Task: Look for space in Semiluki, Russia from 10th July, 2023 to 15th July, 2023 for 7 adults in price range Rs.10000 to Rs.15000. Place can be entire place or shared room with 4 bedrooms having 7 beds and 4 bathrooms. Property type can be house, flat, guest house. Amenities needed are: wifi, TV, free parkinig on premises, gym, breakfast. Booking option can be shelf check-in. Required host language is English.
Action: Mouse moved to (473, 108)
Screenshot: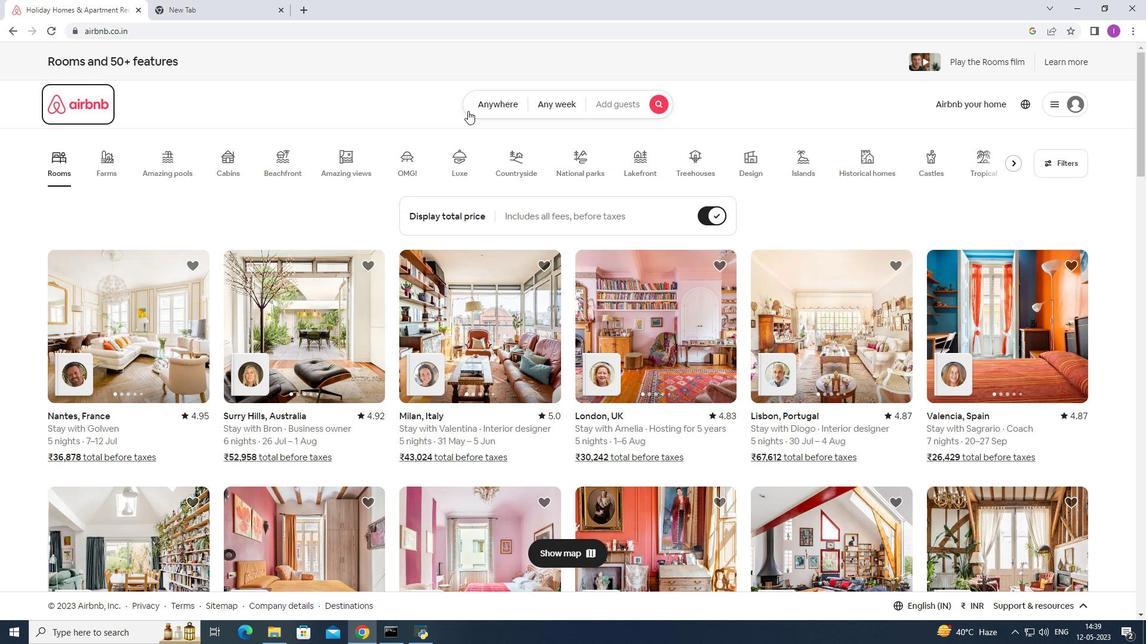 
Action: Mouse pressed left at (473, 108)
Screenshot: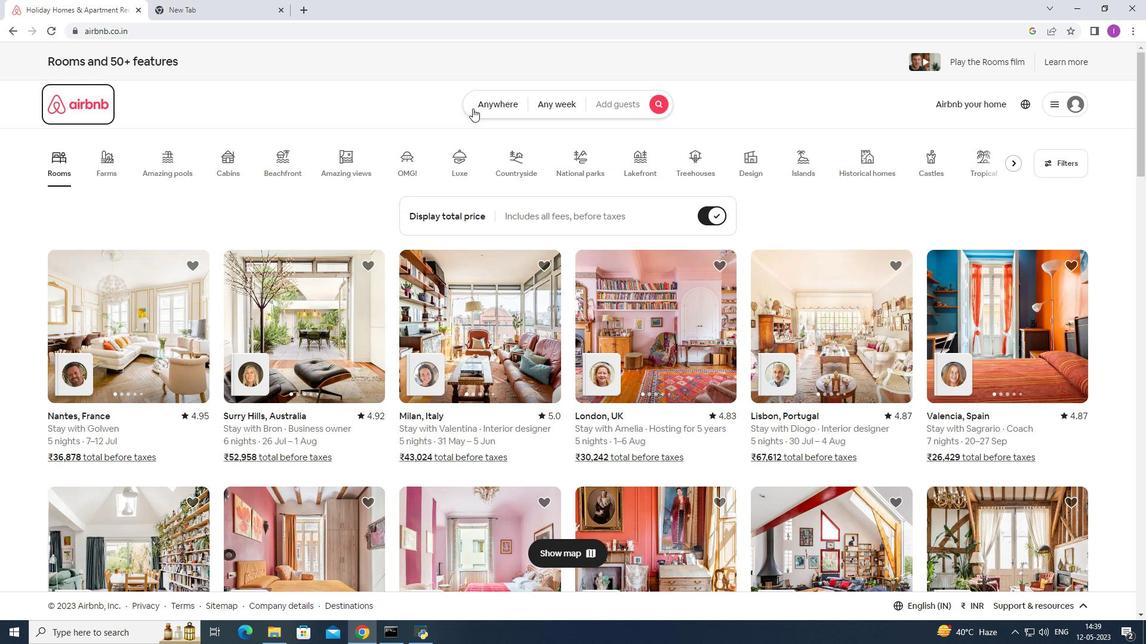 
Action: Mouse moved to (389, 147)
Screenshot: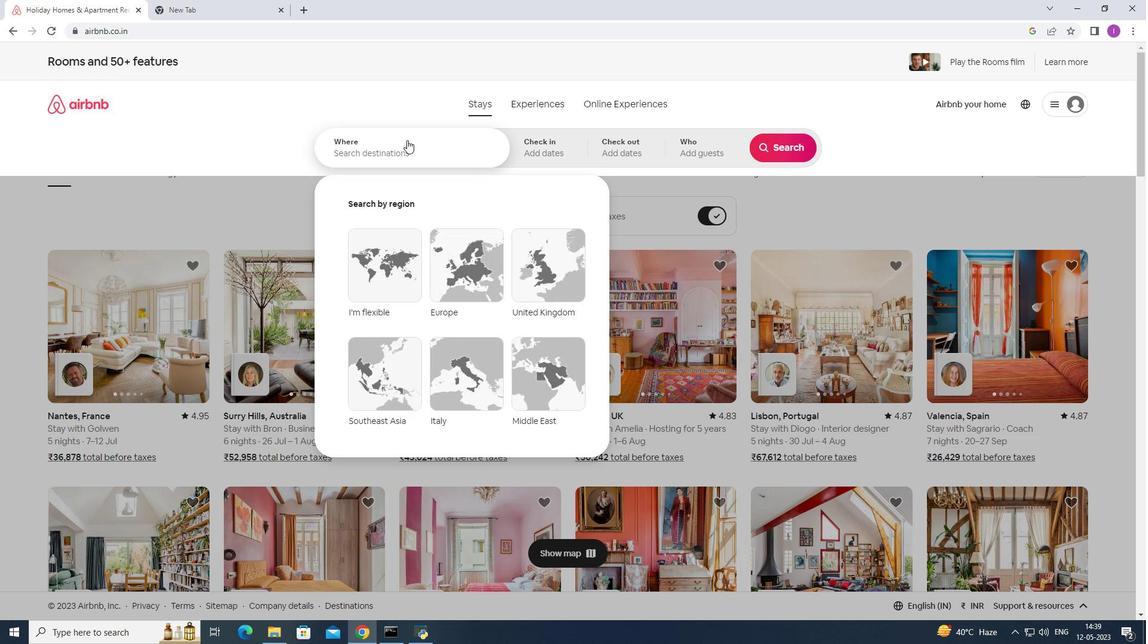 
Action: Mouse pressed left at (389, 147)
Screenshot: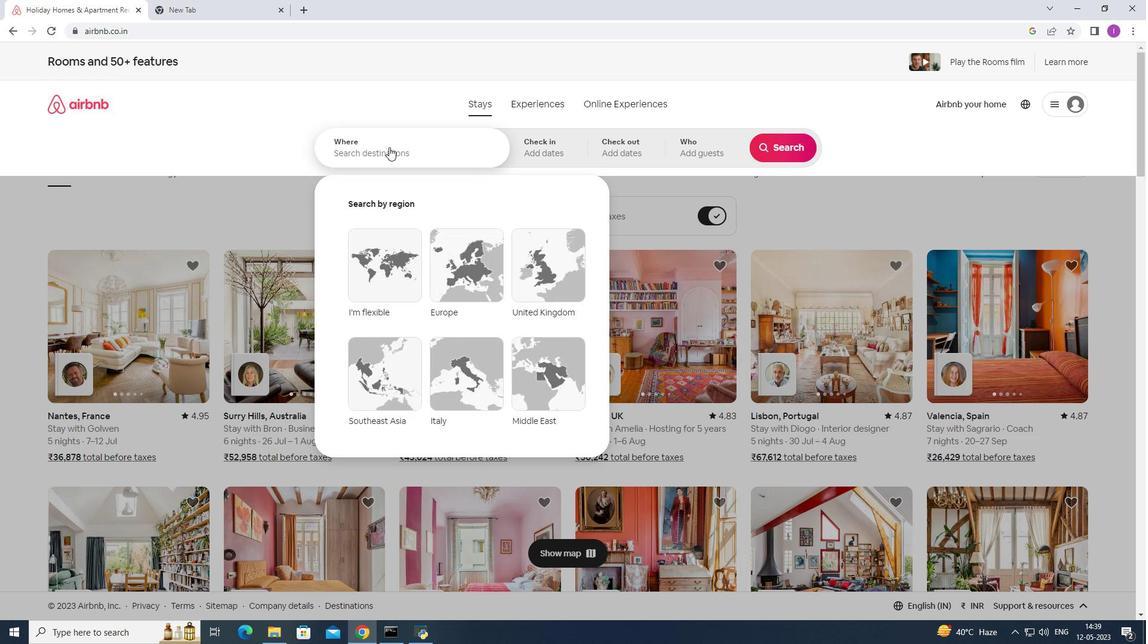 
Action: Mouse moved to (389, 147)
Screenshot: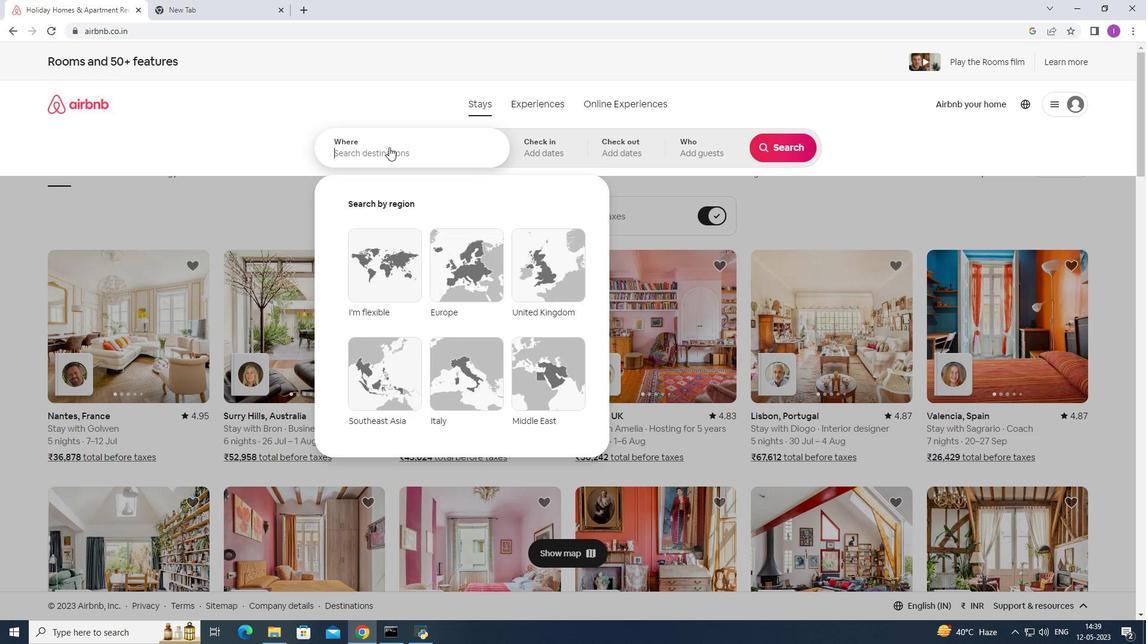 
Action: Key pressed <Key.shift>Semiluki,<Key.shift><Key.shift>Russia
Screenshot: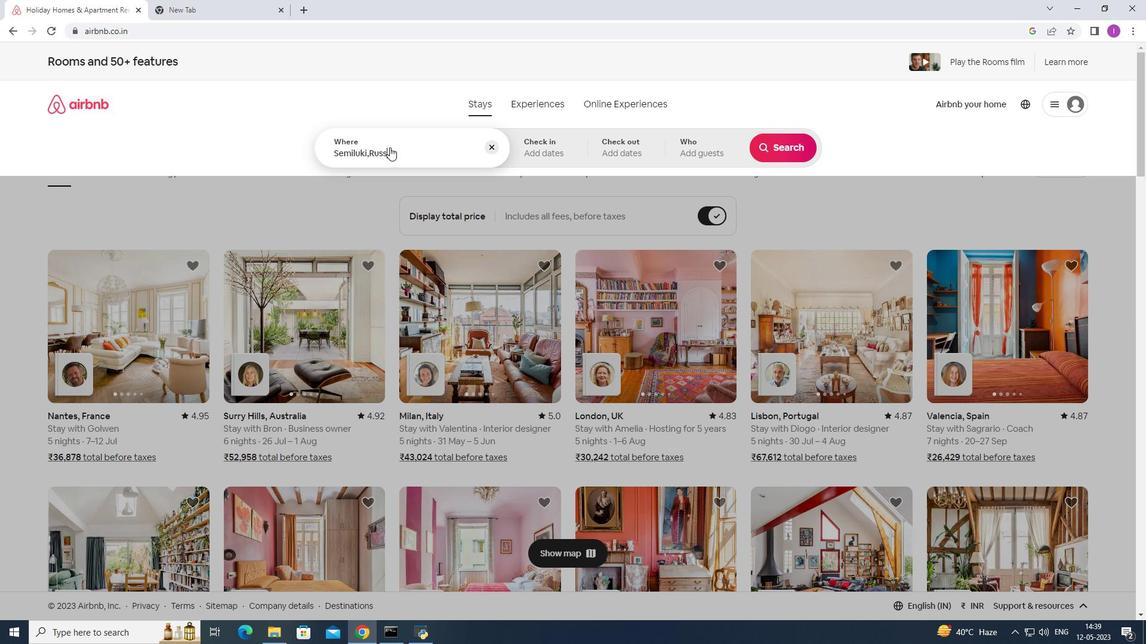 
Action: Mouse moved to (541, 154)
Screenshot: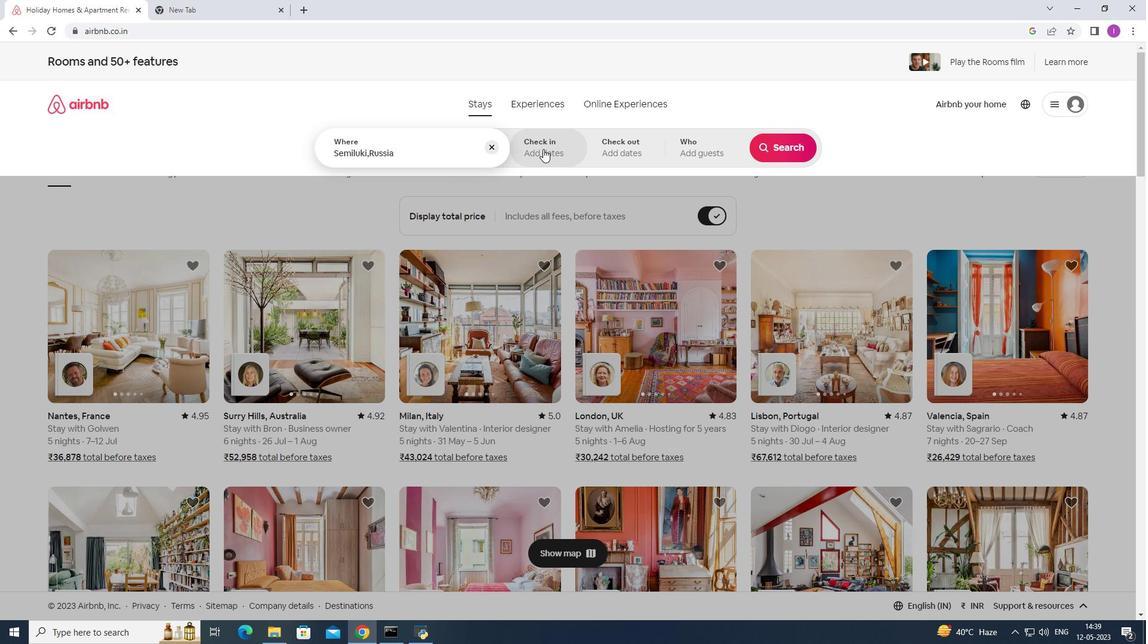 
Action: Mouse pressed left at (541, 154)
Screenshot: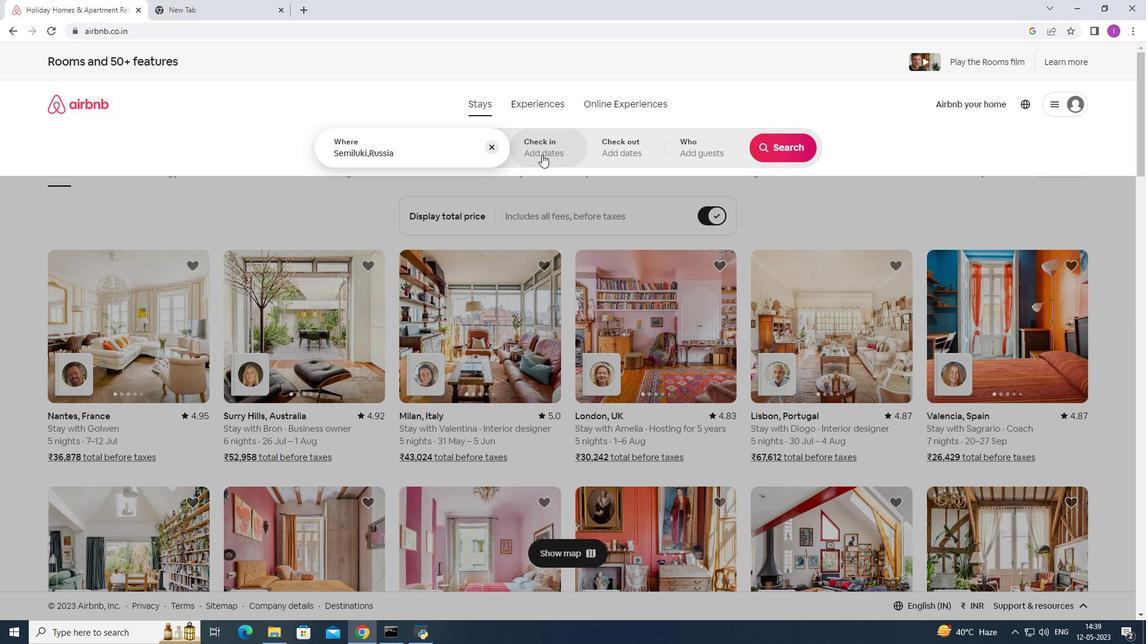 
Action: Mouse moved to (784, 247)
Screenshot: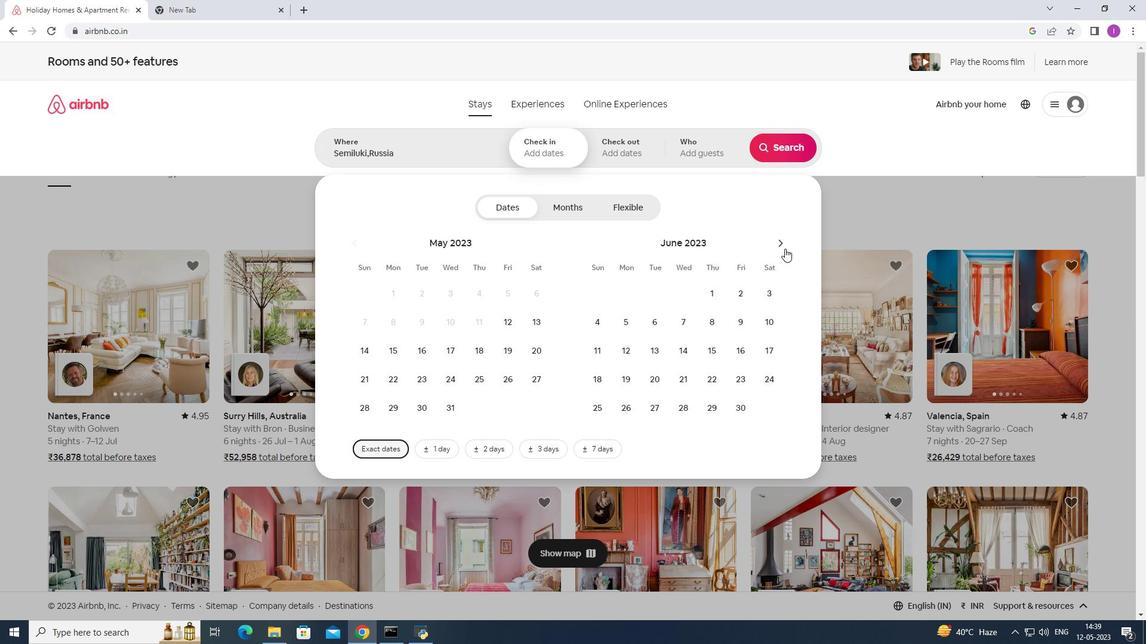 
Action: Mouse pressed left at (784, 247)
Screenshot: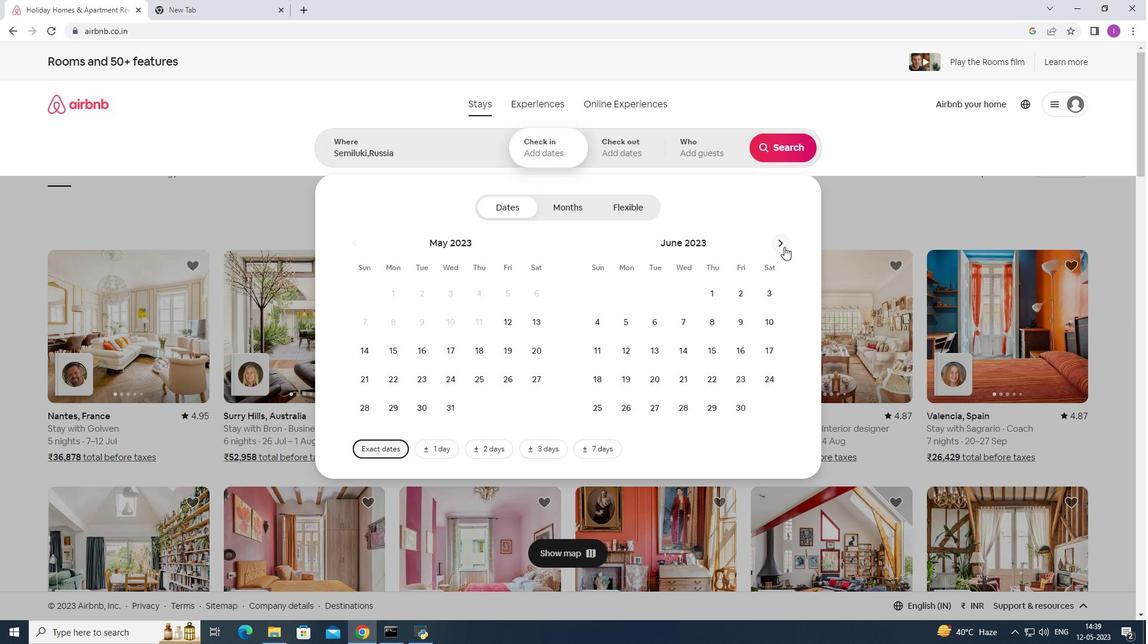
Action: Mouse moved to (626, 351)
Screenshot: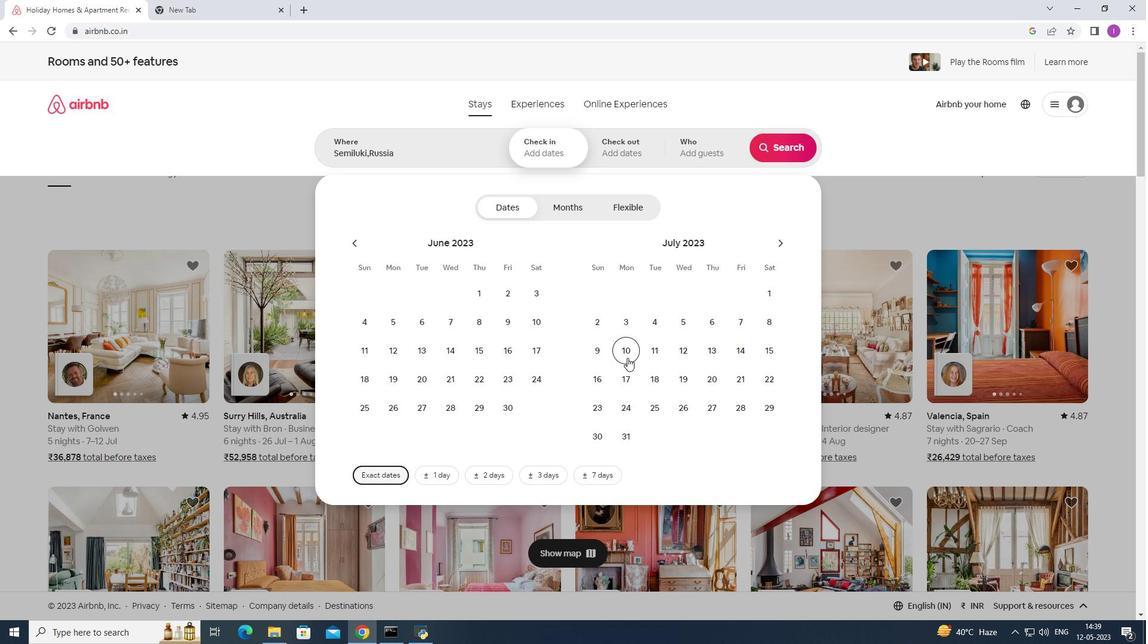 
Action: Mouse pressed left at (626, 351)
Screenshot: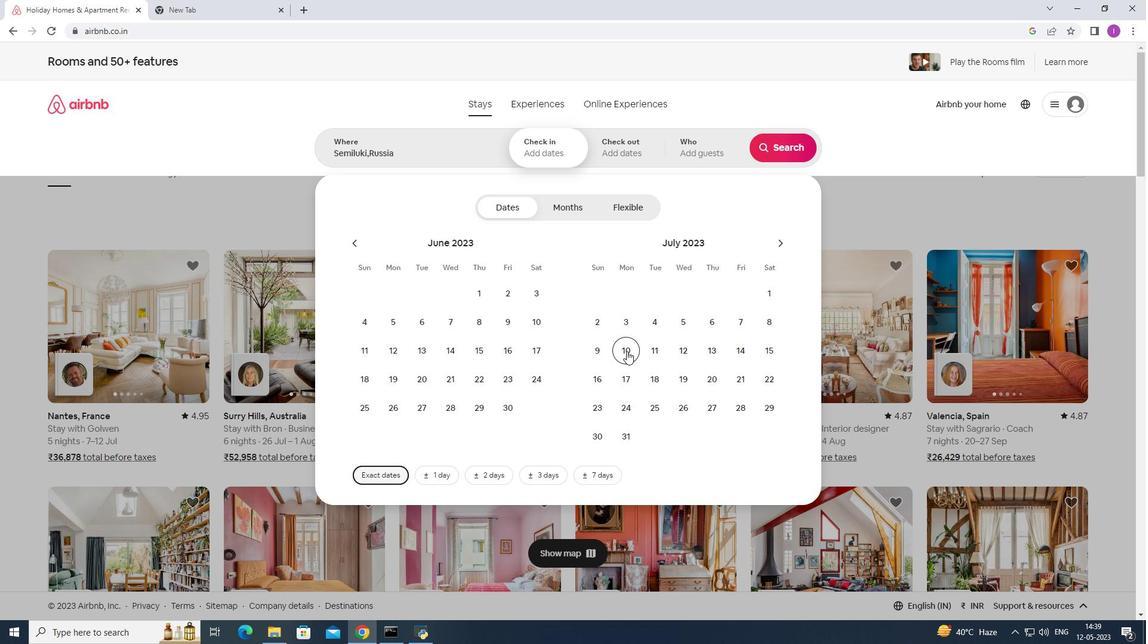 
Action: Mouse moved to (764, 346)
Screenshot: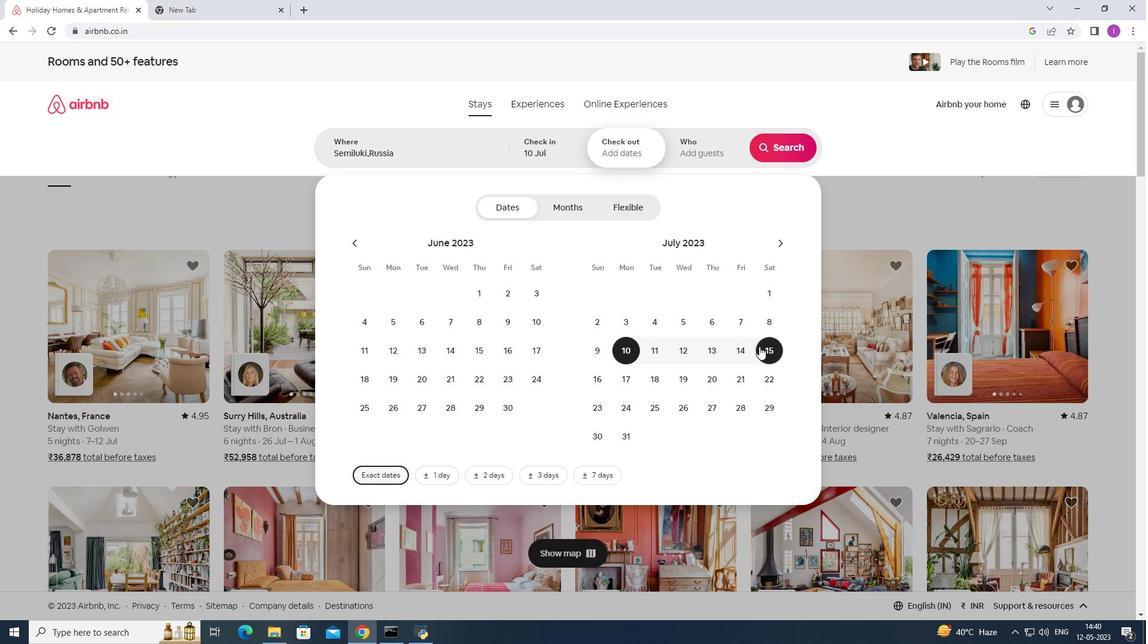 
Action: Mouse pressed left at (764, 346)
Screenshot: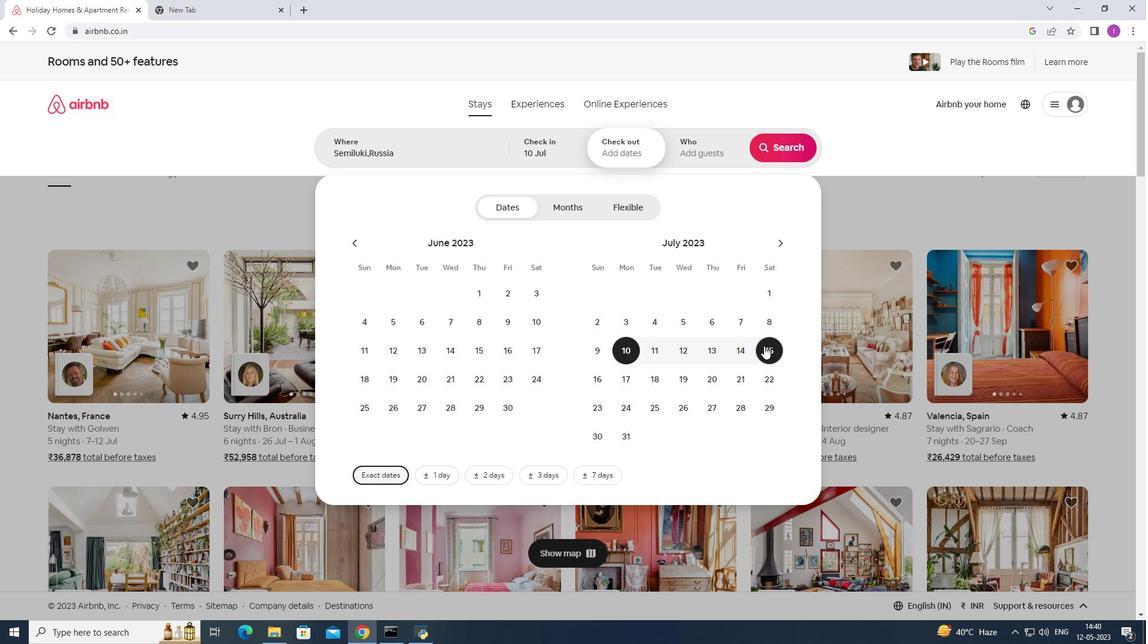 
Action: Mouse moved to (699, 155)
Screenshot: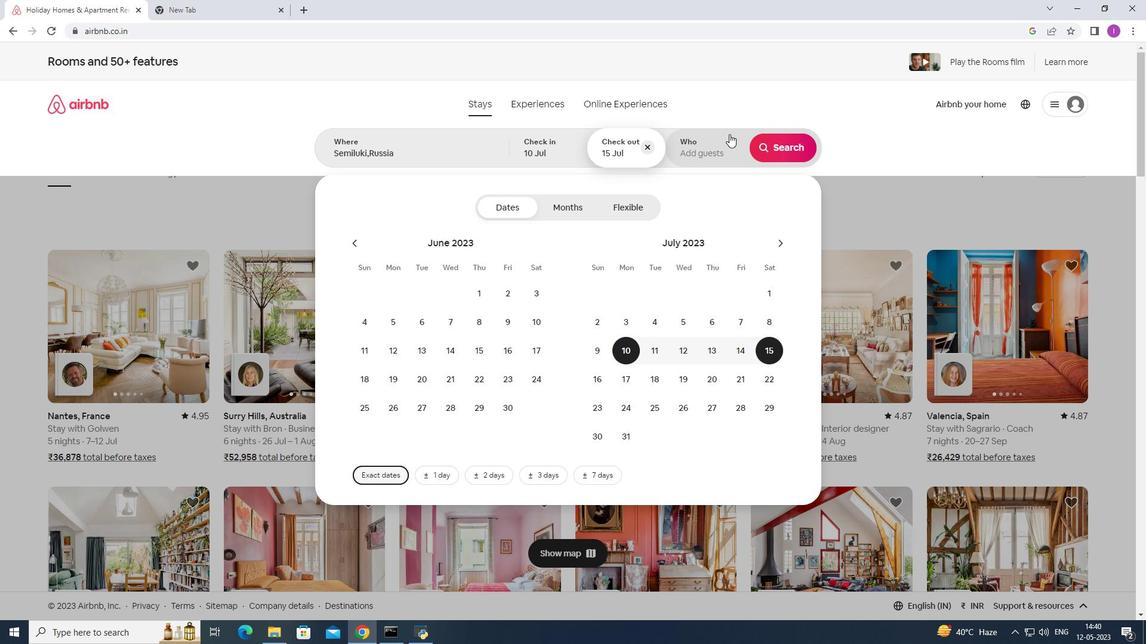 
Action: Mouse pressed left at (699, 155)
Screenshot: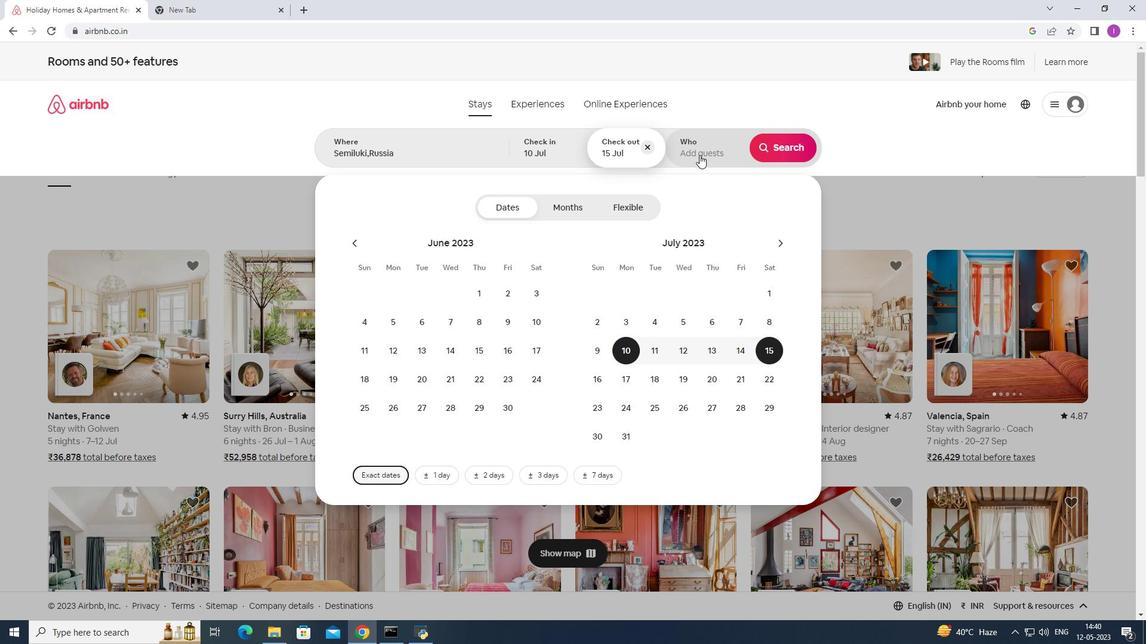 
Action: Mouse moved to (790, 215)
Screenshot: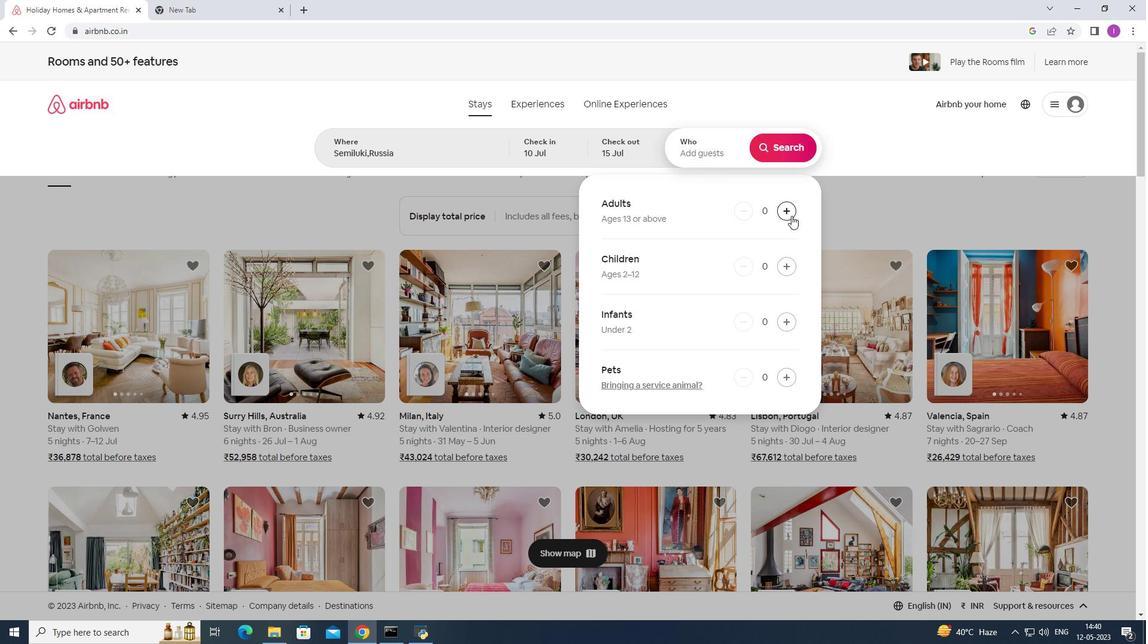
Action: Mouse pressed left at (790, 215)
Screenshot: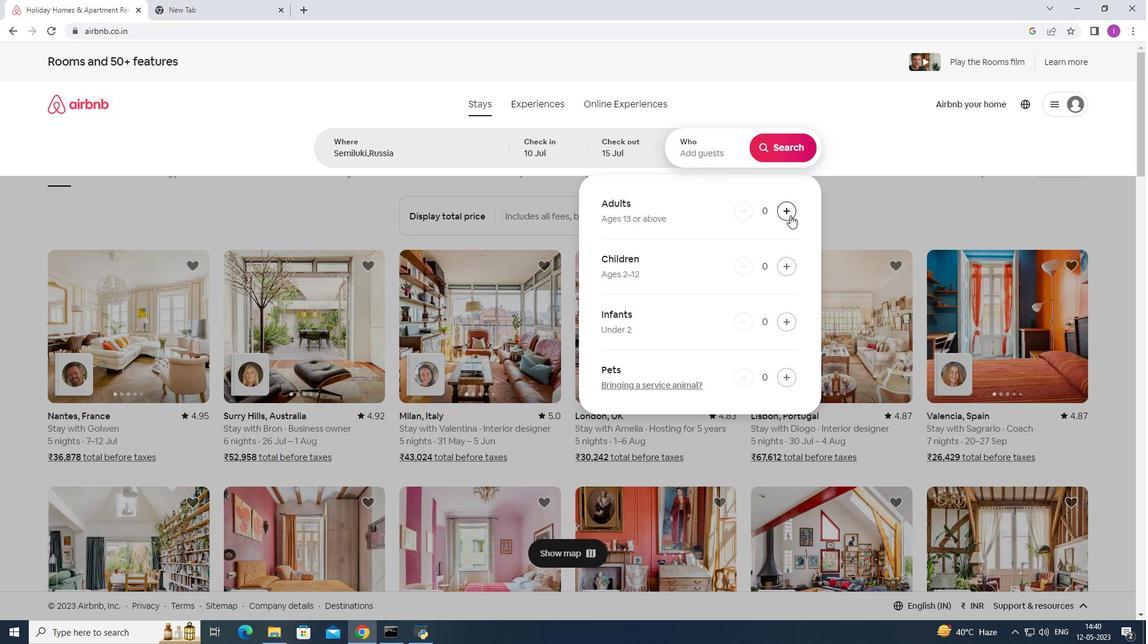 
Action: Mouse pressed left at (790, 215)
Screenshot: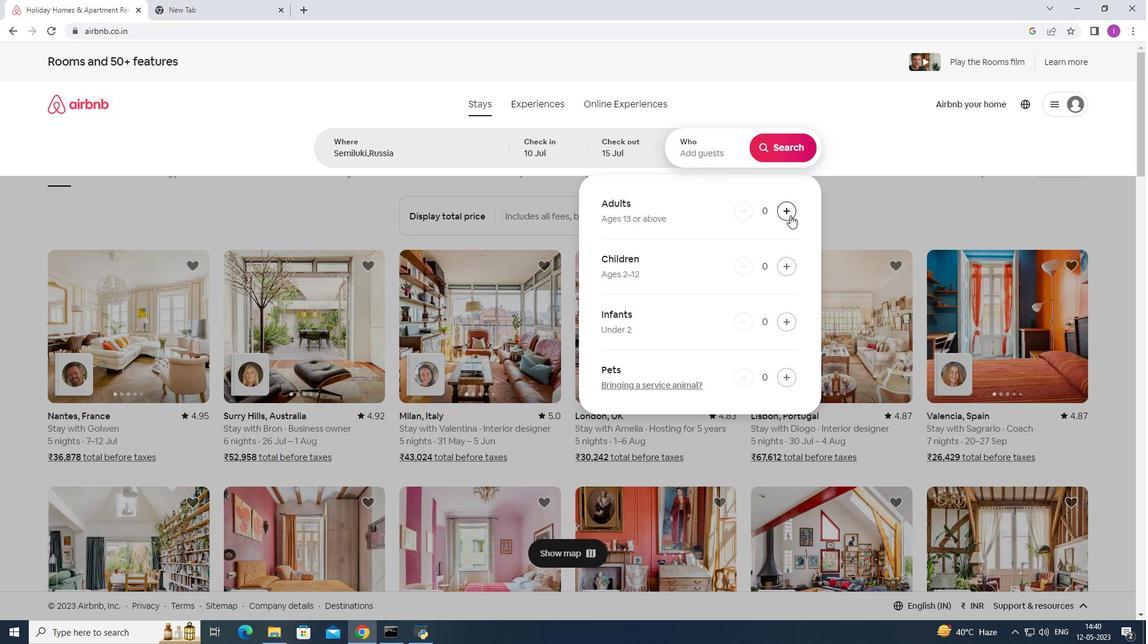 
Action: Mouse pressed left at (790, 215)
Screenshot: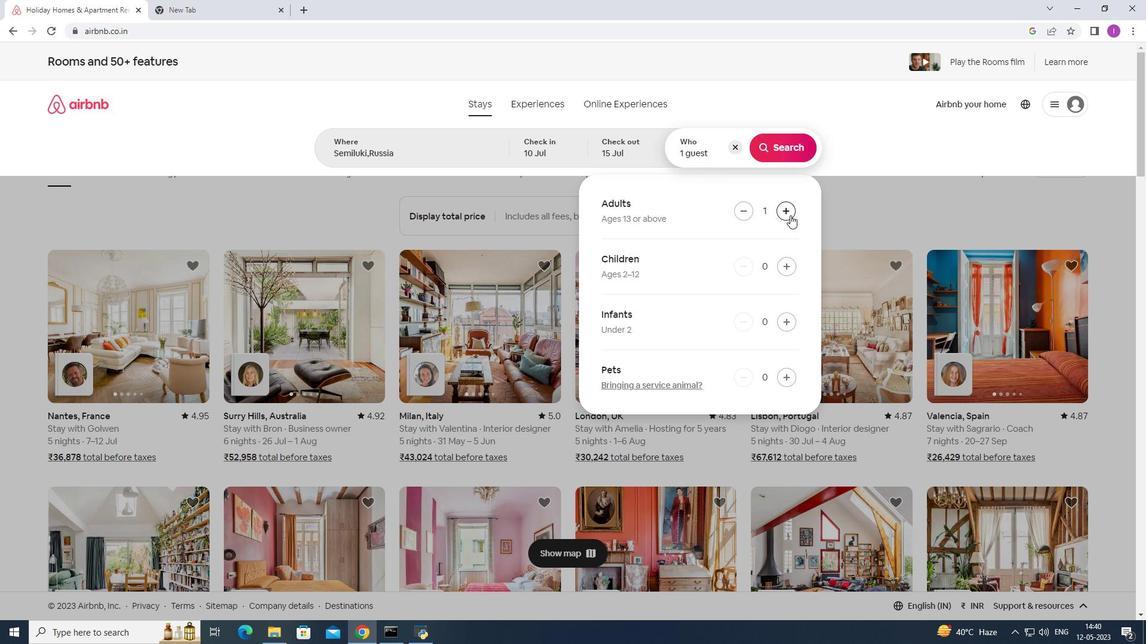 
Action: Mouse pressed left at (790, 215)
Screenshot: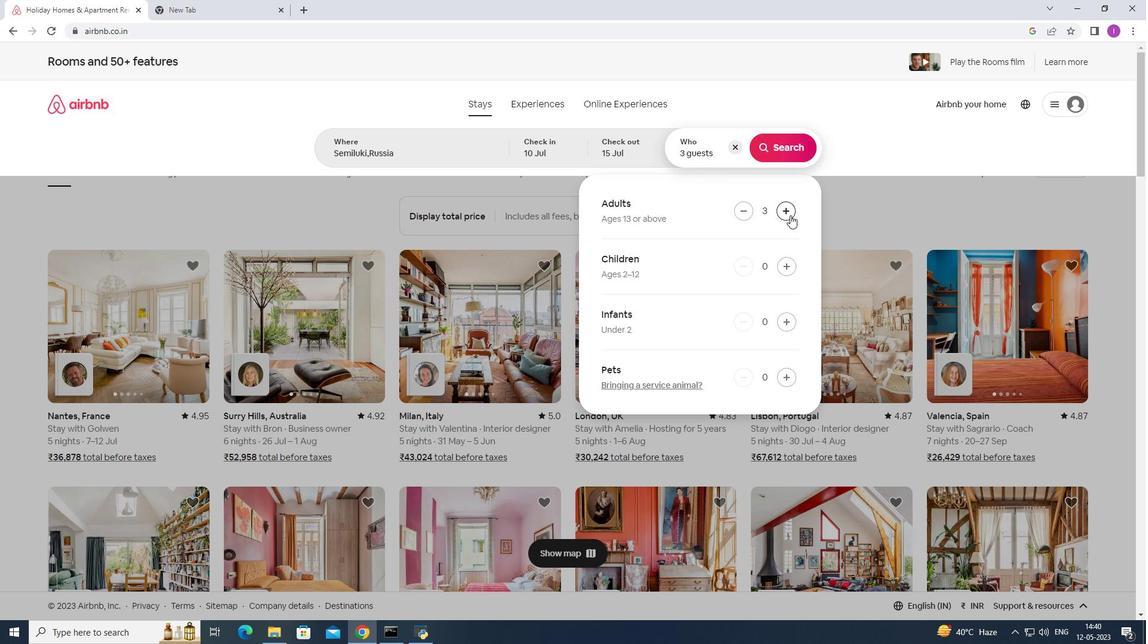 
Action: Mouse pressed left at (790, 215)
Screenshot: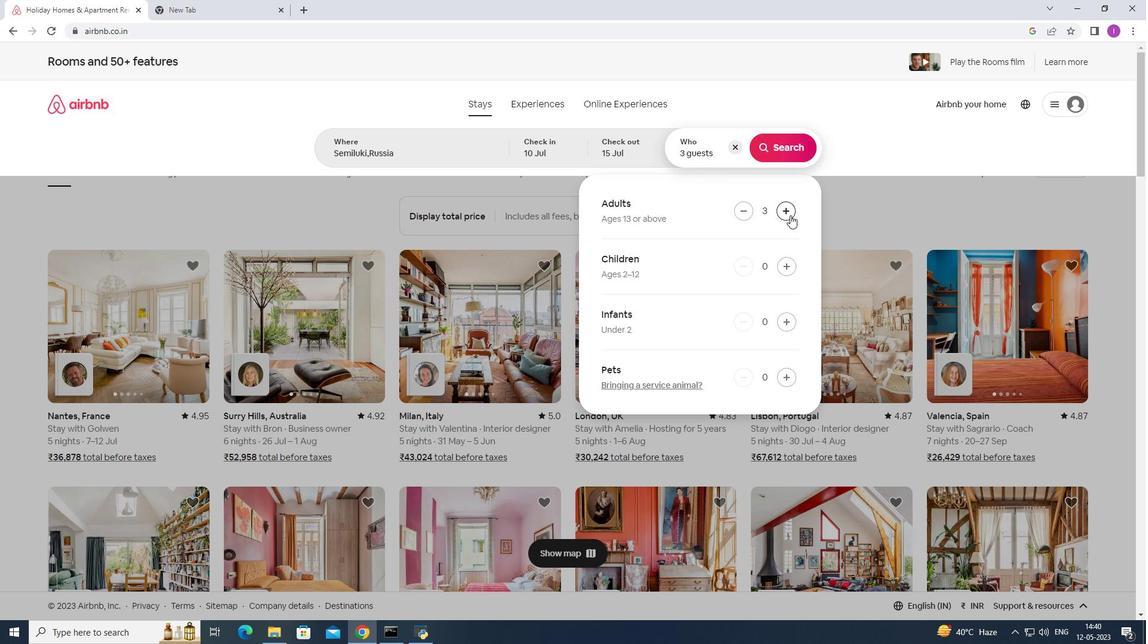 
Action: Mouse pressed left at (790, 215)
Screenshot: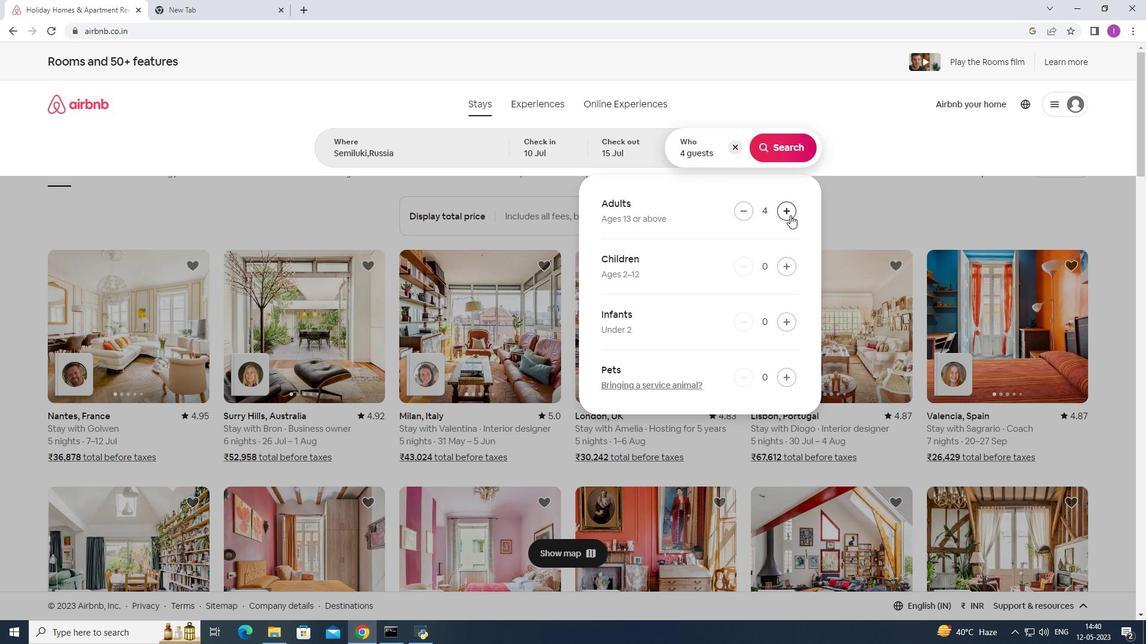 
Action: Mouse pressed left at (790, 215)
Screenshot: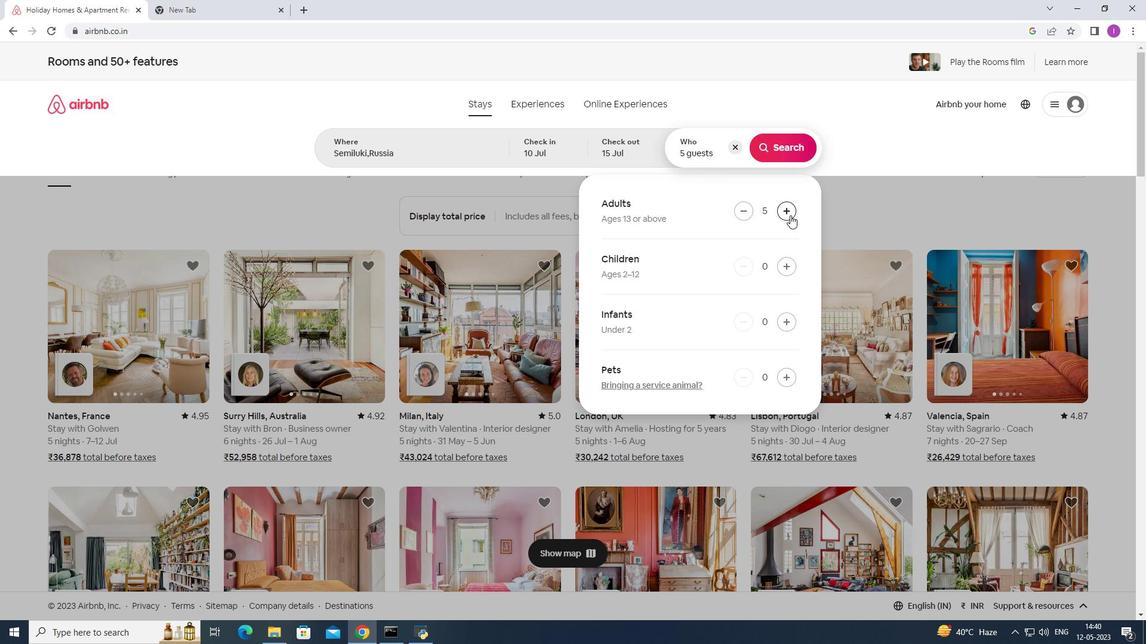 
Action: Mouse moved to (778, 142)
Screenshot: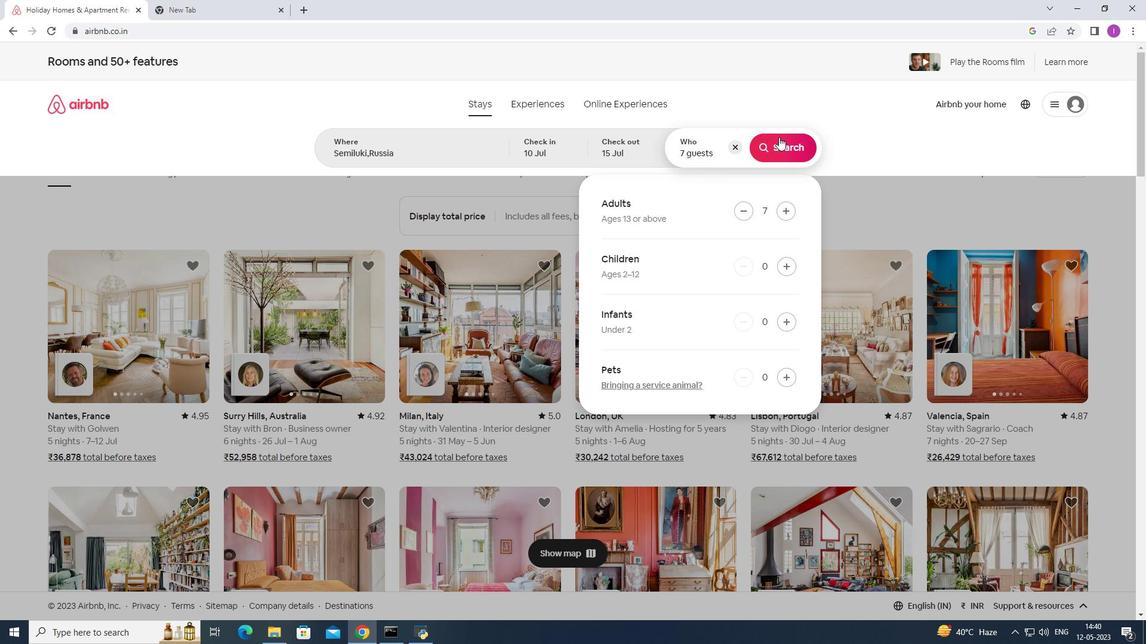 
Action: Mouse pressed left at (778, 142)
Screenshot: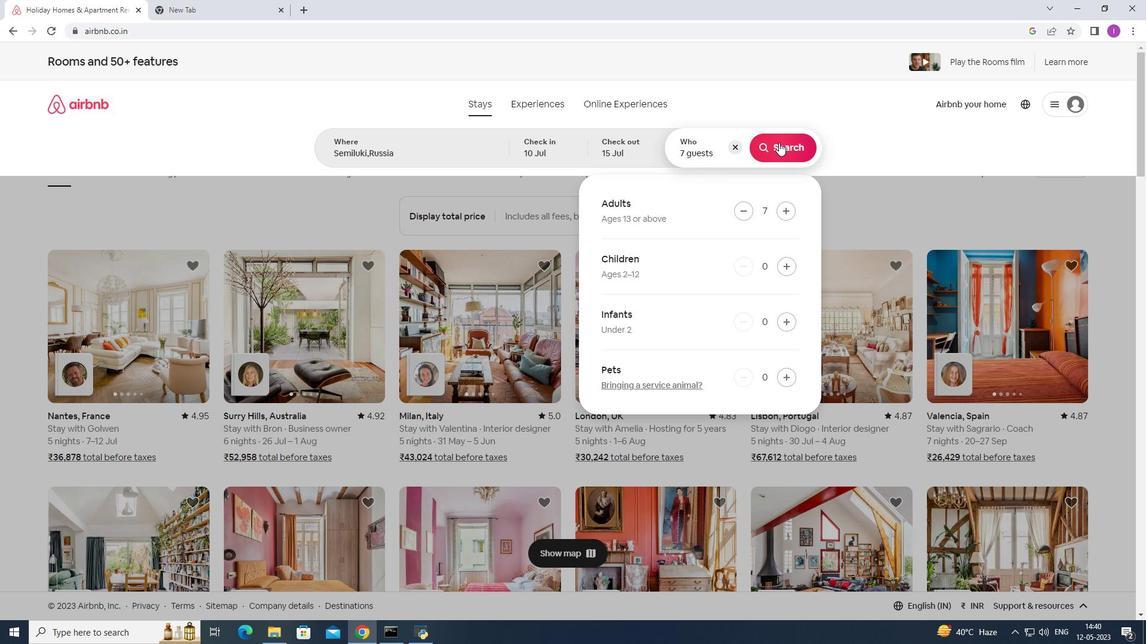 
Action: Mouse moved to (1096, 106)
Screenshot: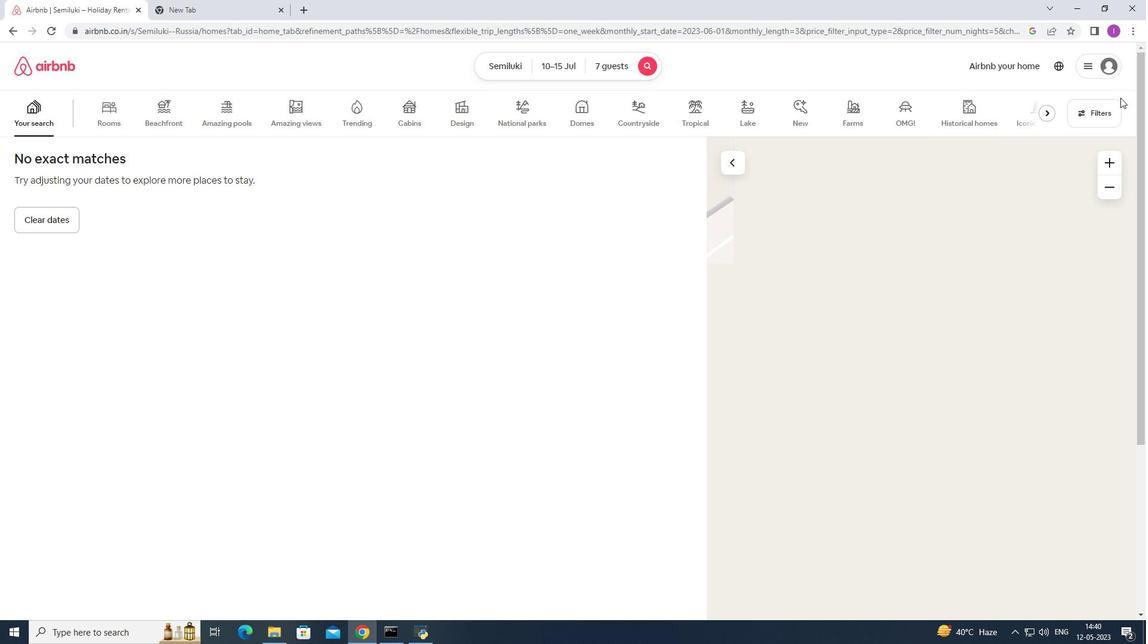
Action: Mouse pressed left at (1096, 106)
Screenshot: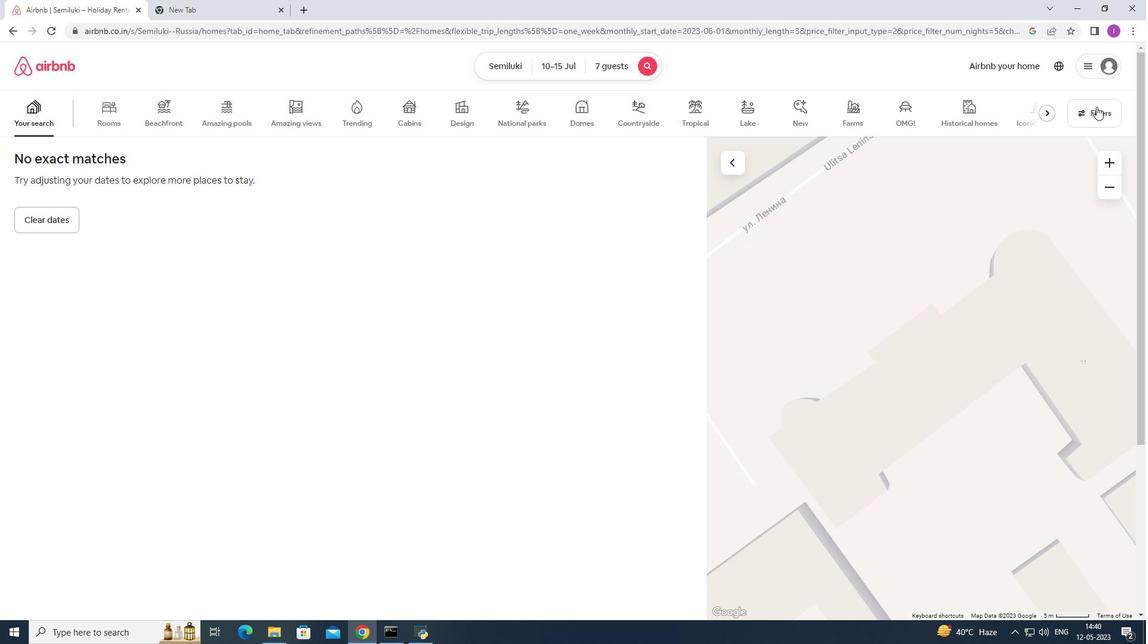 
Action: Mouse moved to (644, 408)
Screenshot: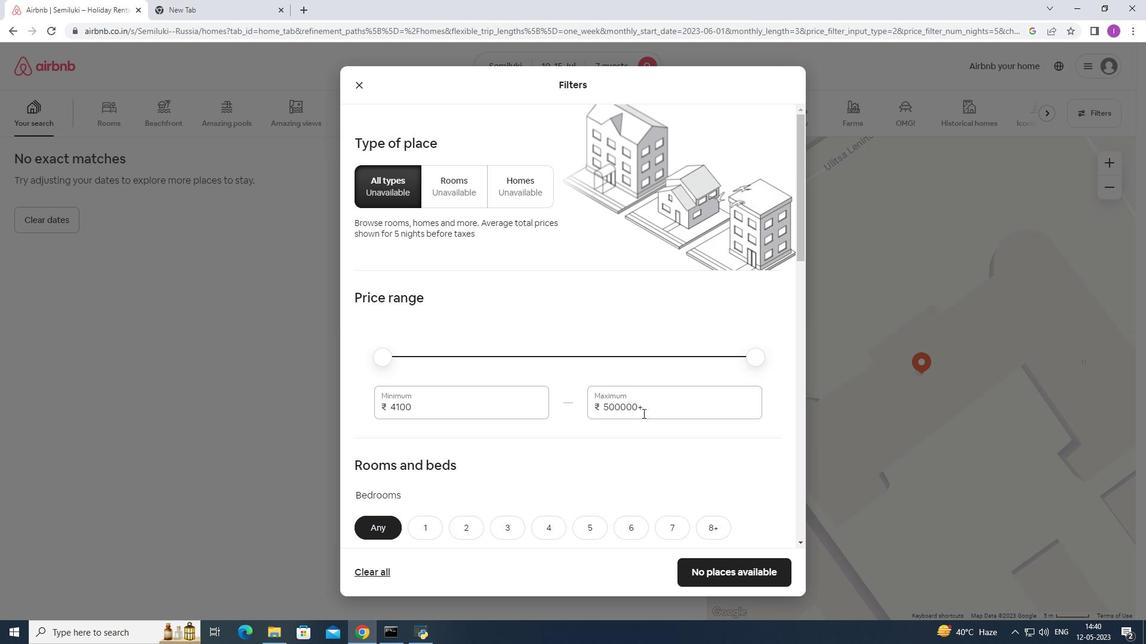 
Action: Mouse pressed left at (644, 408)
Screenshot: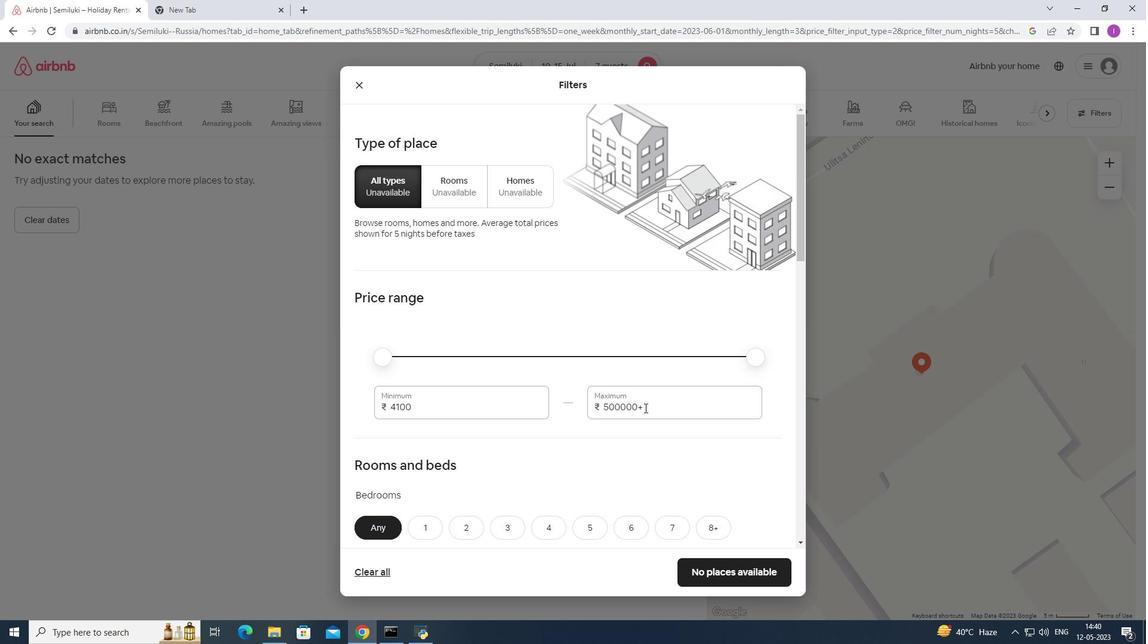 
Action: Mouse moved to (587, 395)
Screenshot: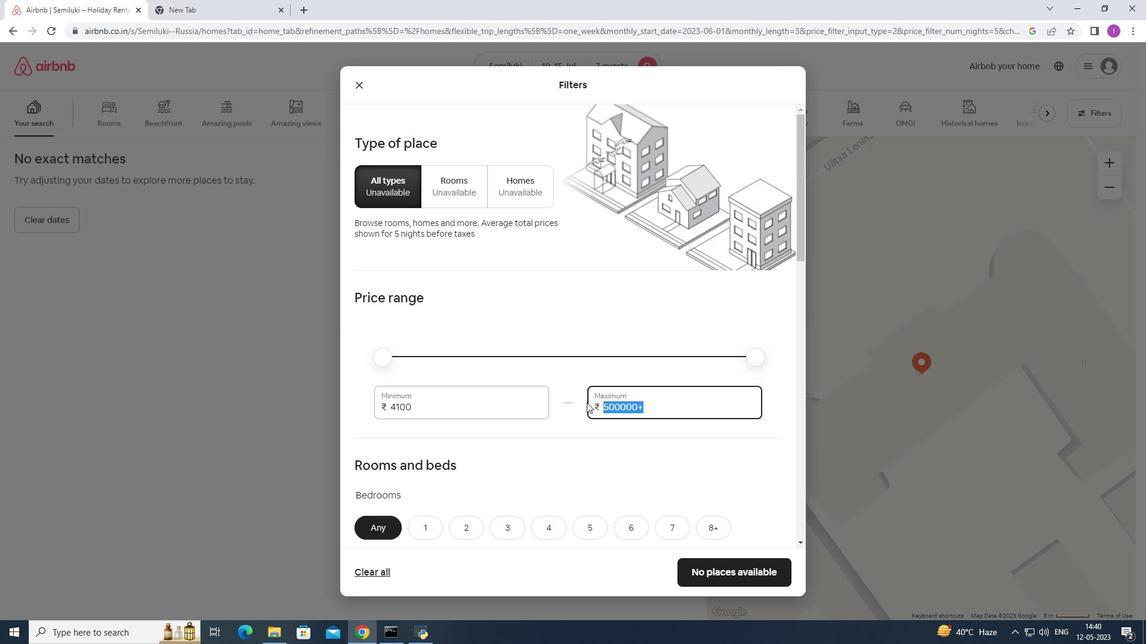 
Action: Key pressed 1
Screenshot: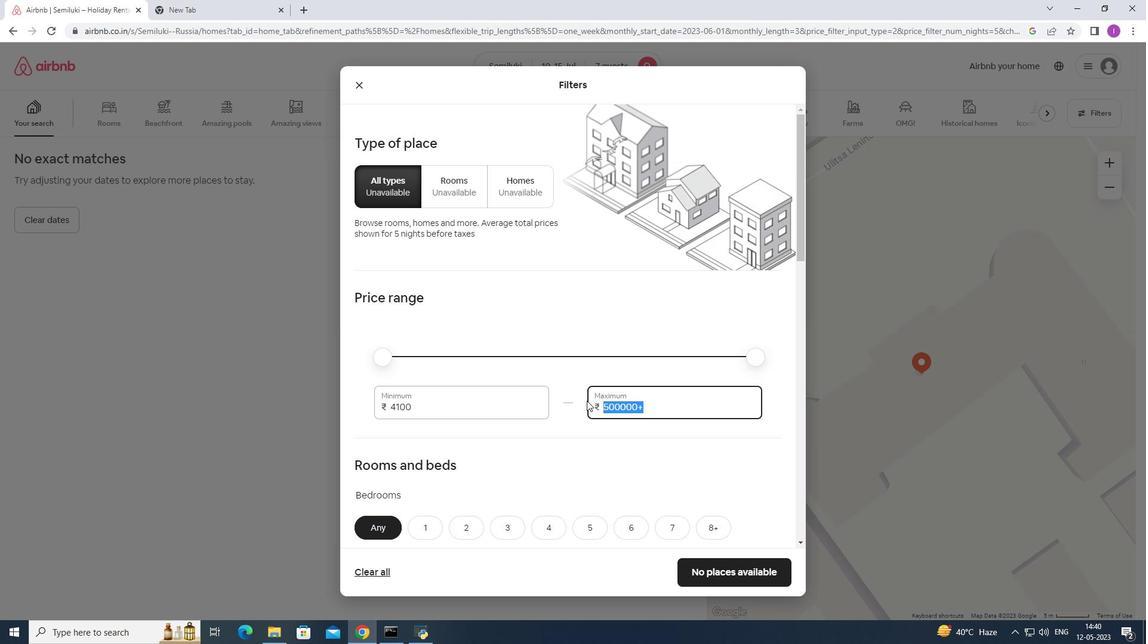 
Action: Mouse moved to (587, 395)
Screenshot: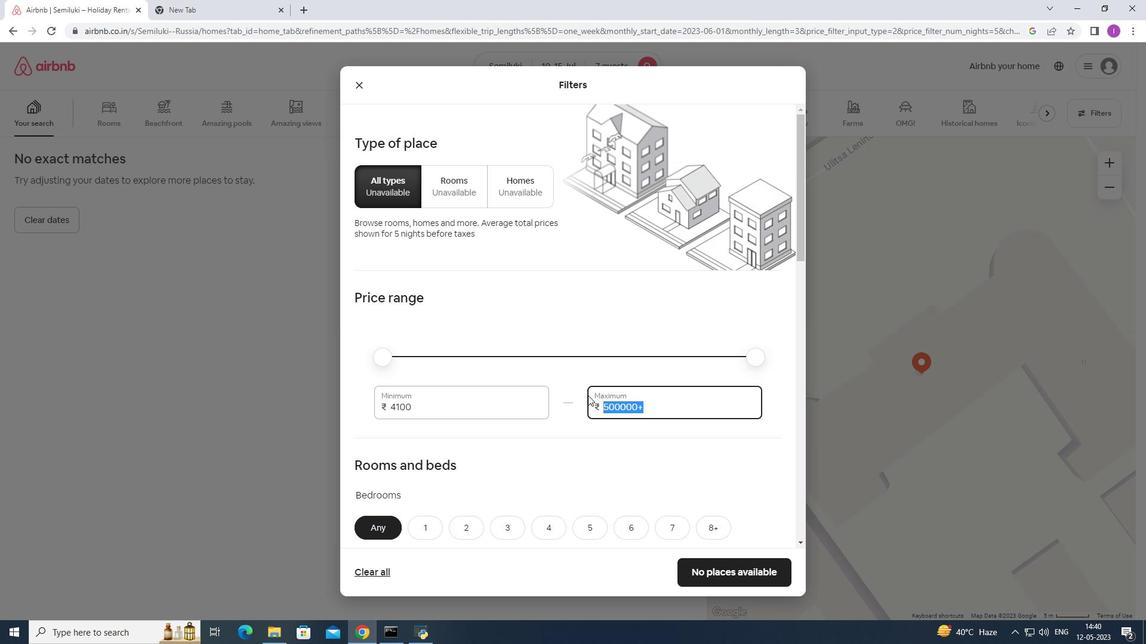
Action: Key pressed 5000
Screenshot: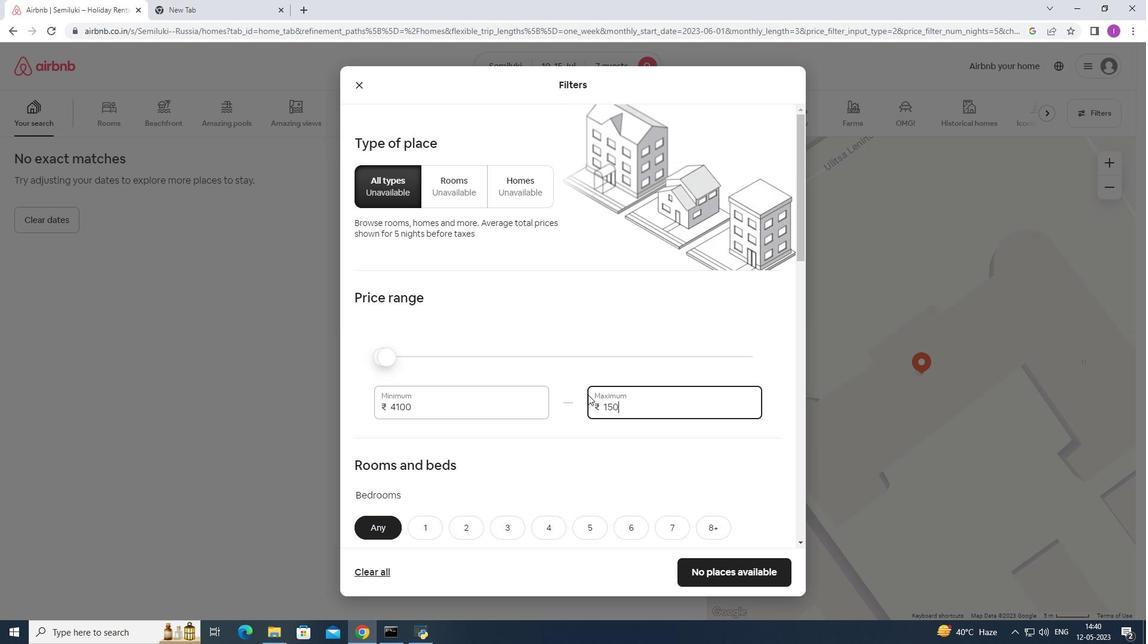 
Action: Mouse moved to (424, 406)
Screenshot: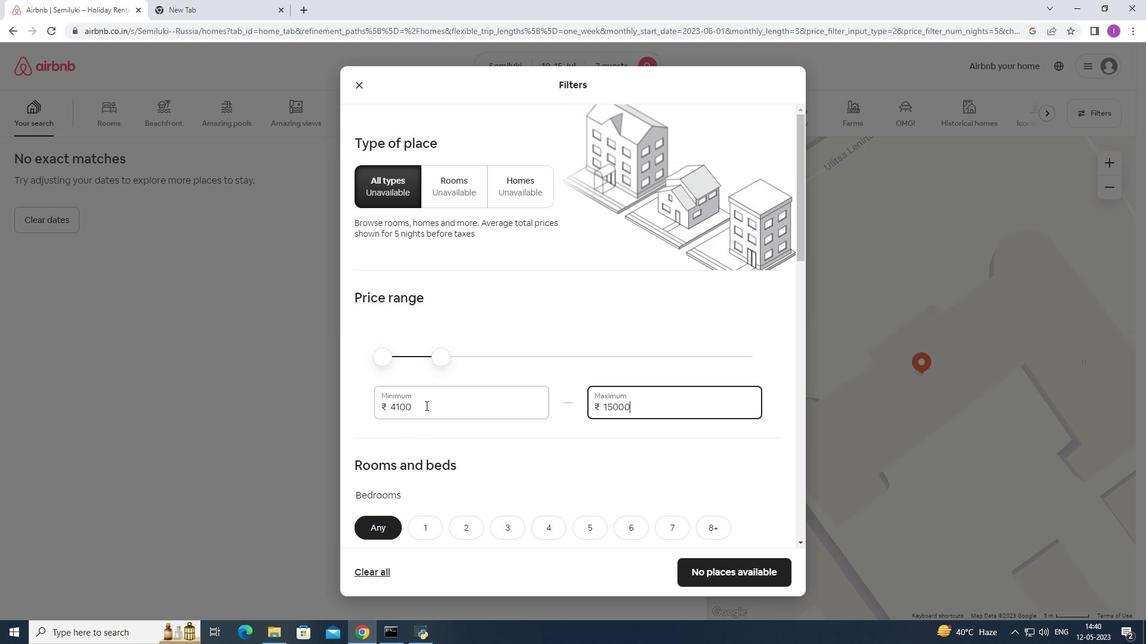 
Action: Mouse pressed left at (424, 406)
Screenshot: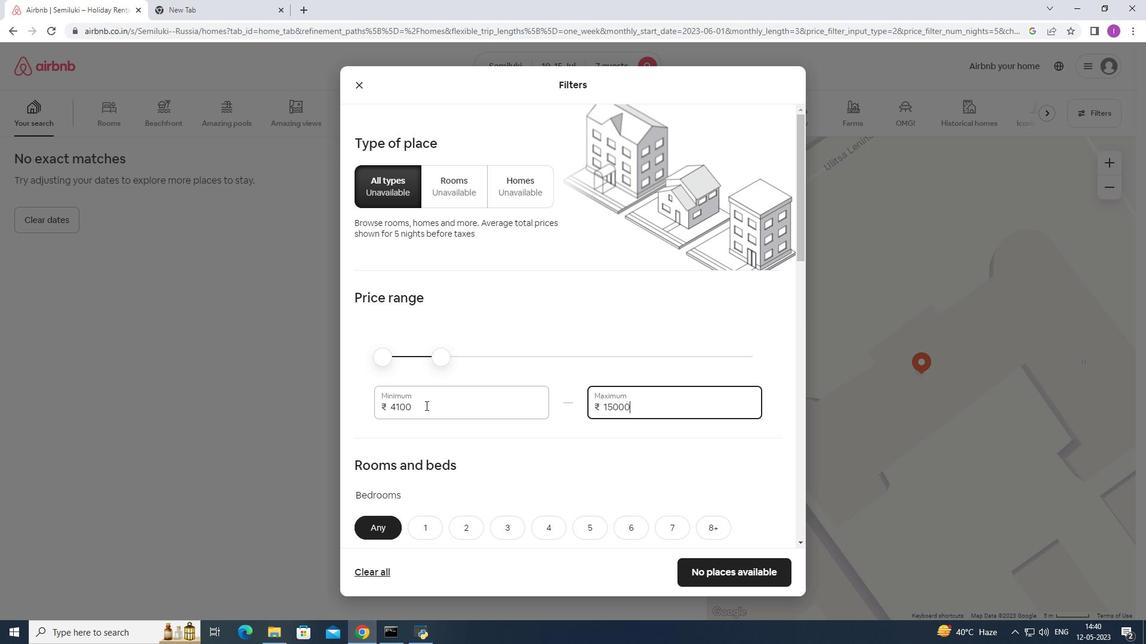 
Action: Mouse moved to (389, 399)
Screenshot: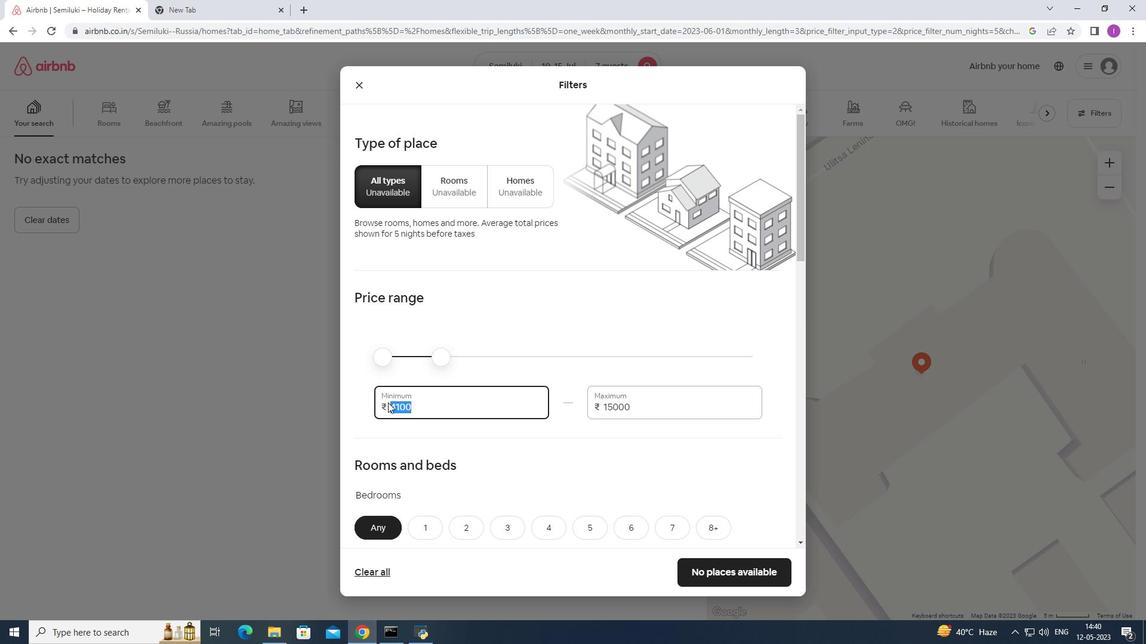 
Action: Key pressed 1000
Screenshot: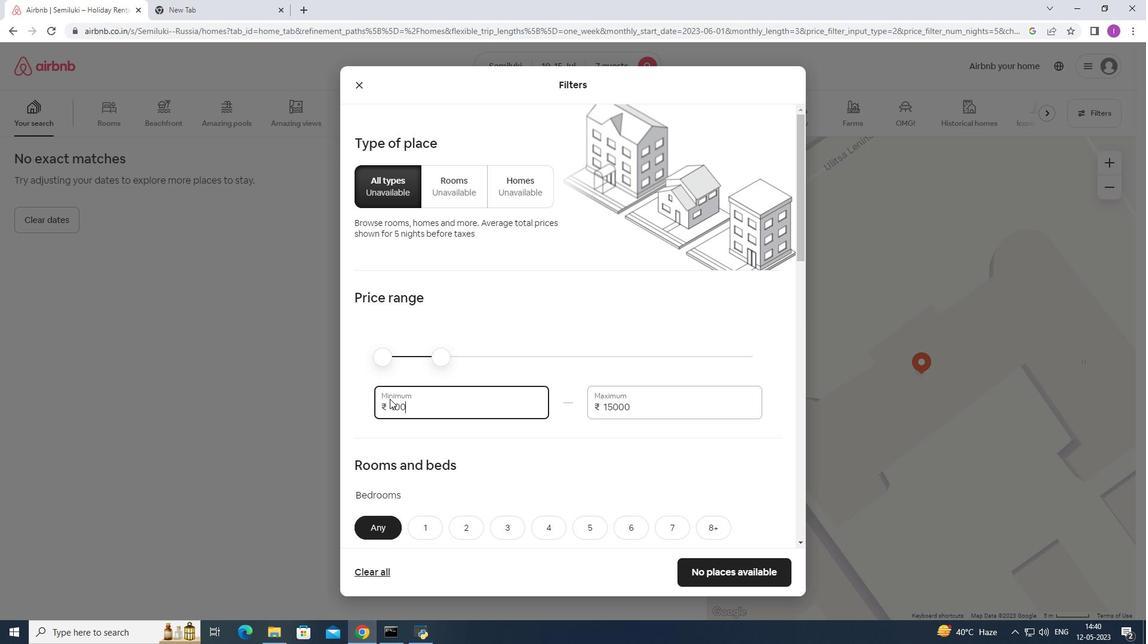 
Action: Mouse moved to (436, 401)
Screenshot: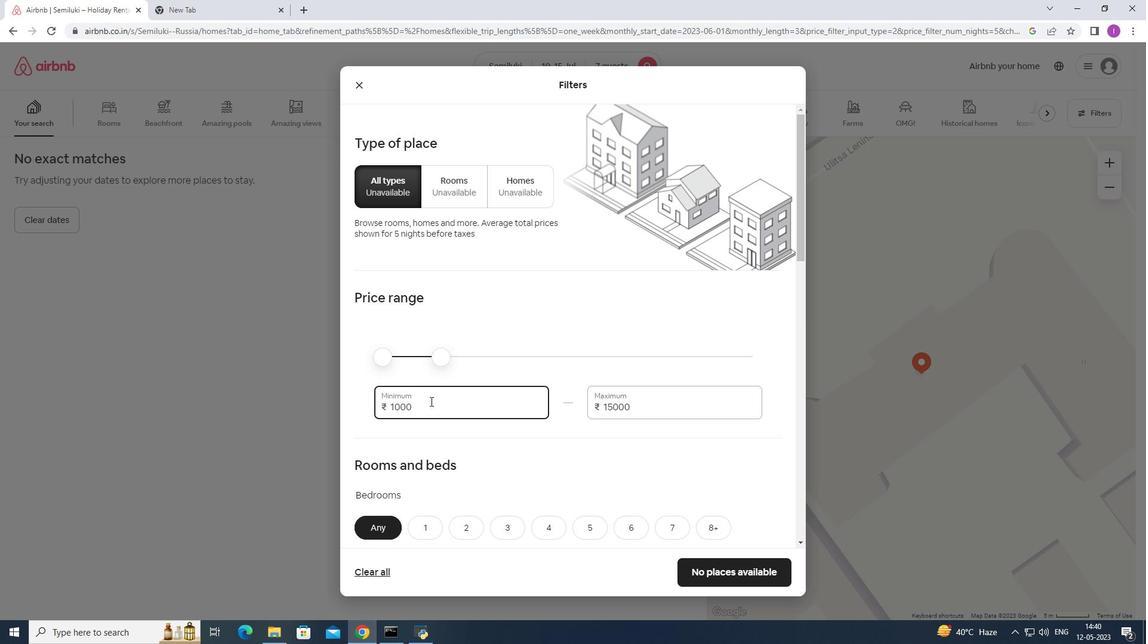 
Action: Key pressed 0
Screenshot: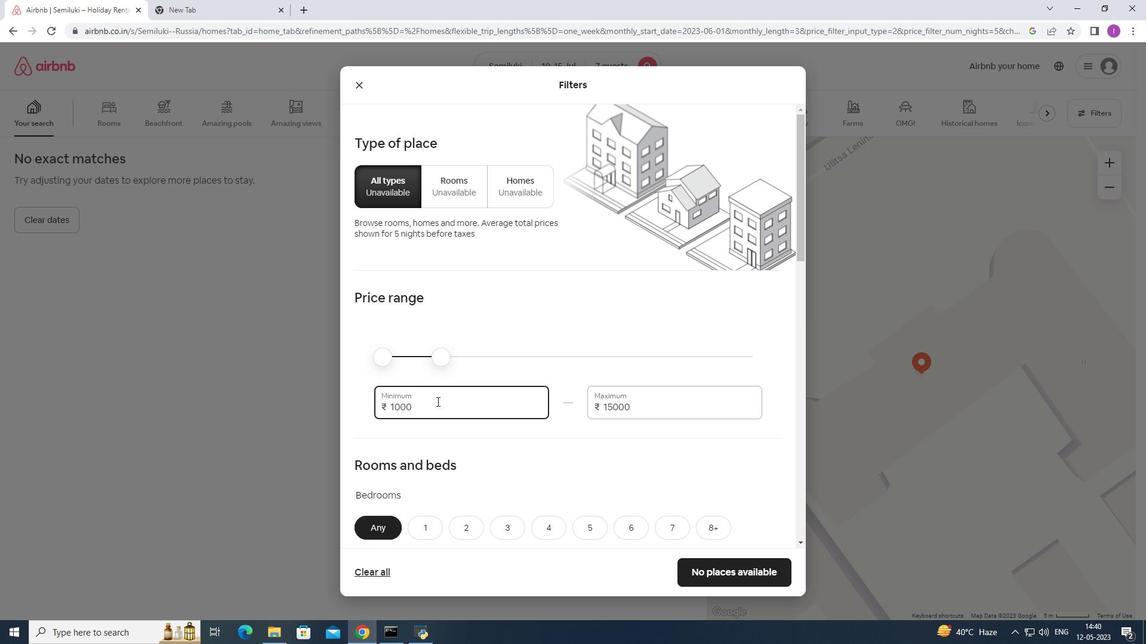 
Action: Mouse moved to (524, 464)
Screenshot: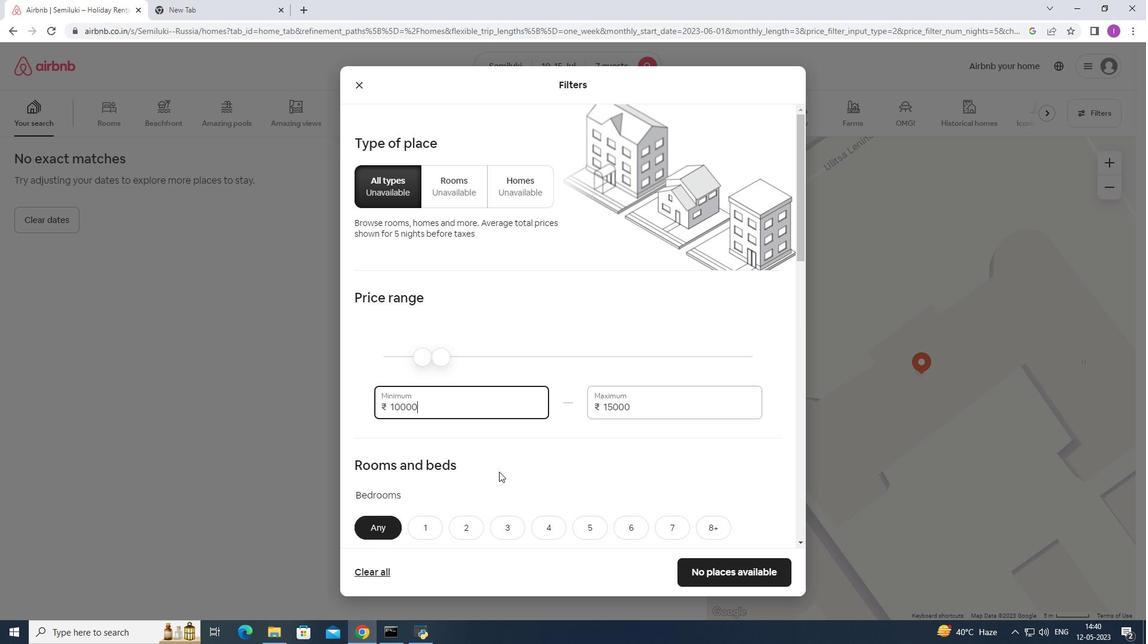 
Action: Mouse scrolled (524, 464) with delta (0, 0)
Screenshot: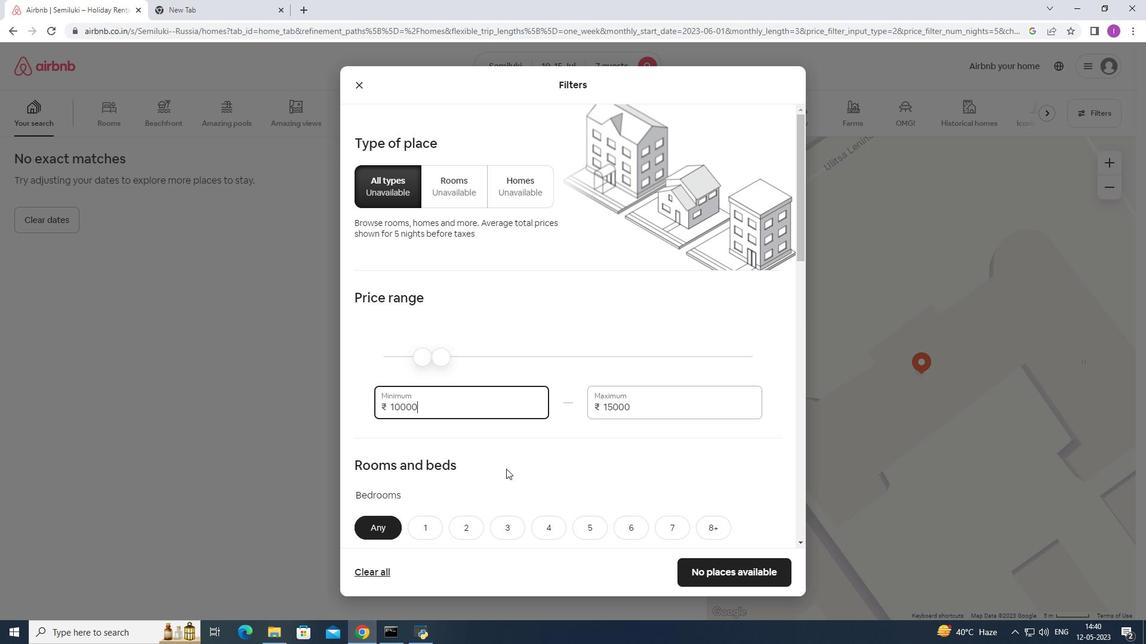 
Action: Mouse scrolled (524, 464) with delta (0, 0)
Screenshot: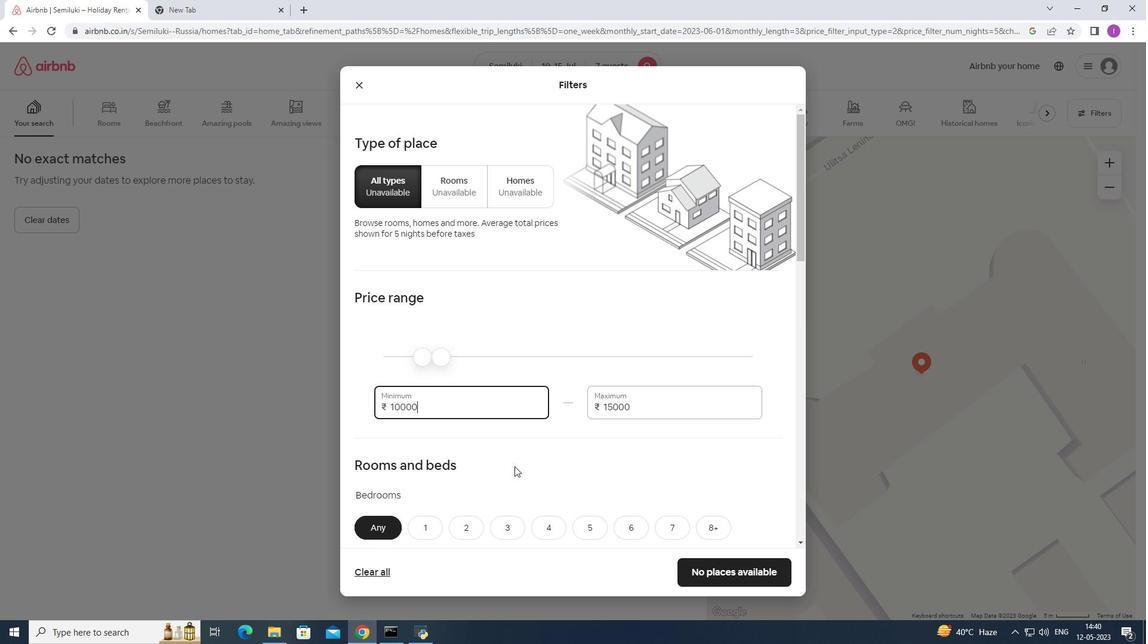 
Action: Mouse moved to (525, 464)
Screenshot: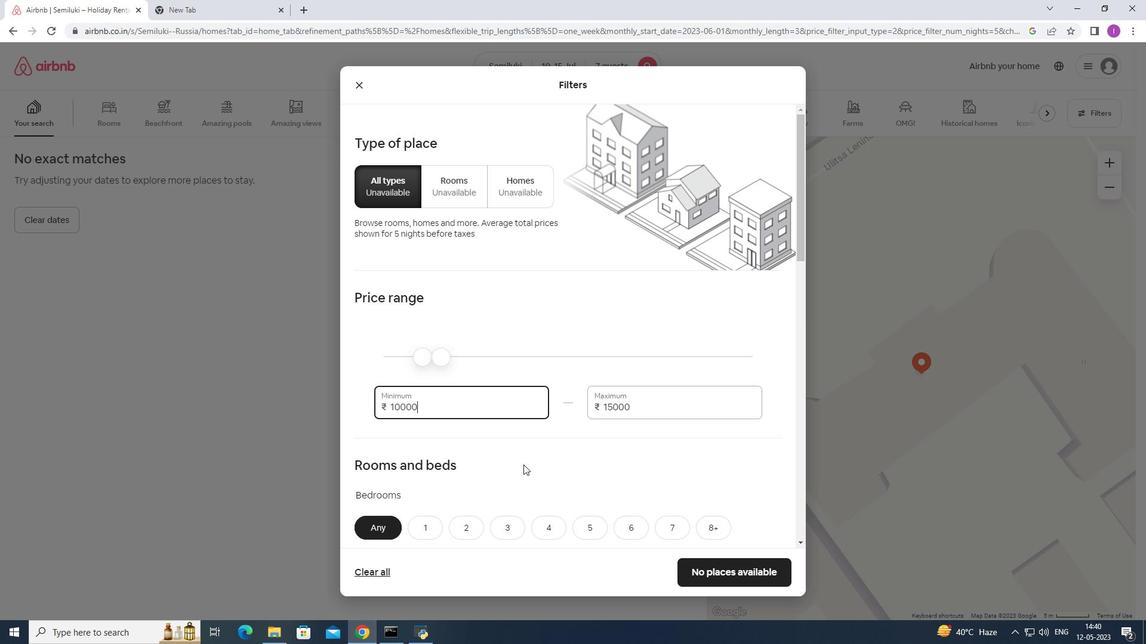 
Action: Mouse scrolled (525, 464) with delta (0, 0)
Screenshot: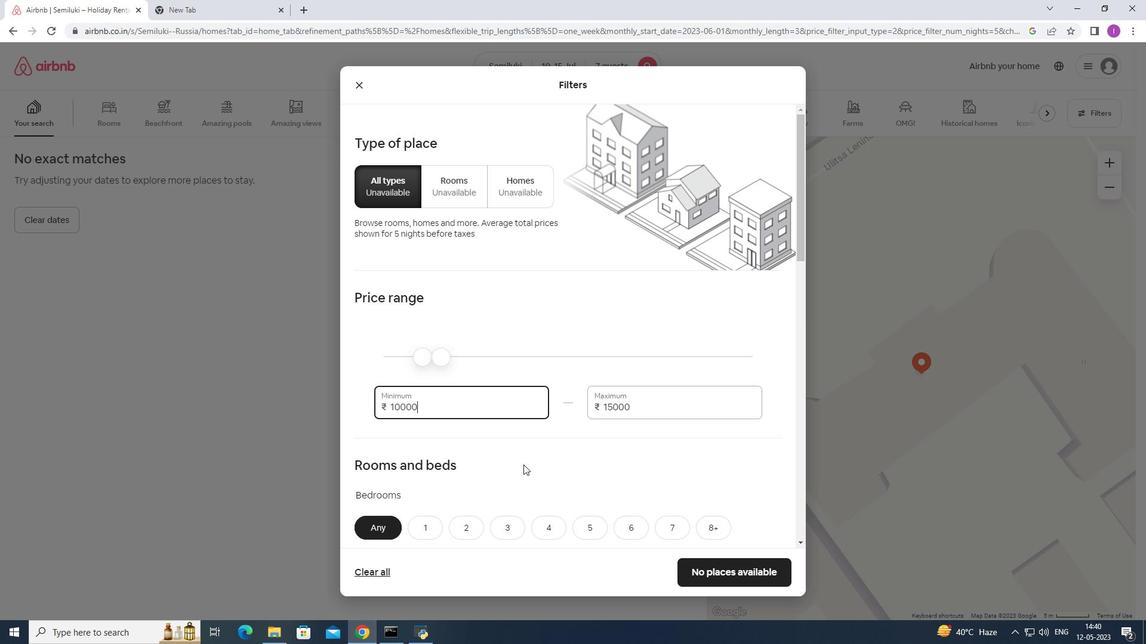 
Action: Mouse moved to (554, 363)
Screenshot: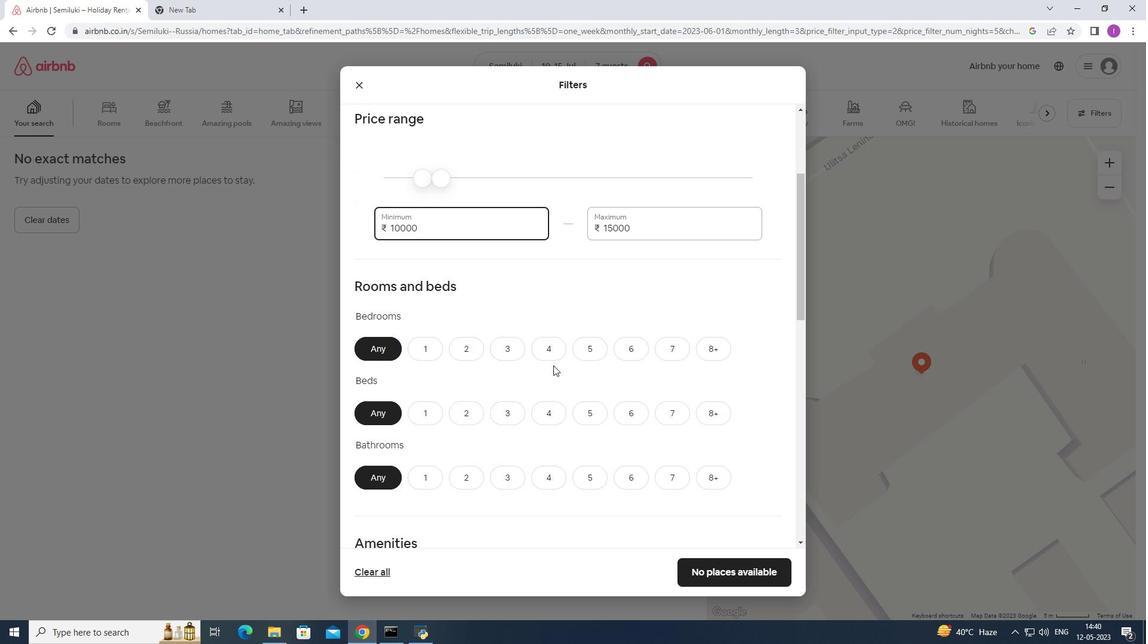 
Action: Mouse scrolled (554, 362) with delta (0, 0)
Screenshot: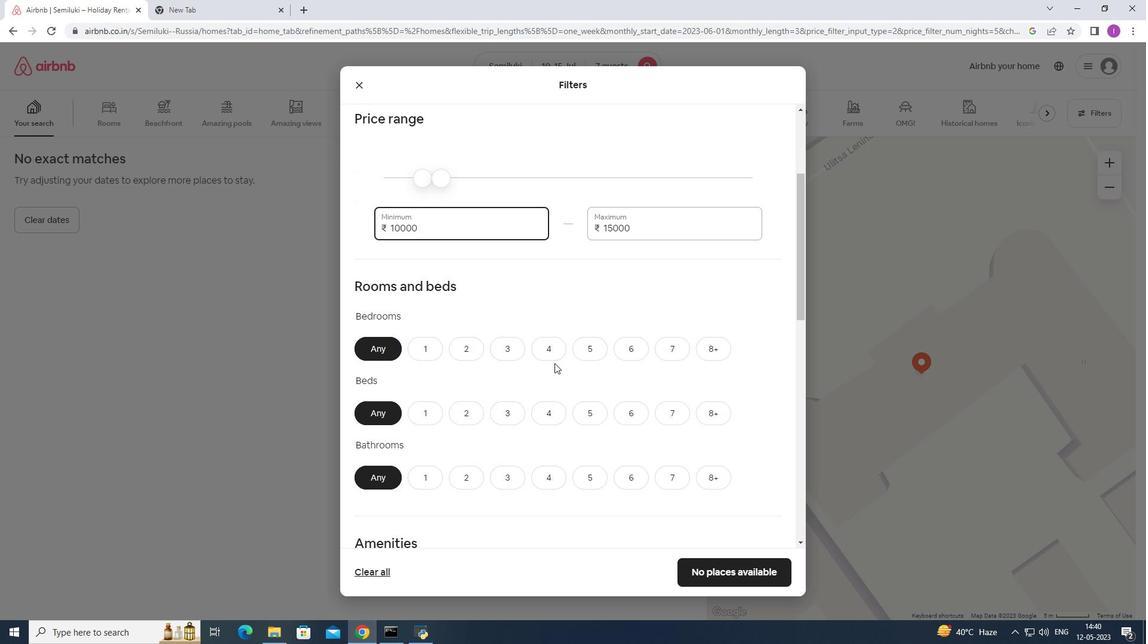 
Action: Mouse moved to (541, 293)
Screenshot: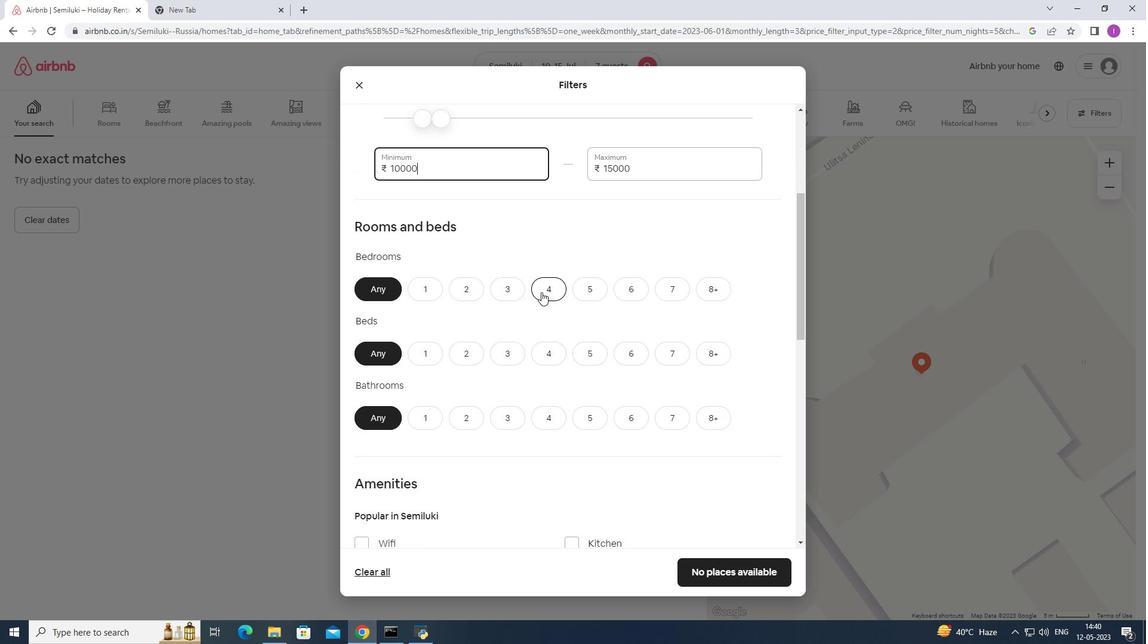 
Action: Mouse pressed left at (541, 293)
Screenshot: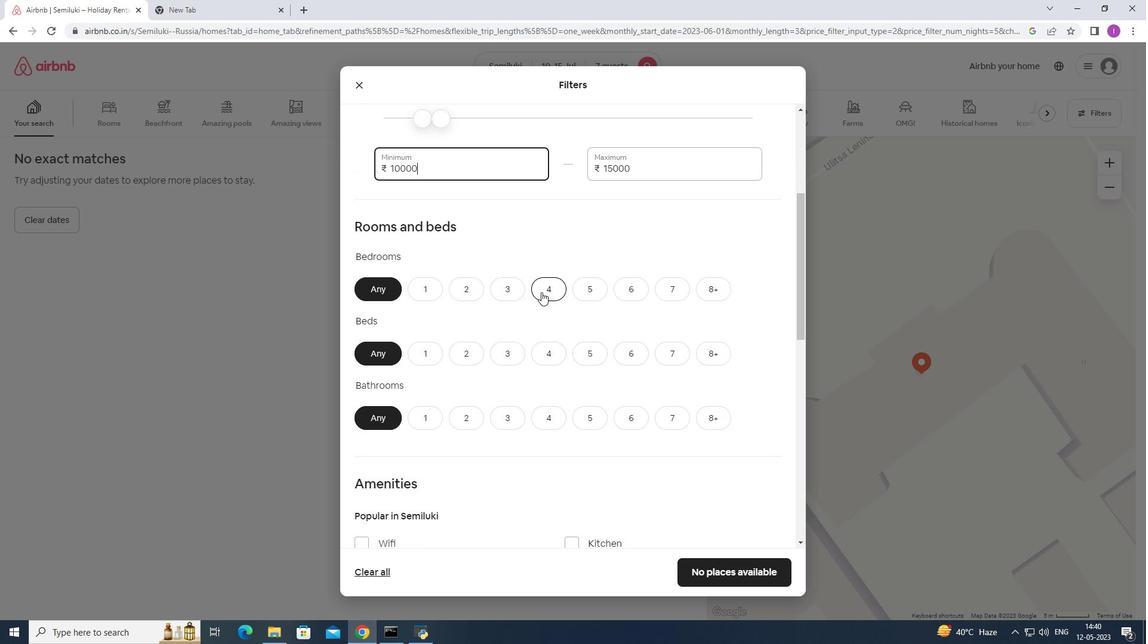 
Action: Mouse moved to (677, 359)
Screenshot: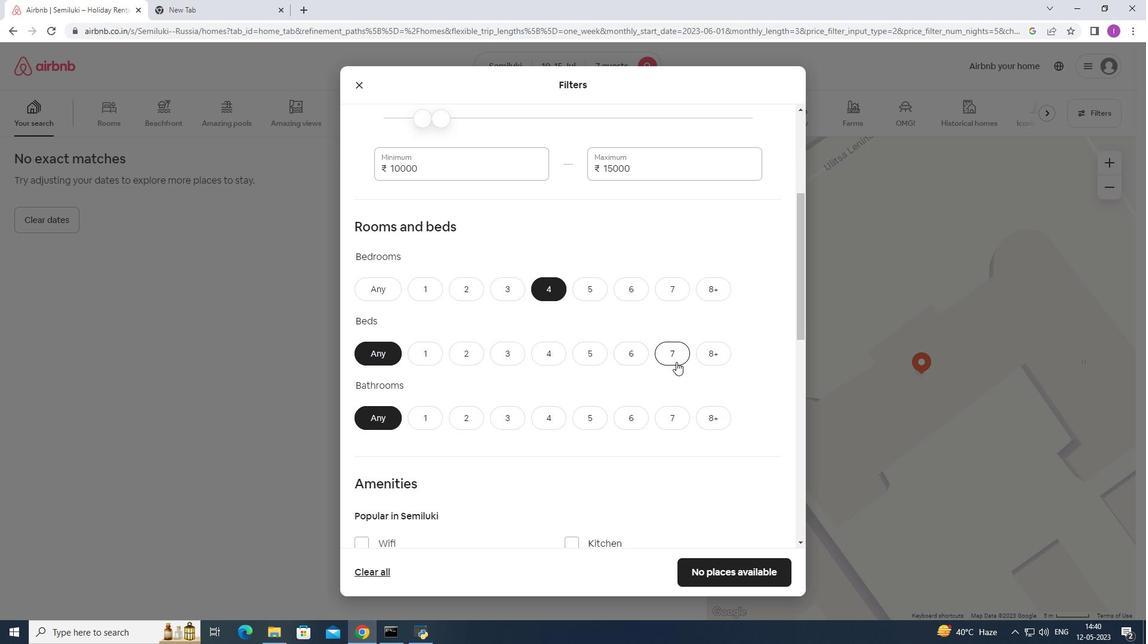 
Action: Mouse pressed left at (677, 359)
Screenshot: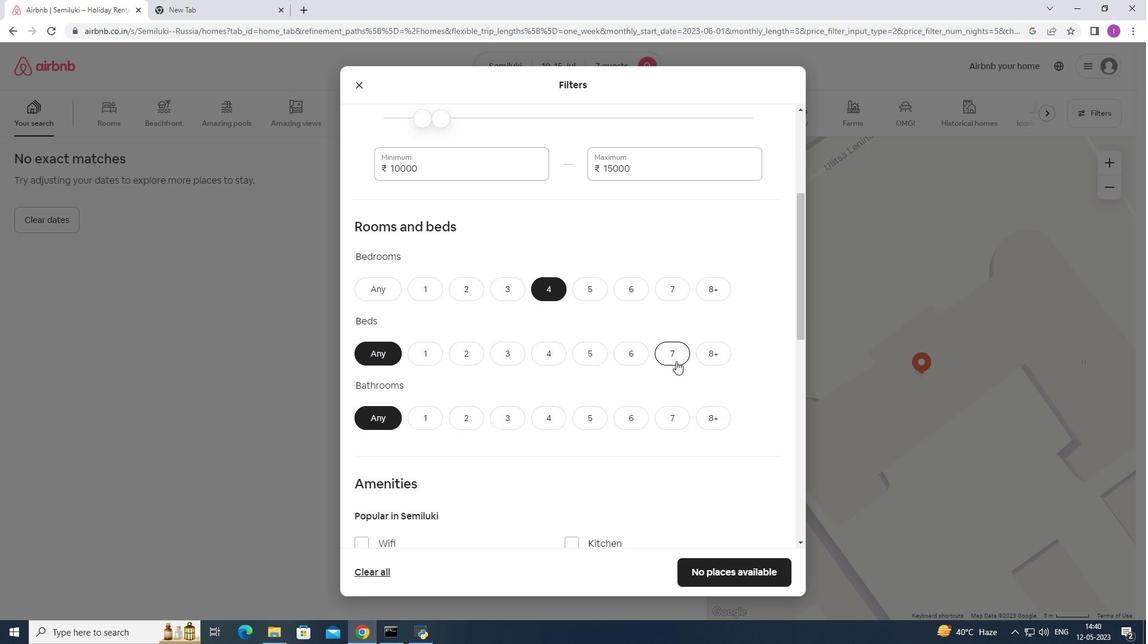 
Action: Mouse moved to (550, 421)
Screenshot: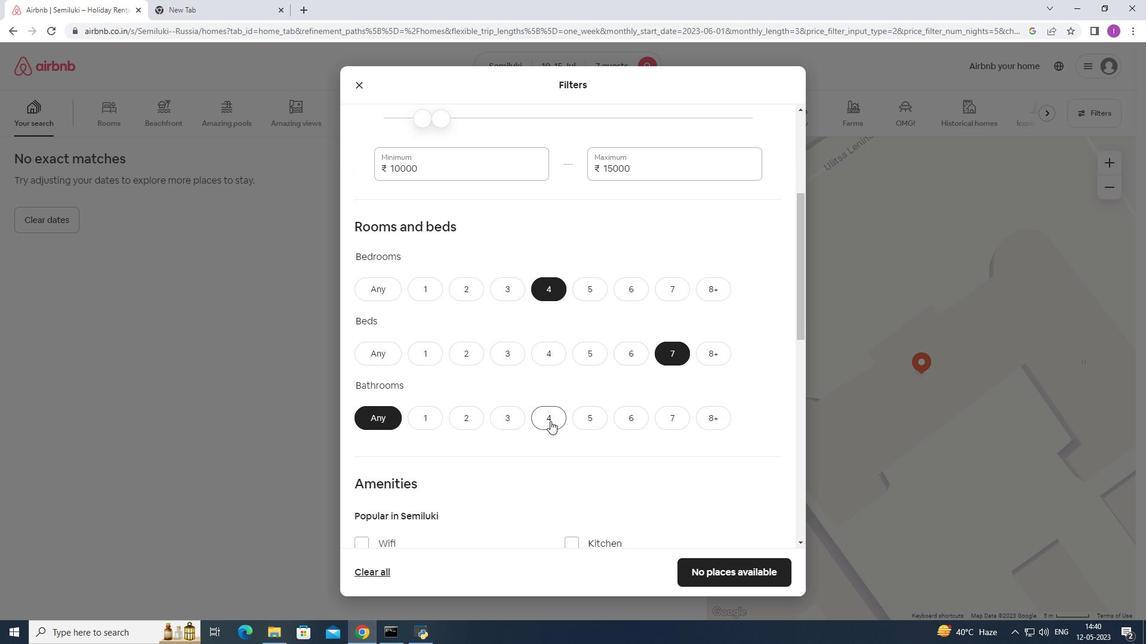 
Action: Mouse pressed left at (550, 421)
Screenshot: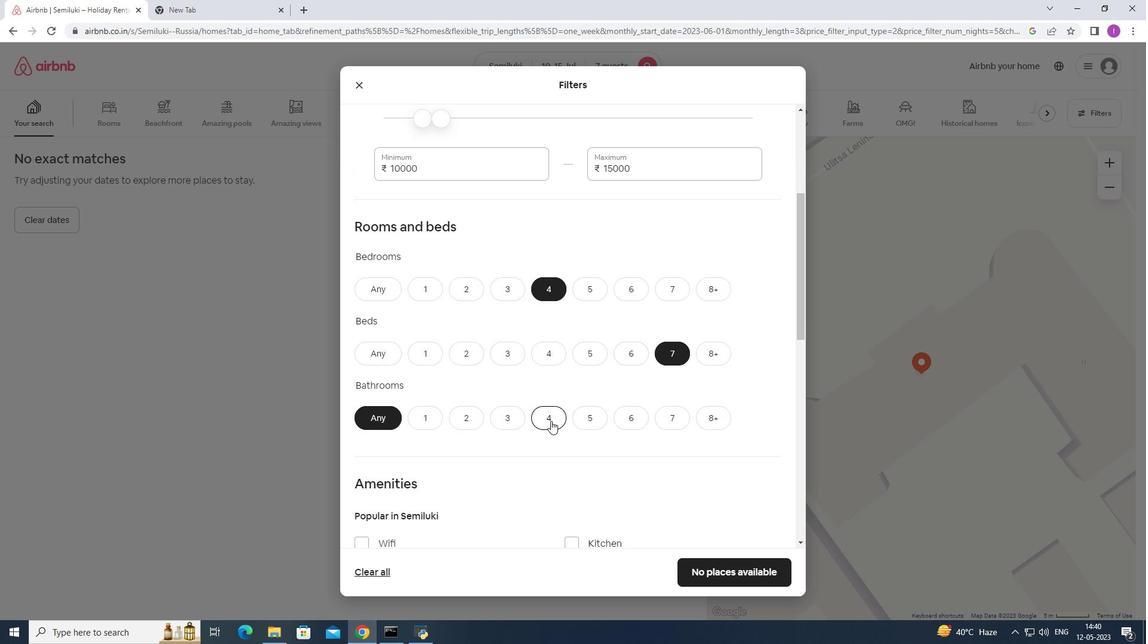 
Action: Mouse moved to (448, 384)
Screenshot: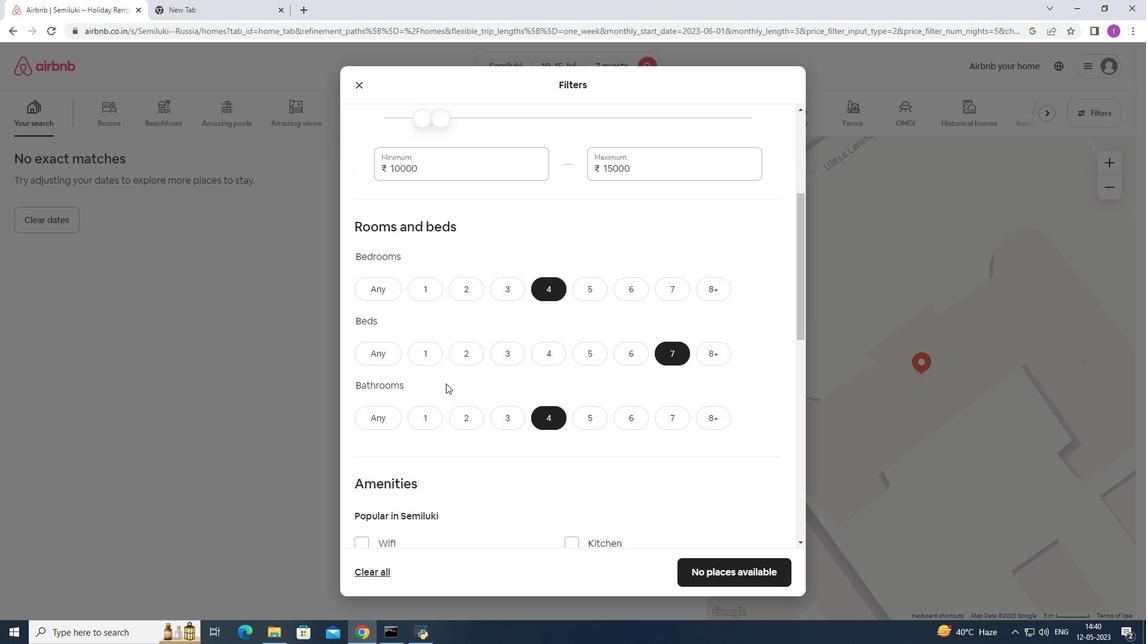 
Action: Mouse scrolled (448, 383) with delta (0, 0)
Screenshot: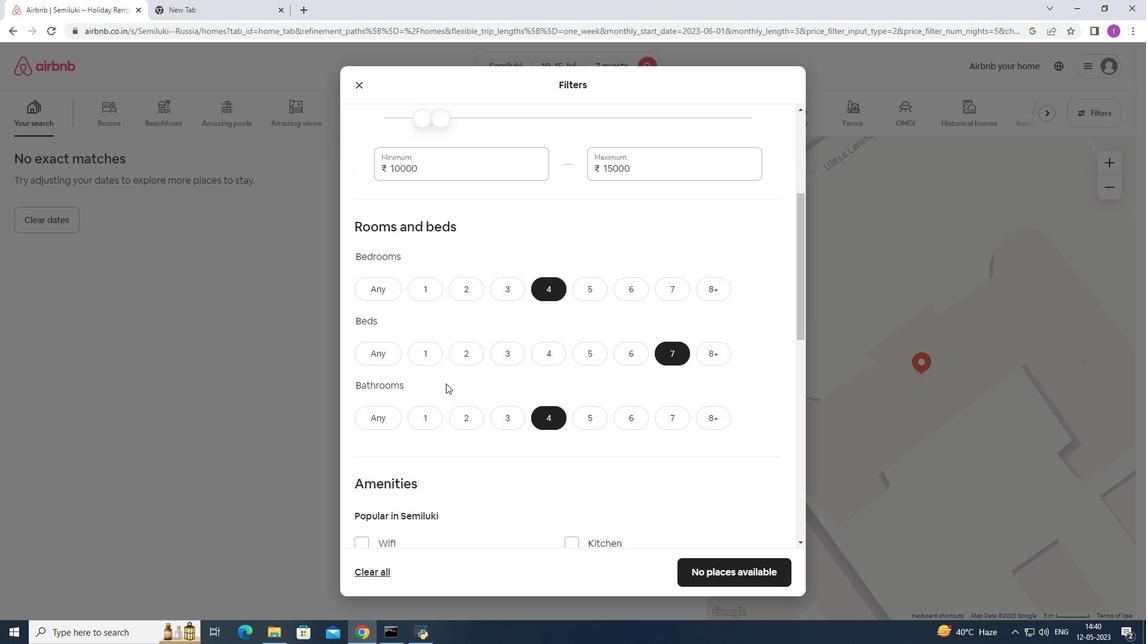 
Action: Mouse scrolled (448, 383) with delta (0, 0)
Screenshot: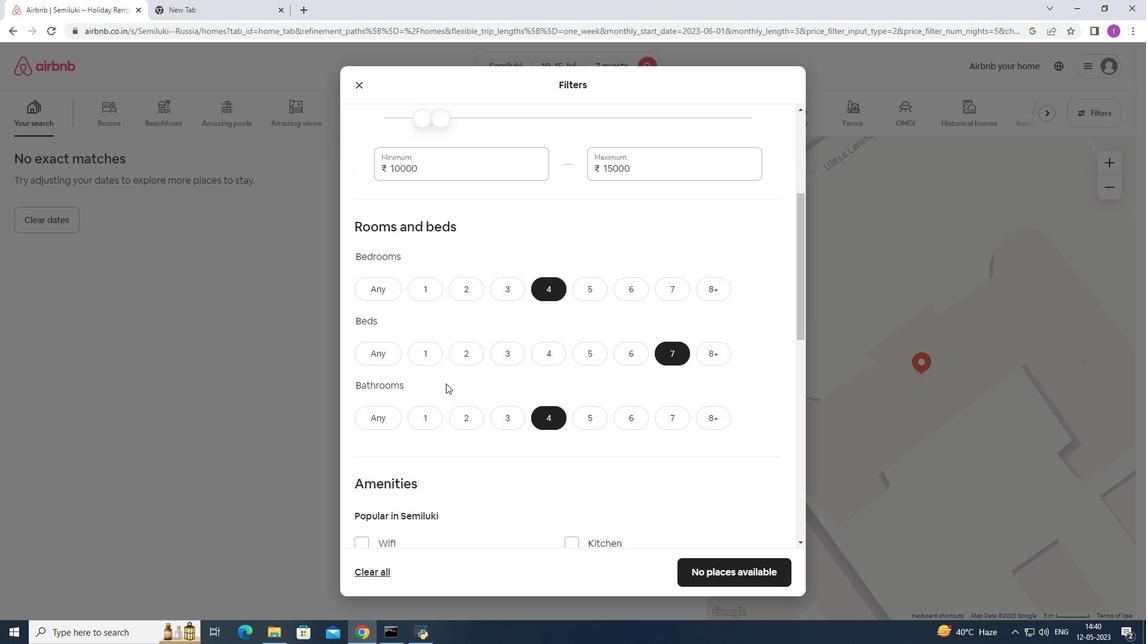 
Action: Mouse moved to (457, 382)
Screenshot: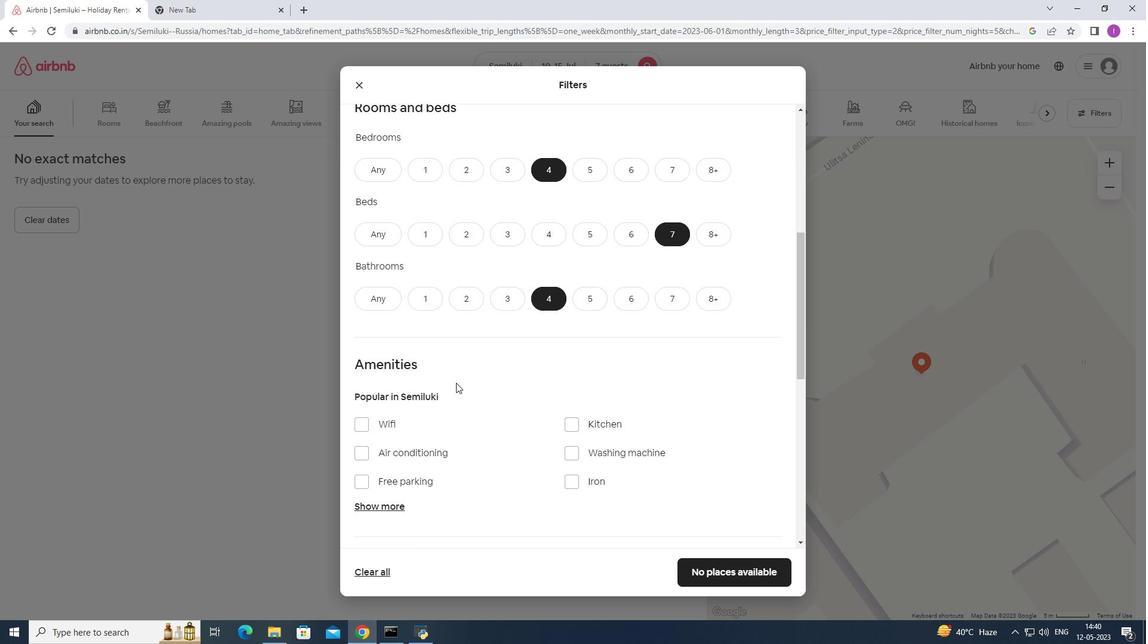 
Action: Mouse scrolled (457, 381) with delta (0, 0)
Screenshot: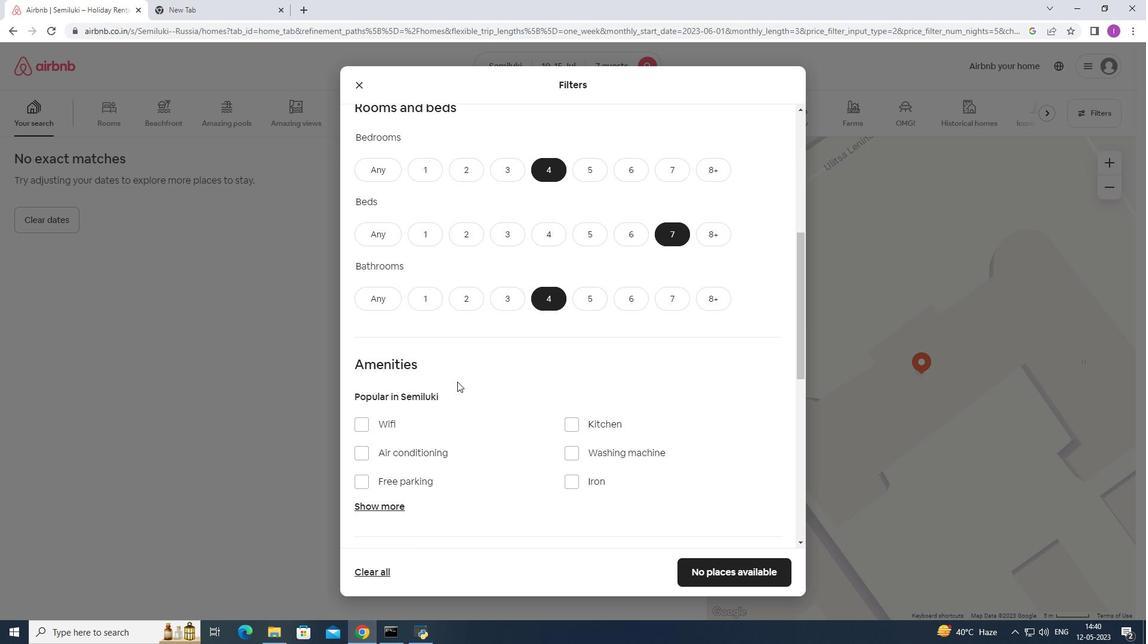 
Action: Mouse moved to (365, 367)
Screenshot: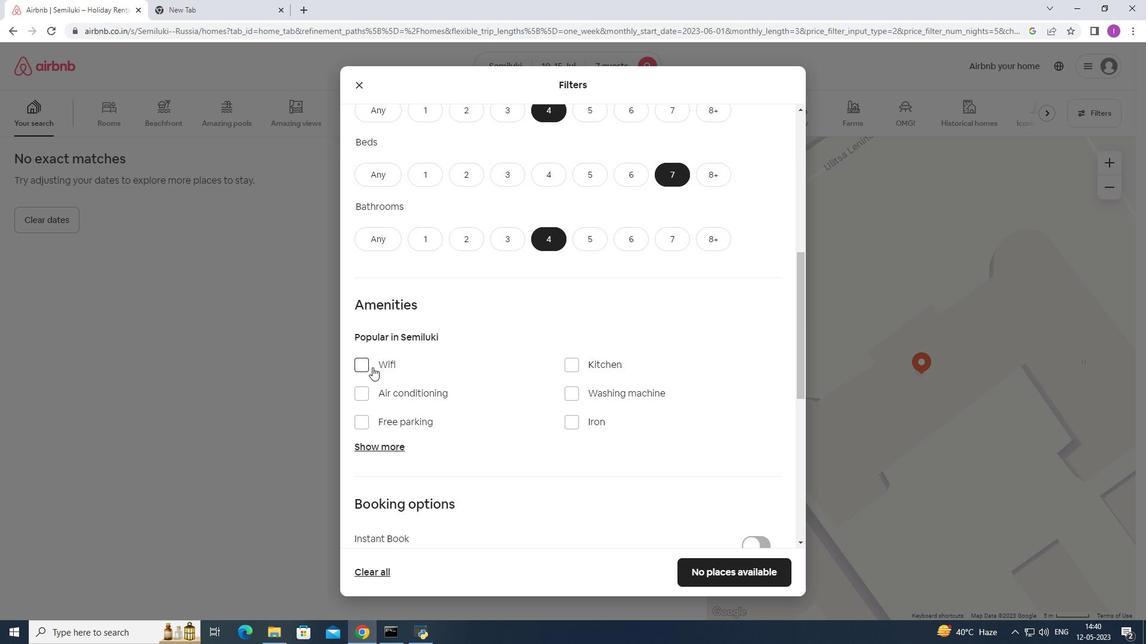
Action: Mouse pressed left at (365, 367)
Screenshot: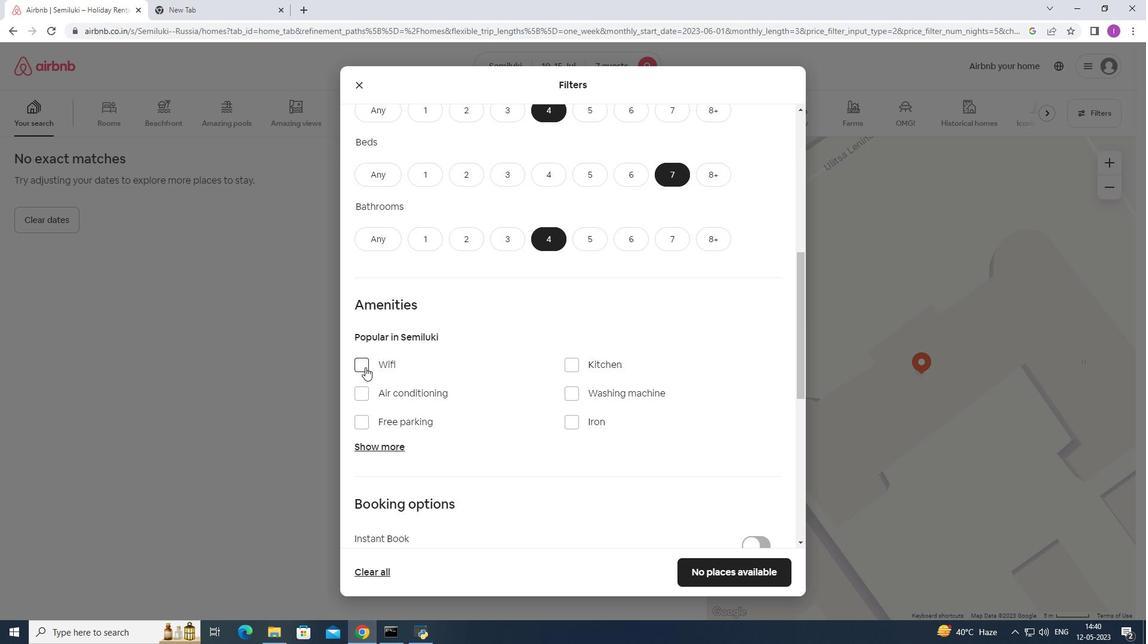 
Action: Mouse moved to (367, 427)
Screenshot: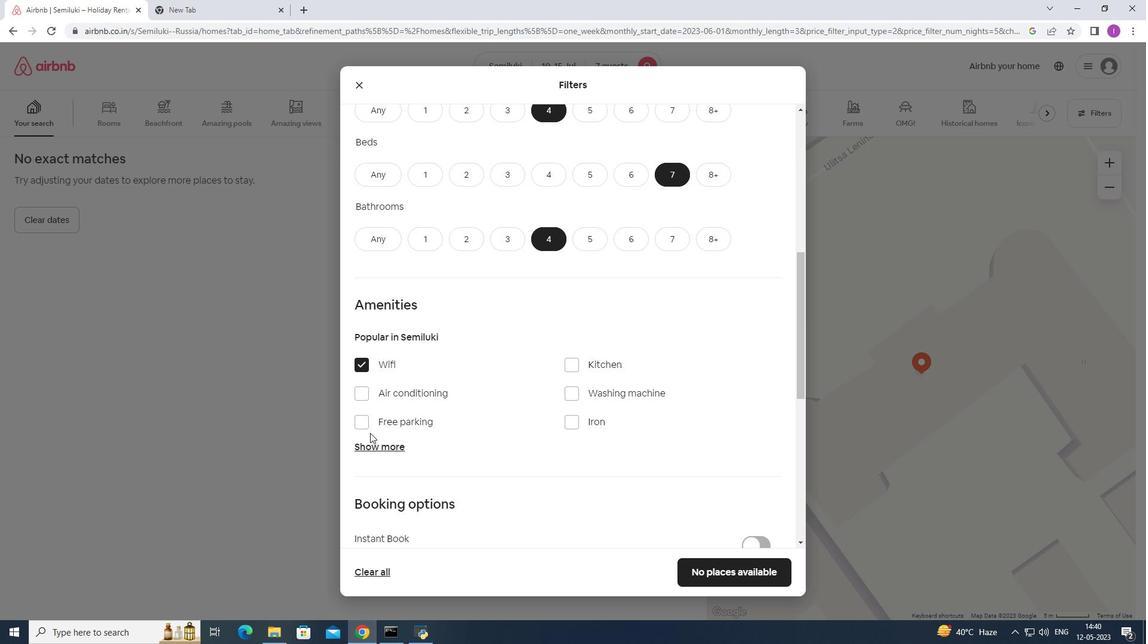 
Action: Mouse pressed left at (367, 427)
Screenshot: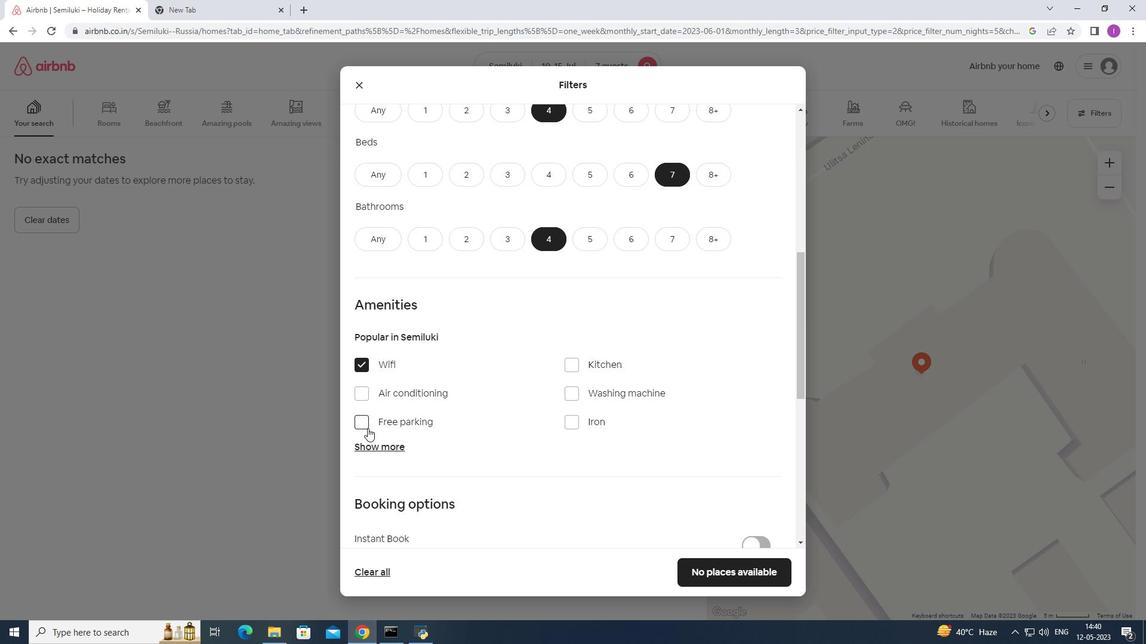 
Action: Mouse moved to (386, 443)
Screenshot: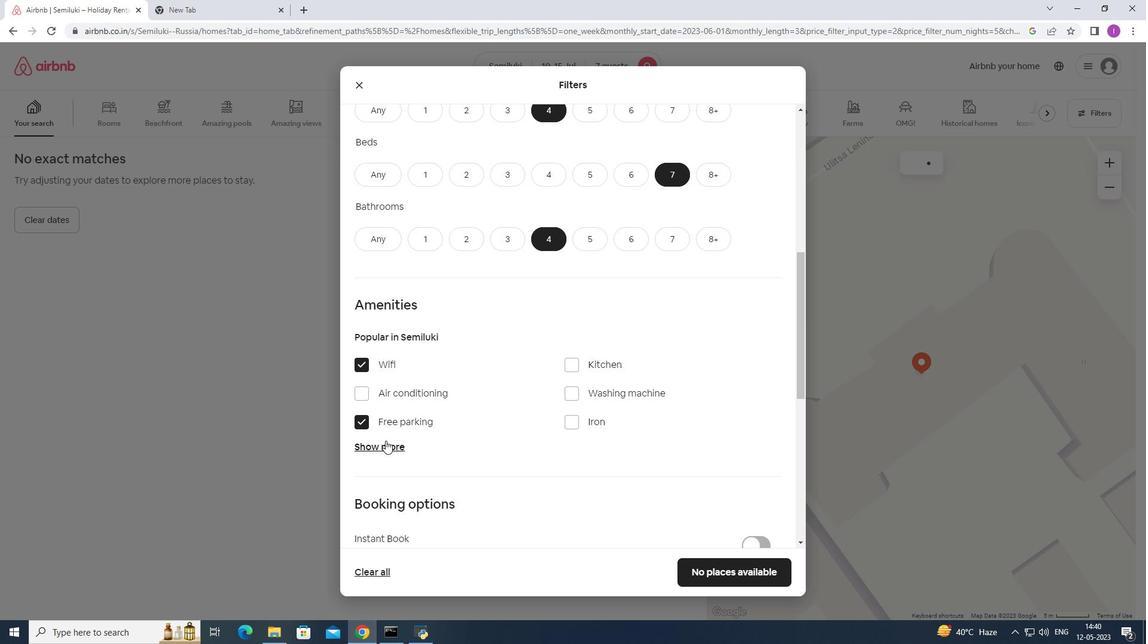 
Action: Mouse pressed left at (386, 443)
Screenshot: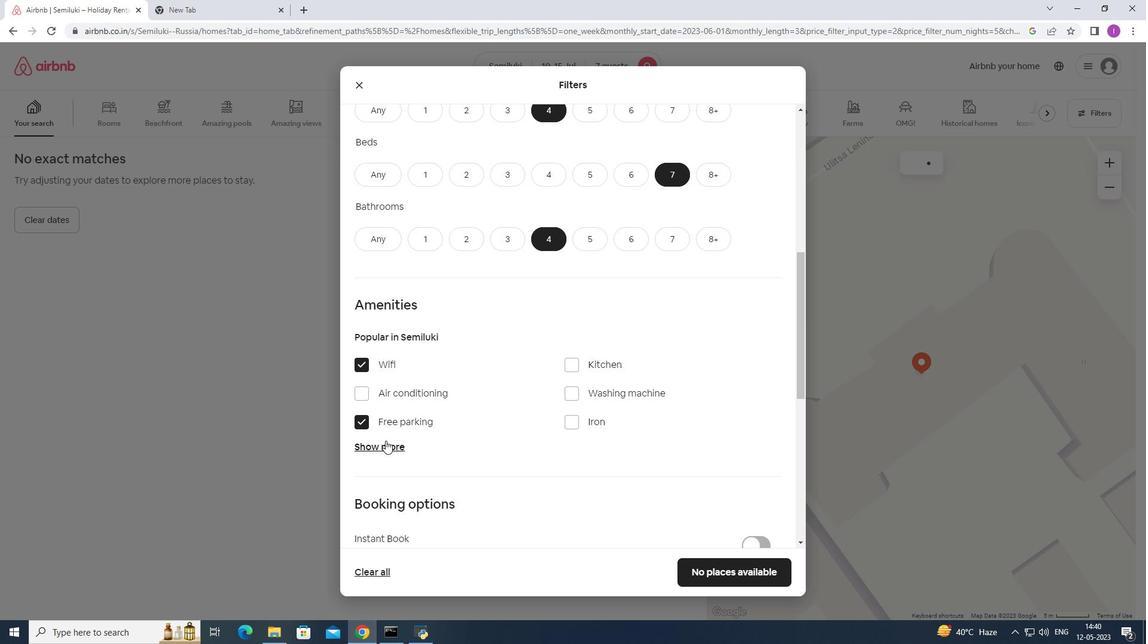 
Action: Mouse moved to (466, 430)
Screenshot: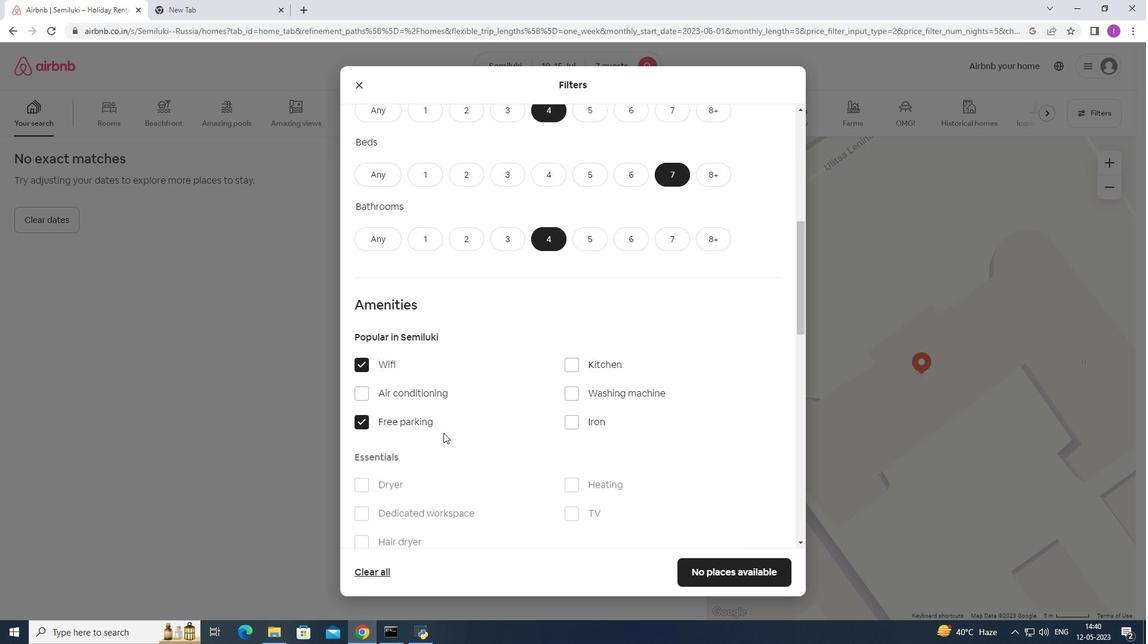 
Action: Mouse scrolled (466, 430) with delta (0, 0)
Screenshot: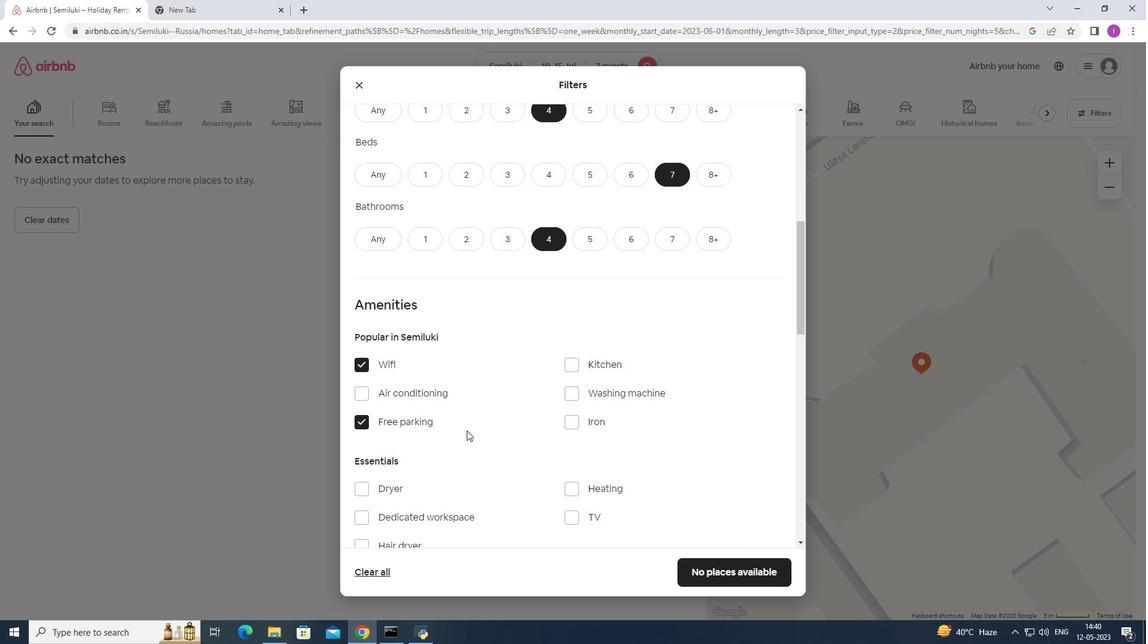 
Action: Mouse scrolled (466, 430) with delta (0, 0)
Screenshot: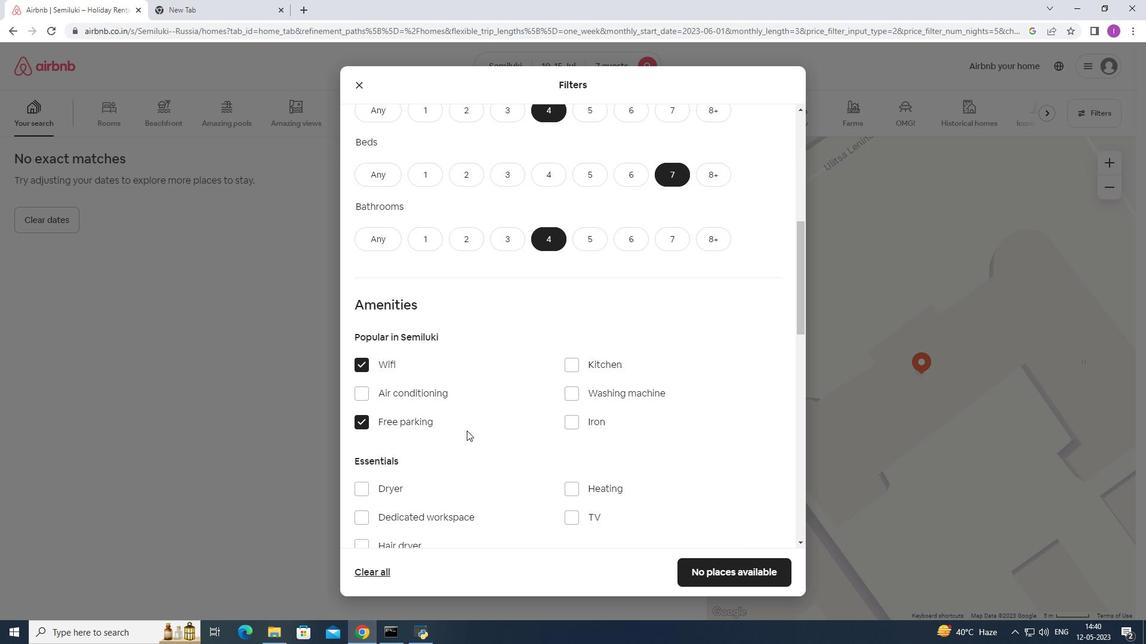 
Action: Mouse moved to (577, 398)
Screenshot: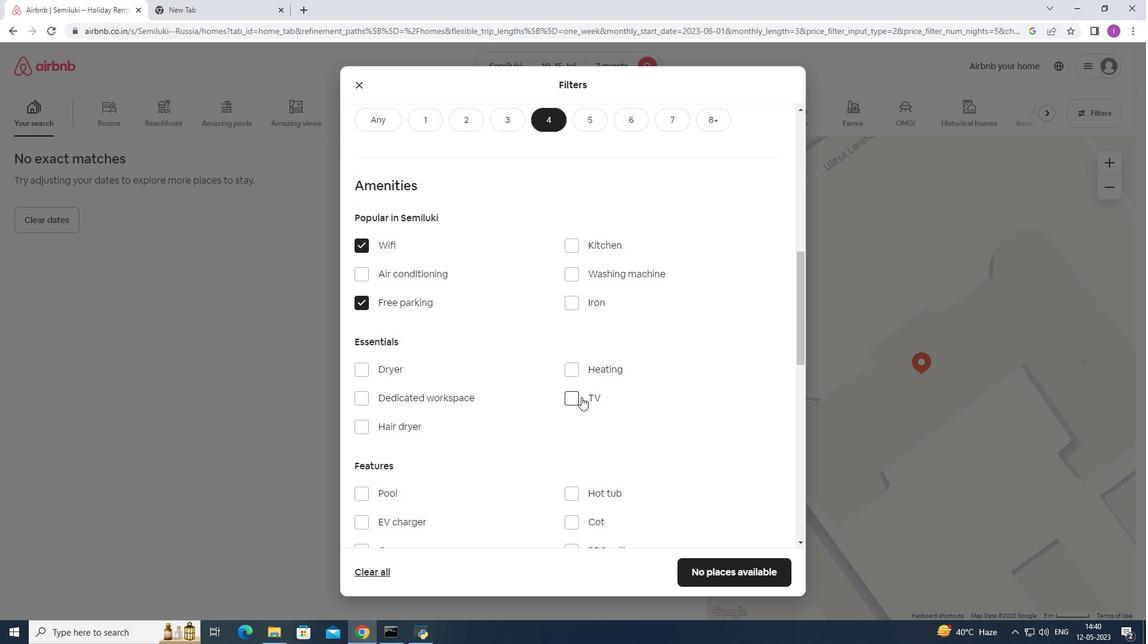 
Action: Mouse pressed left at (577, 398)
Screenshot: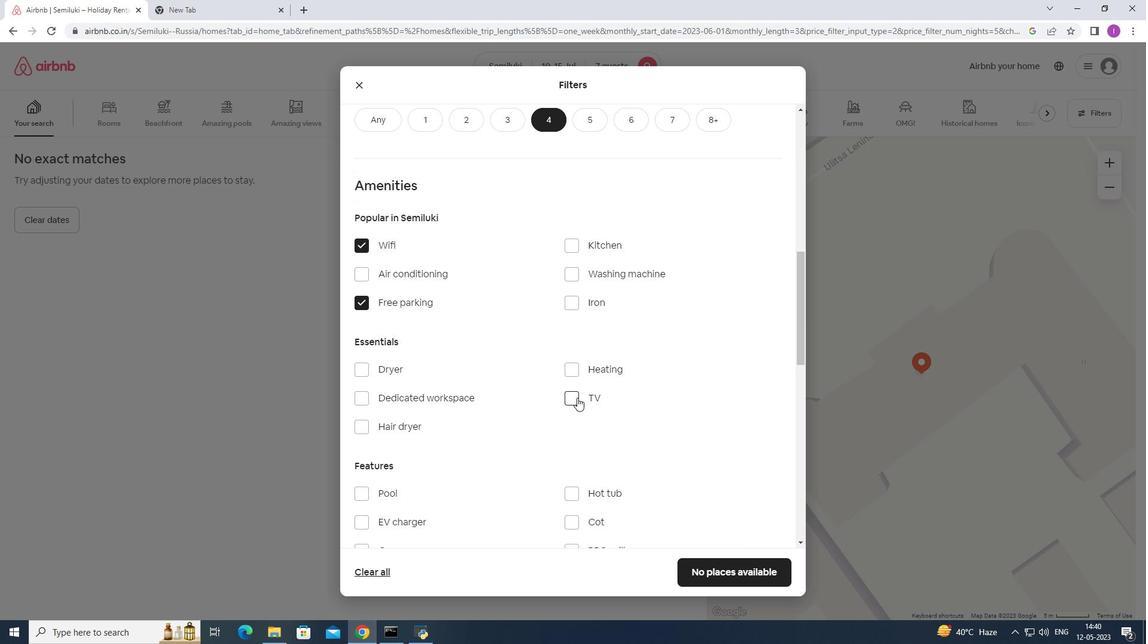 
Action: Mouse moved to (414, 367)
Screenshot: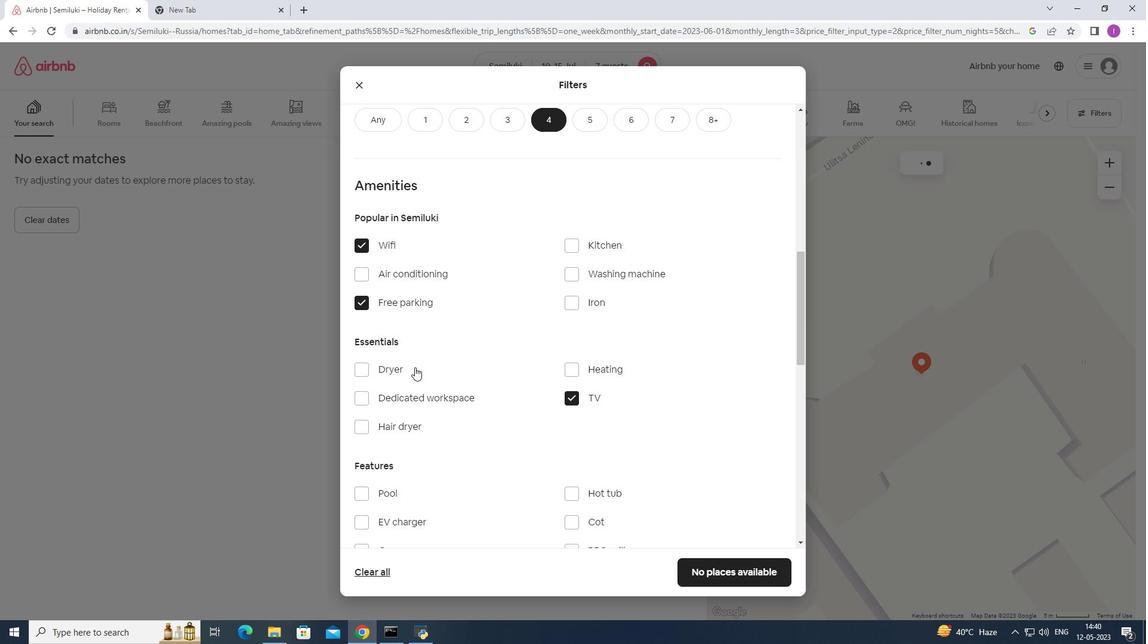 
Action: Mouse scrolled (414, 366) with delta (0, 0)
Screenshot: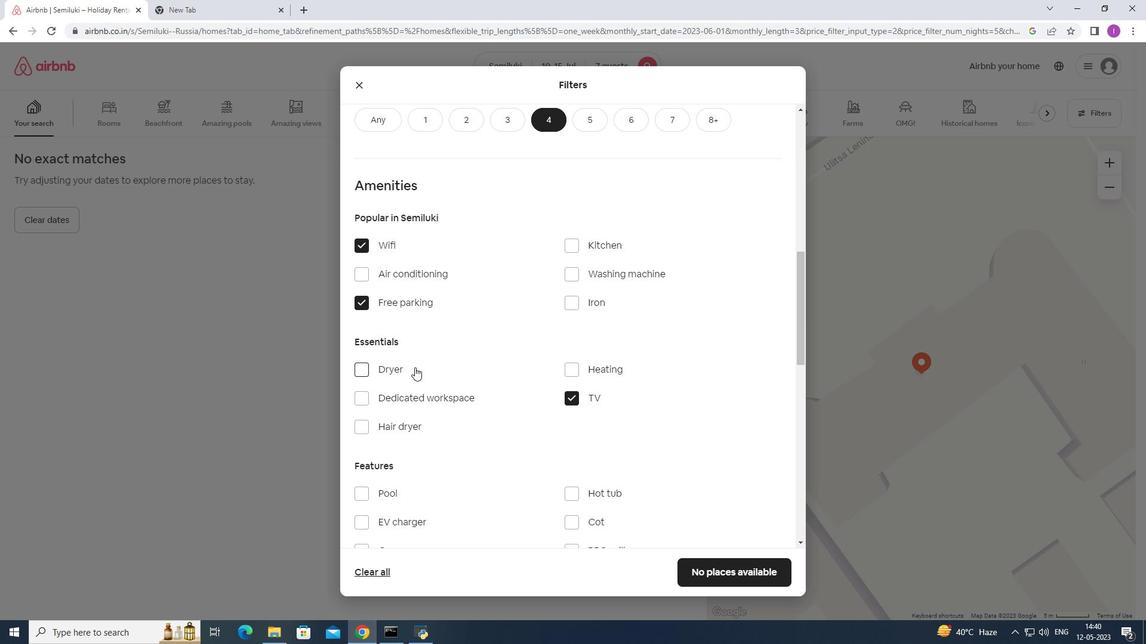 
Action: Mouse moved to (416, 367)
Screenshot: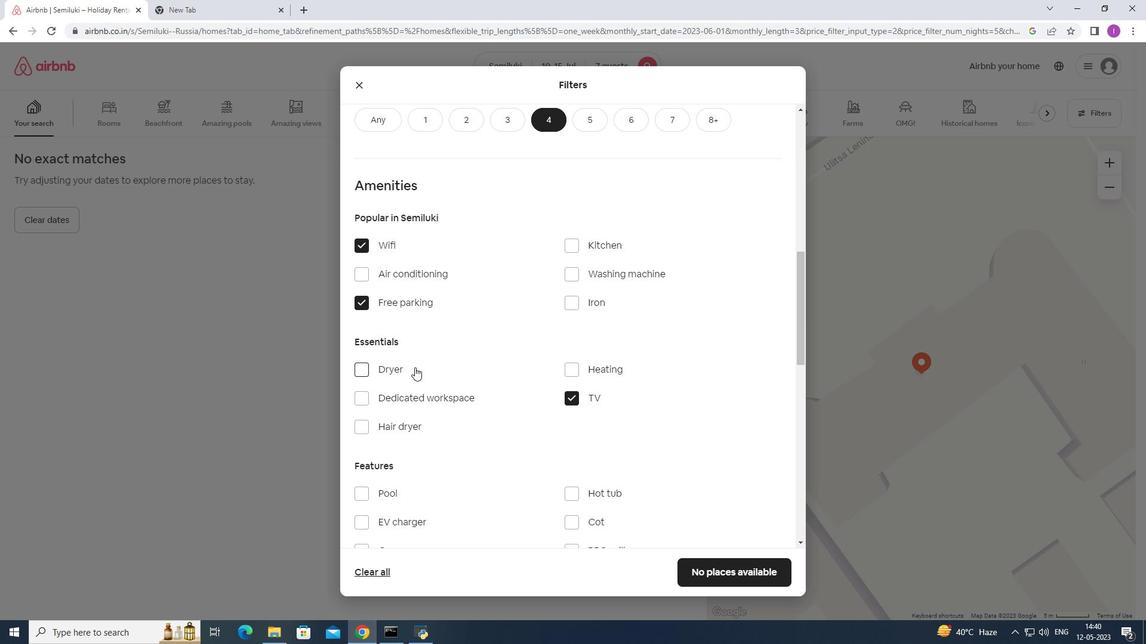 
Action: Mouse scrolled (416, 367) with delta (0, 0)
Screenshot: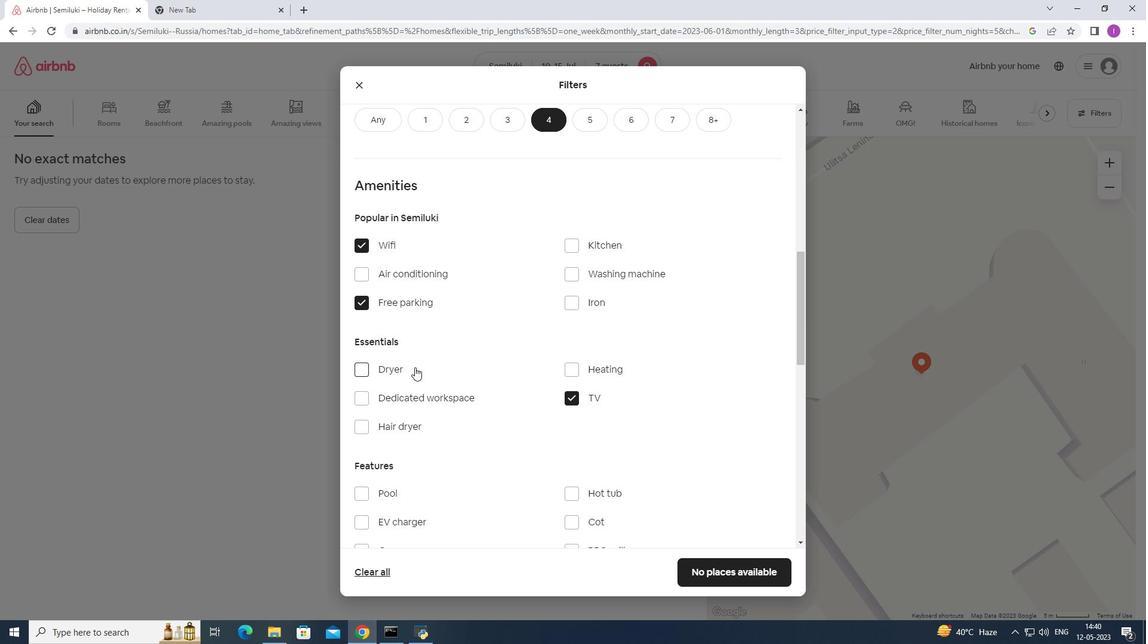 
Action: Mouse moved to (416, 368)
Screenshot: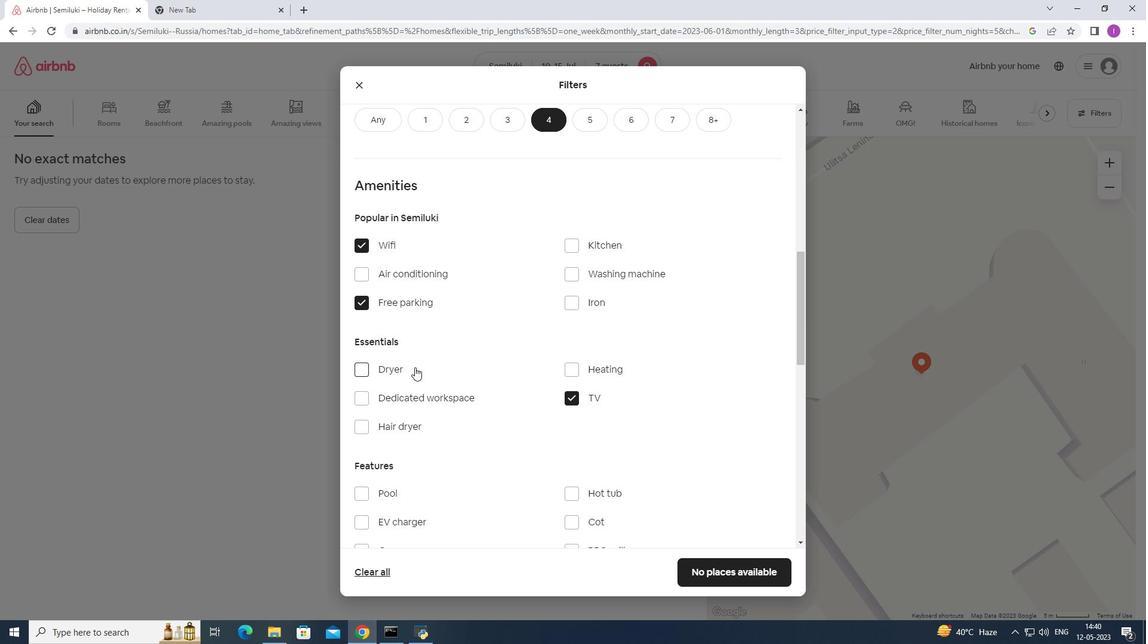 
Action: Mouse scrolled (416, 367) with delta (0, 0)
Screenshot: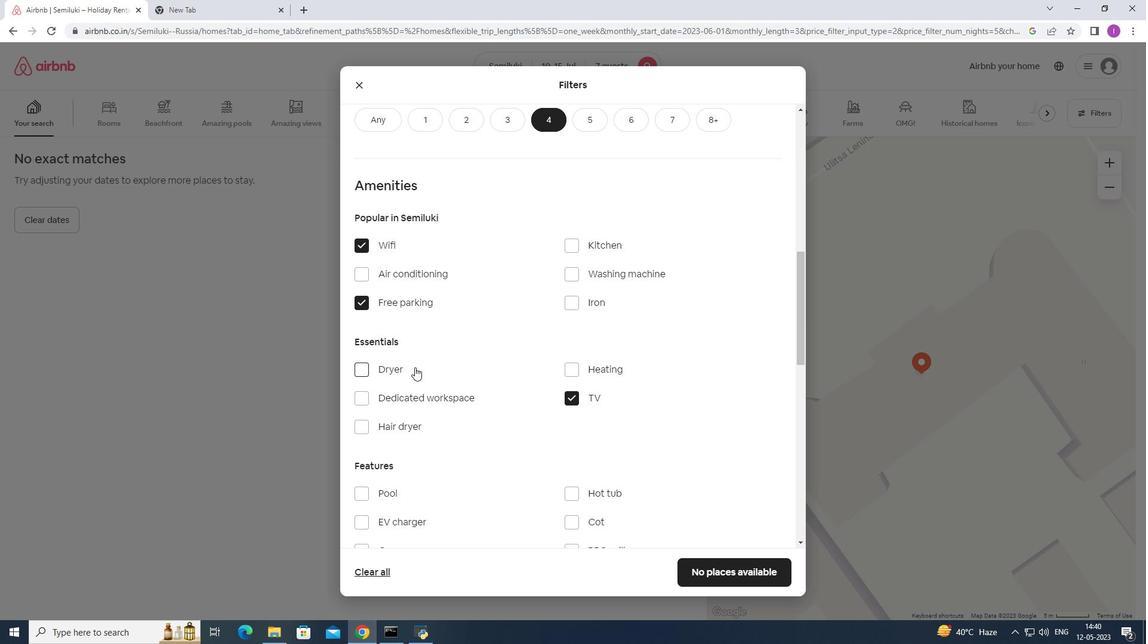 
Action: Mouse moved to (359, 376)
Screenshot: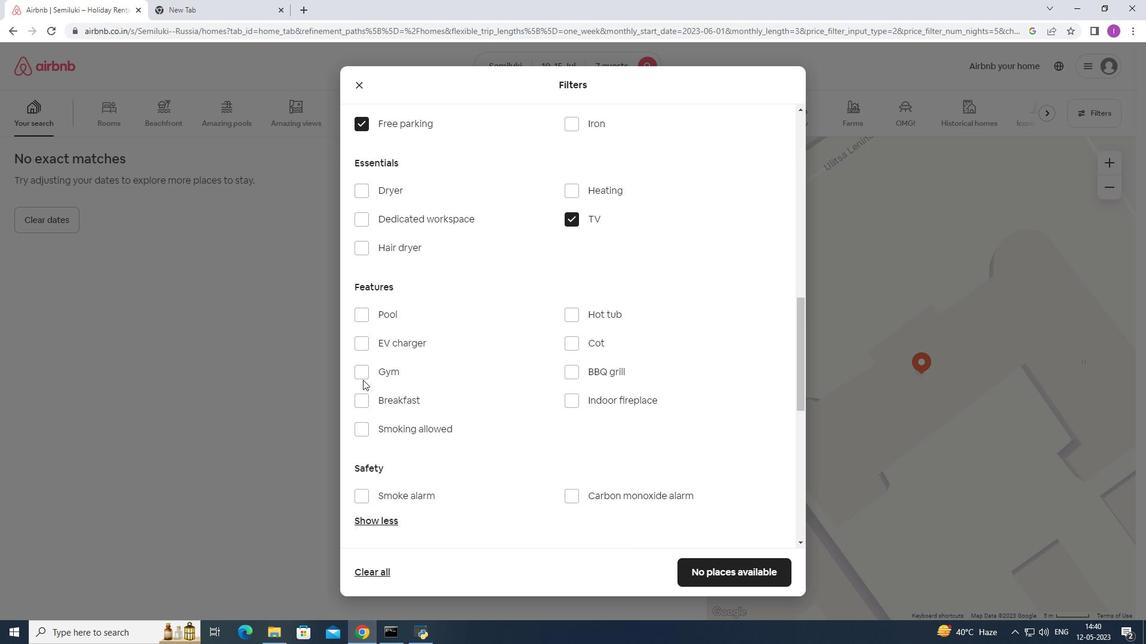 
Action: Mouse pressed left at (359, 376)
Screenshot: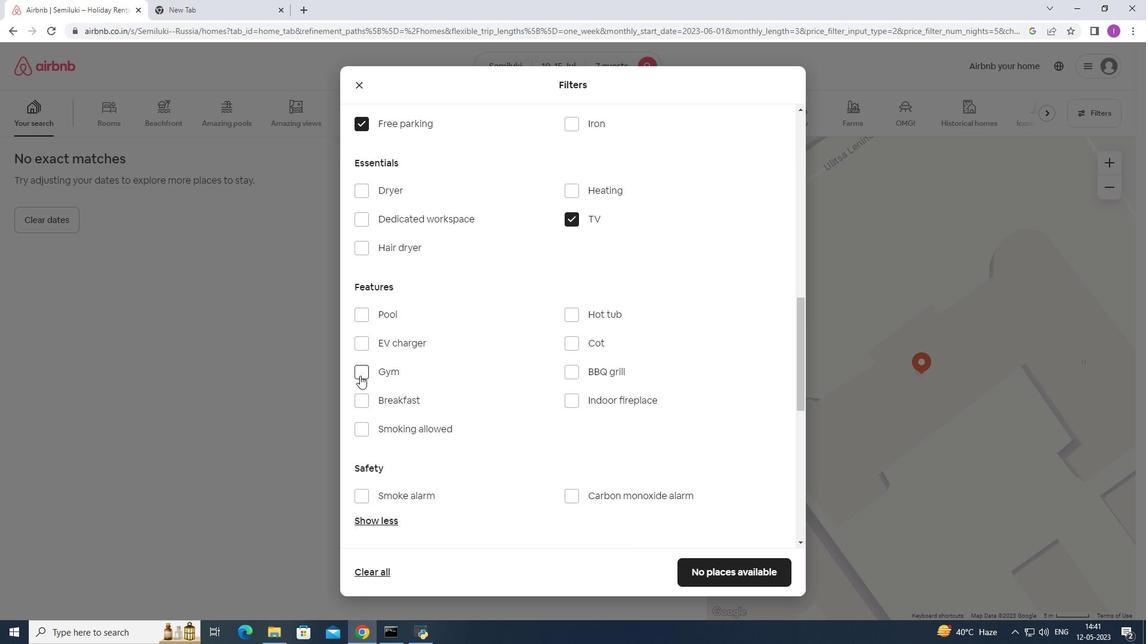
Action: Mouse moved to (356, 401)
Screenshot: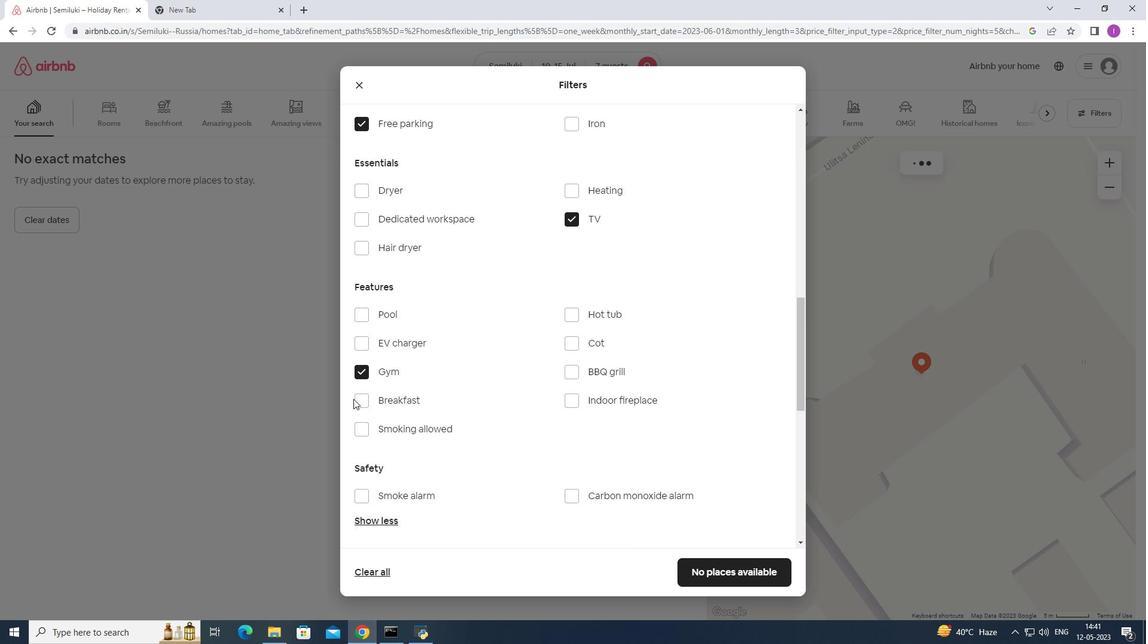 
Action: Mouse pressed left at (356, 401)
Screenshot: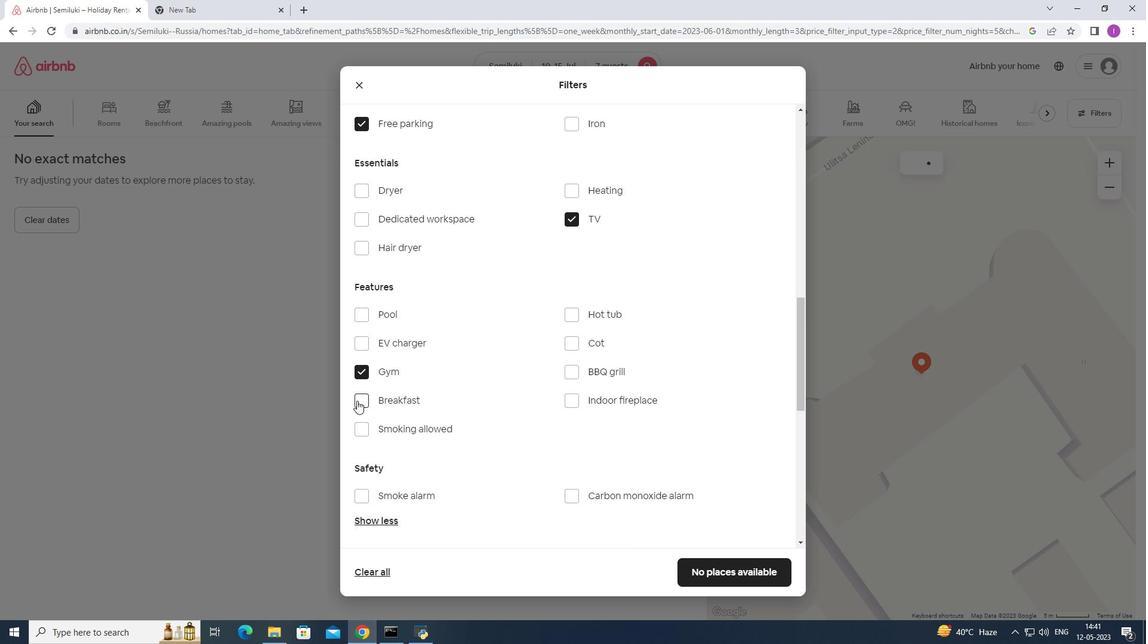 
Action: Mouse moved to (419, 387)
Screenshot: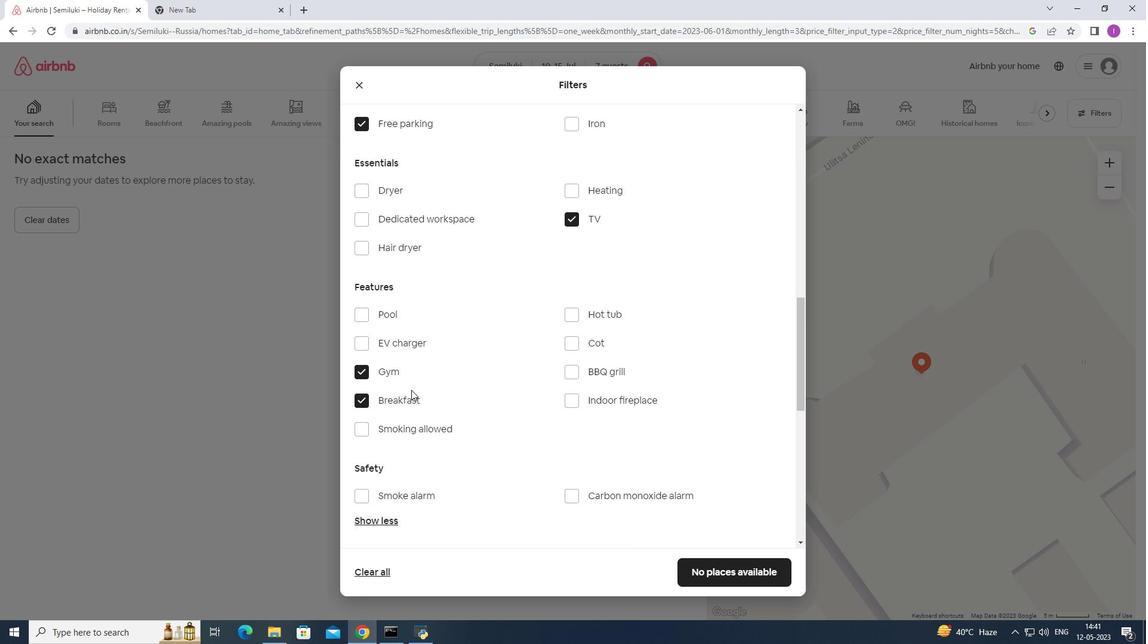 
Action: Mouse scrolled (419, 386) with delta (0, 0)
Screenshot: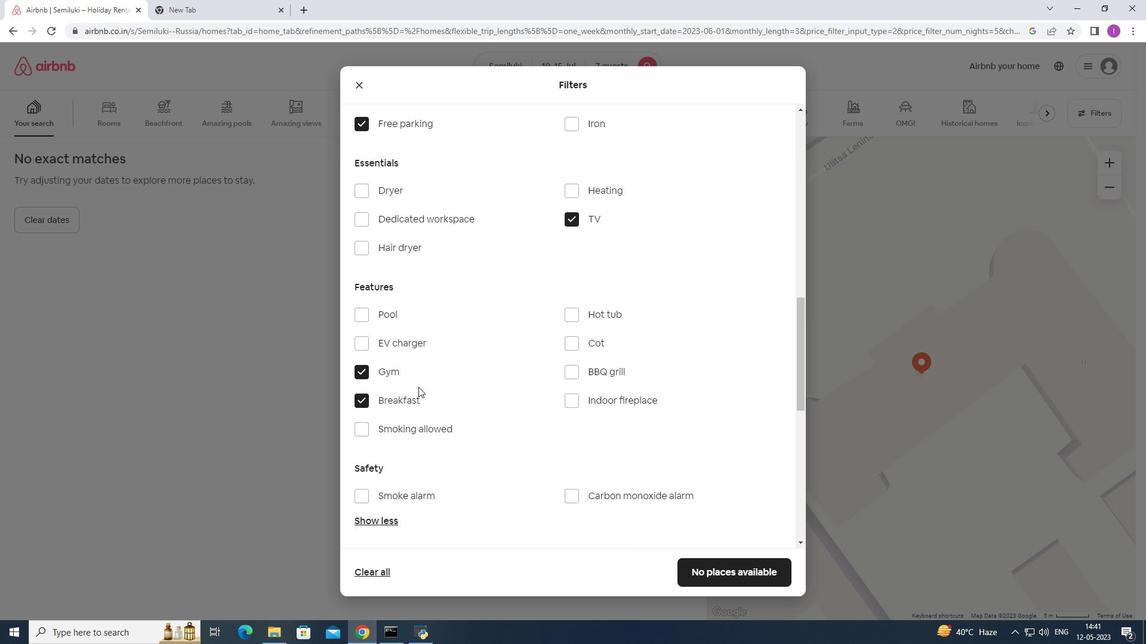 
Action: Mouse scrolled (419, 386) with delta (0, 0)
Screenshot: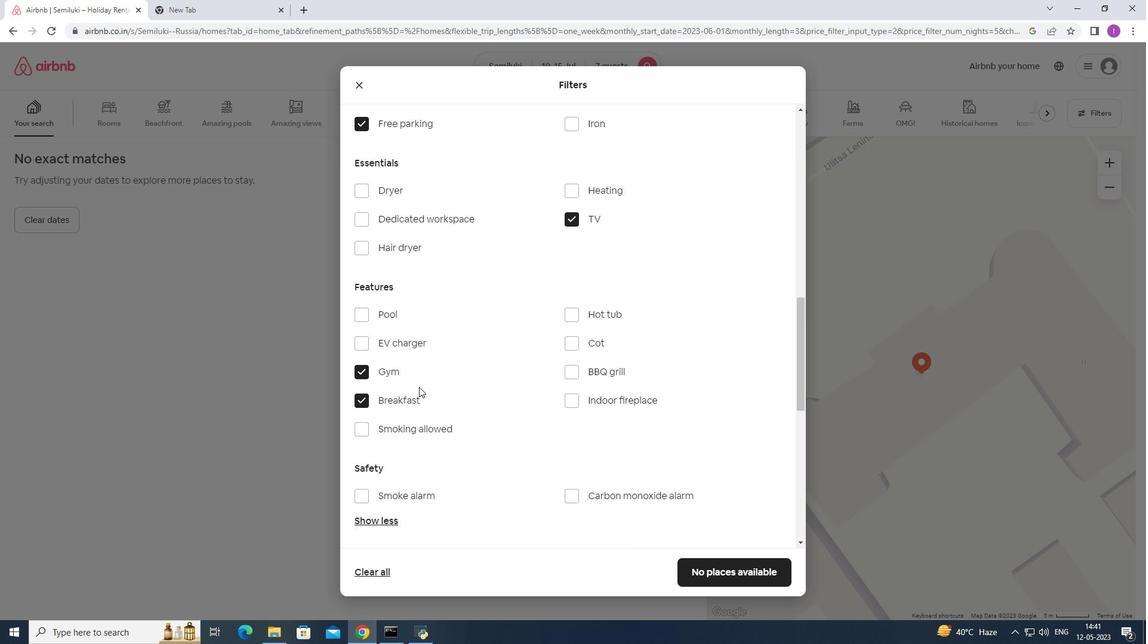
Action: Mouse scrolled (419, 386) with delta (0, 0)
Screenshot: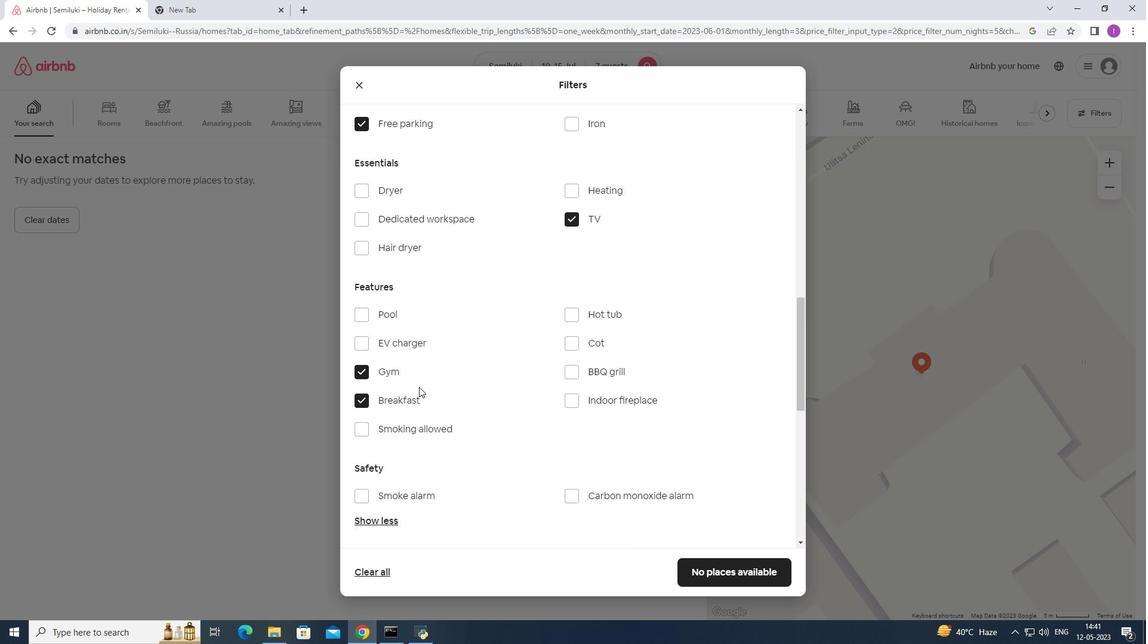 
Action: Mouse scrolled (419, 386) with delta (0, 0)
Screenshot: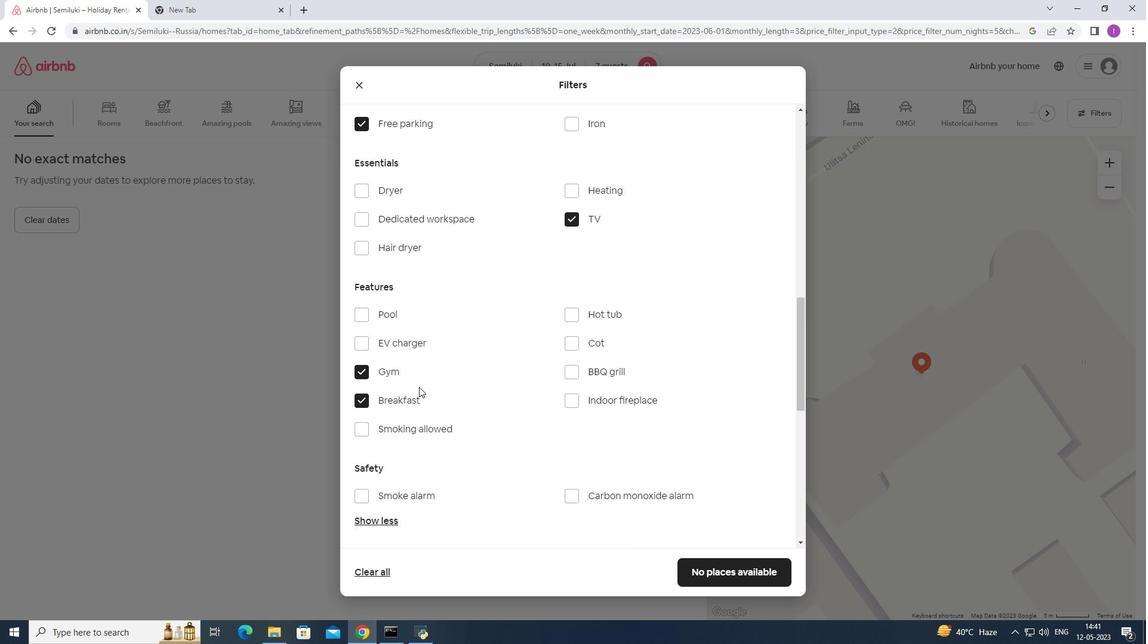 
Action: Mouse moved to (761, 424)
Screenshot: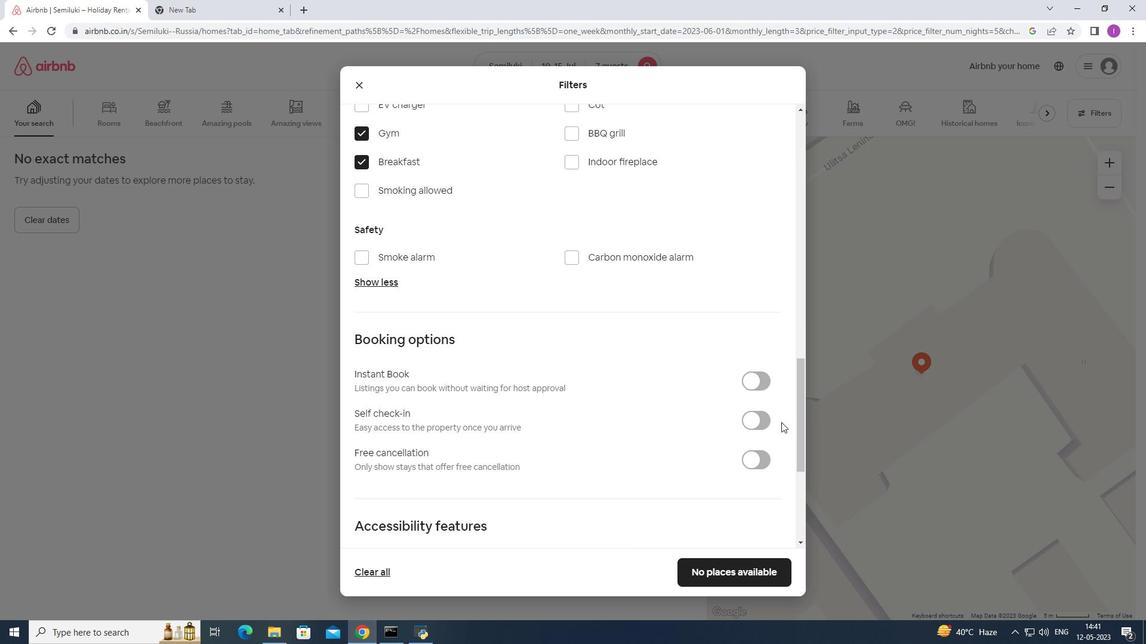 
Action: Mouse pressed left at (761, 424)
Screenshot: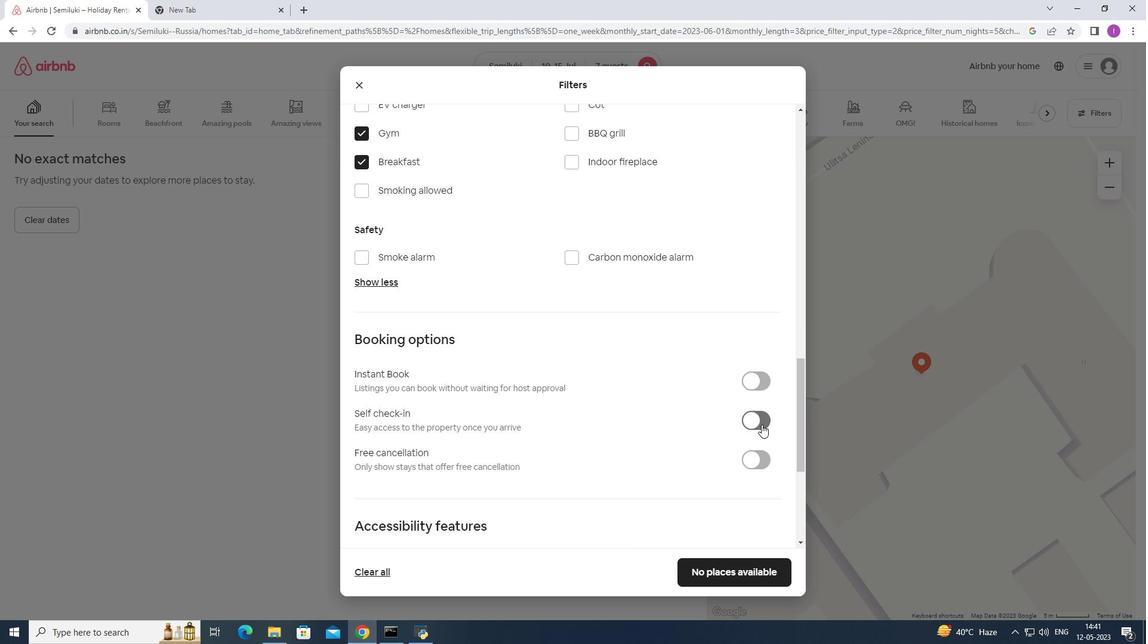
Action: Mouse moved to (508, 391)
Screenshot: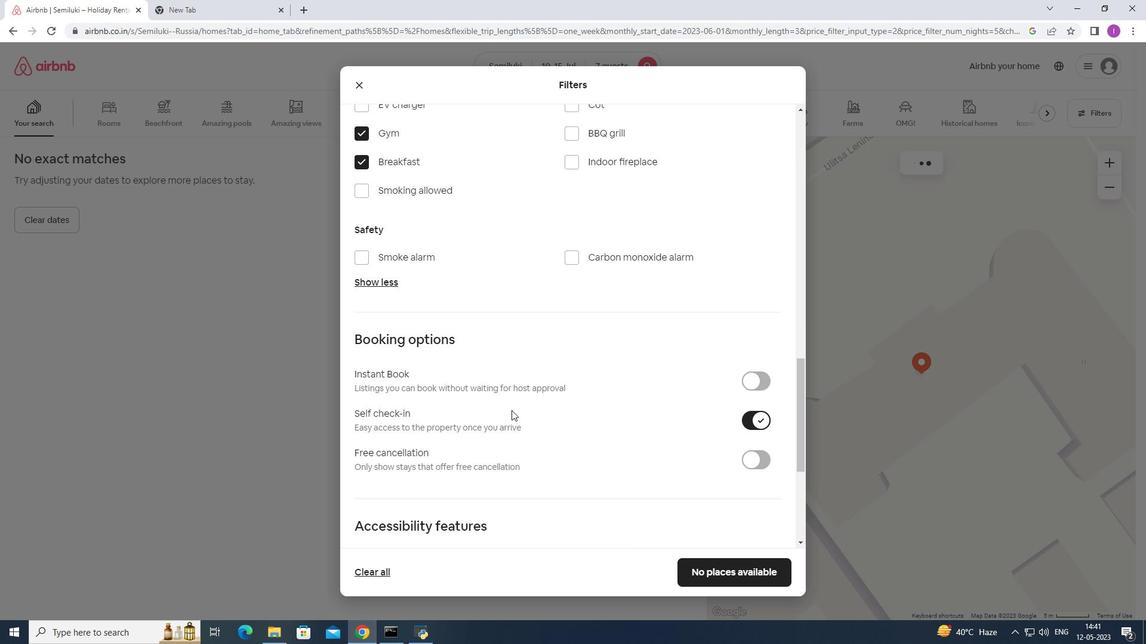 
Action: Mouse scrolled (508, 390) with delta (0, 0)
Screenshot: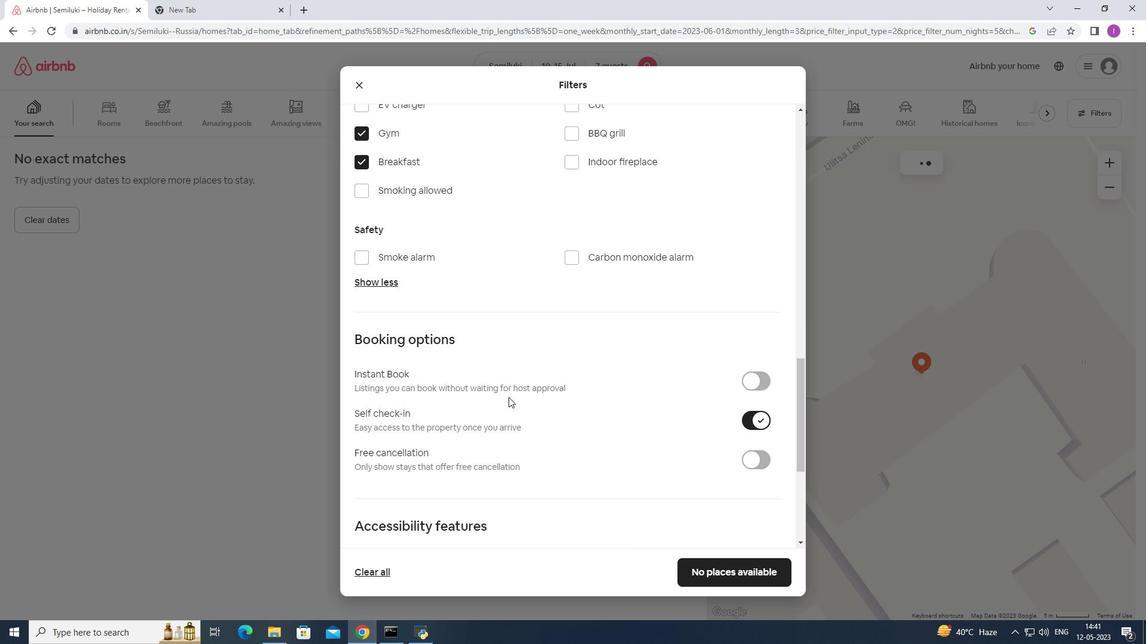 
Action: Mouse scrolled (508, 390) with delta (0, 0)
Screenshot: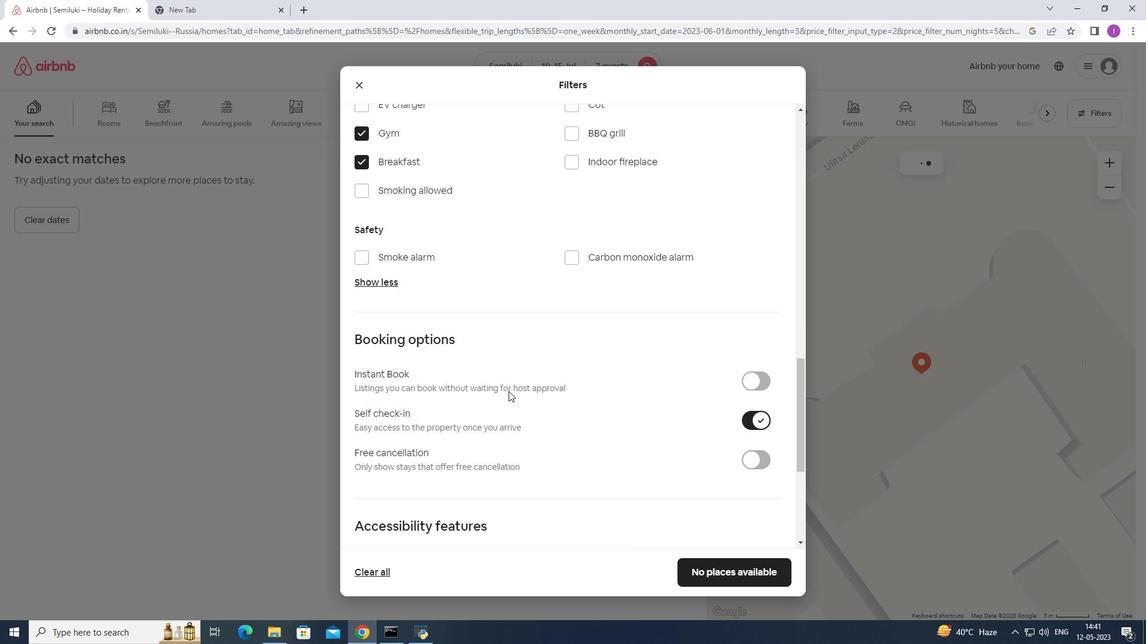 
Action: Mouse scrolled (508, 390) with delta (0, 0)
Screenshot: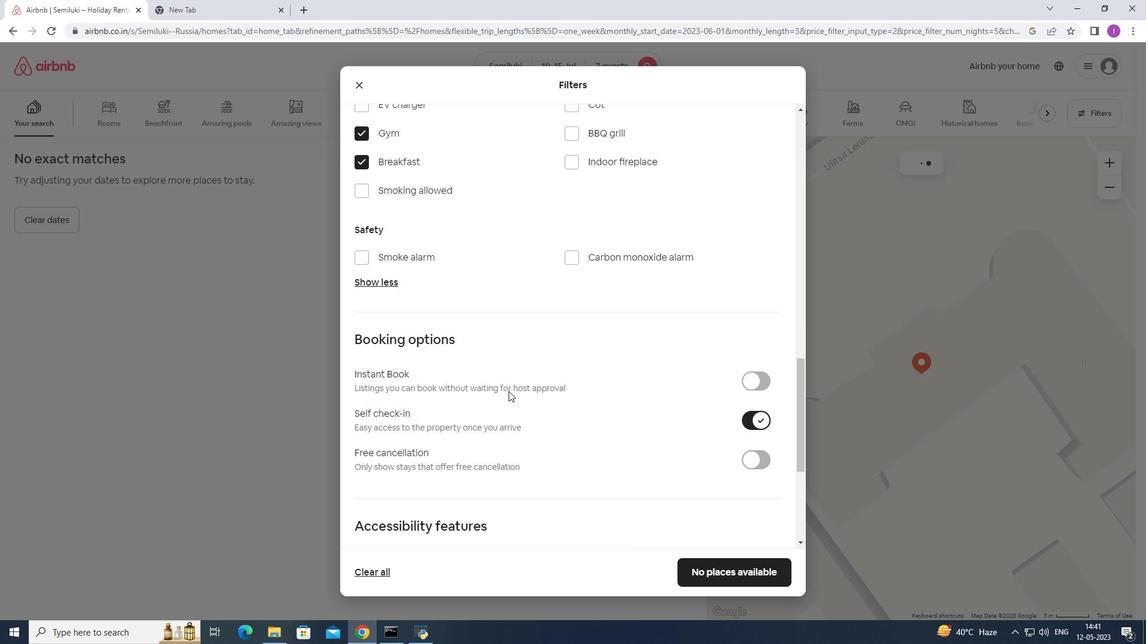
Action: Mouse scrolled (508, 390) with delta (0, 0)
Screenshot: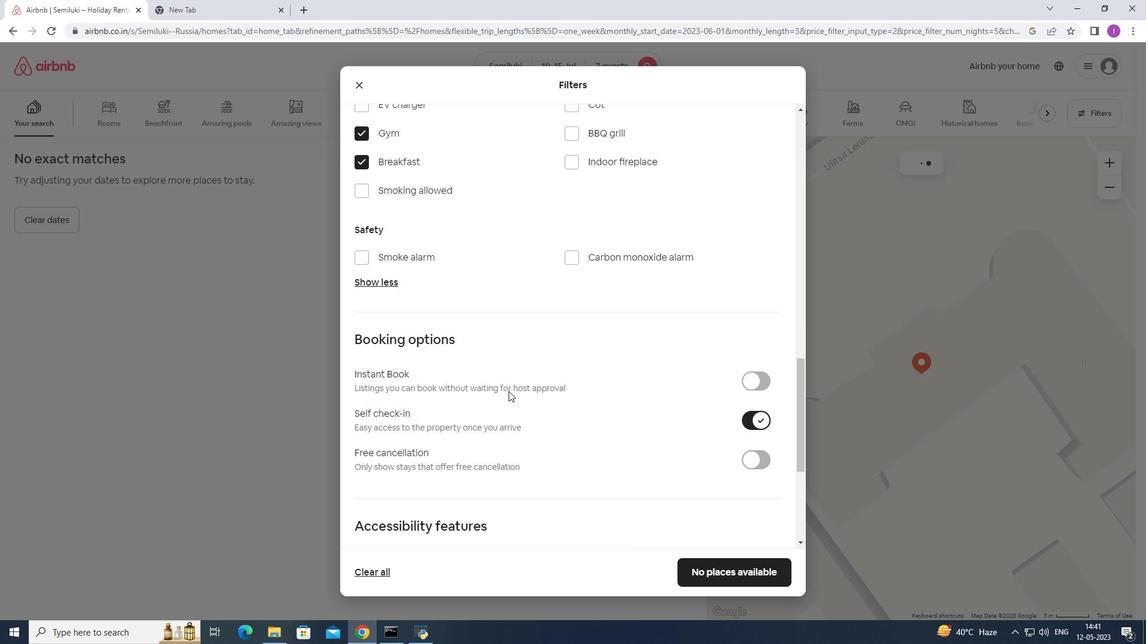 
Action: Mouse scrolled (508, 390) with delta (0, 0)
Screenshot: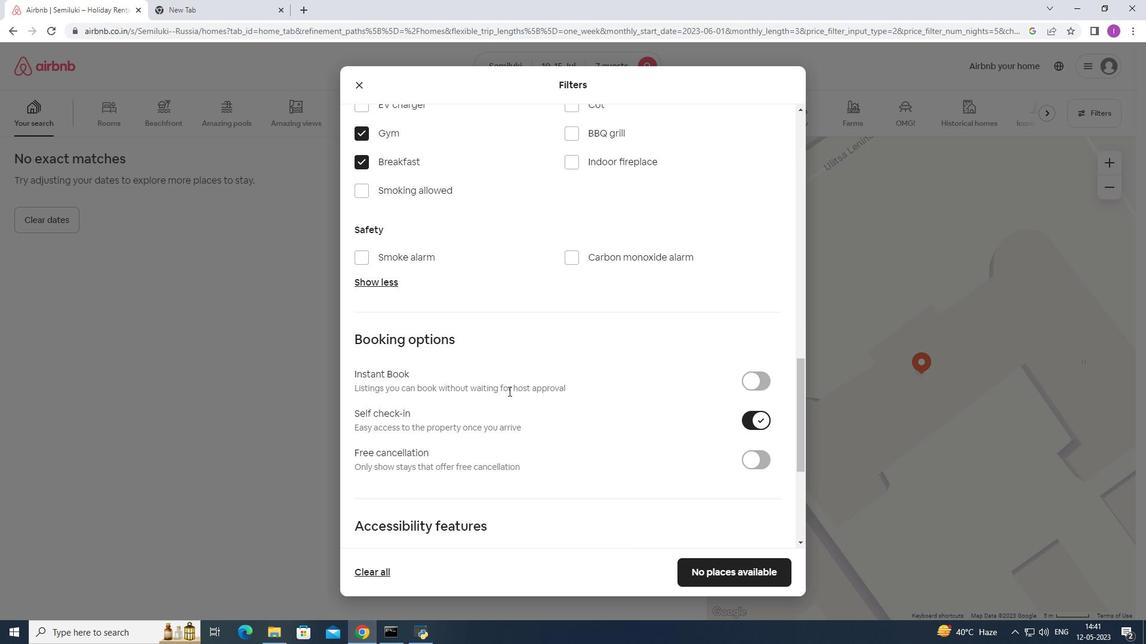 
Action: Mouse moved to (533, 371)
Screenshot: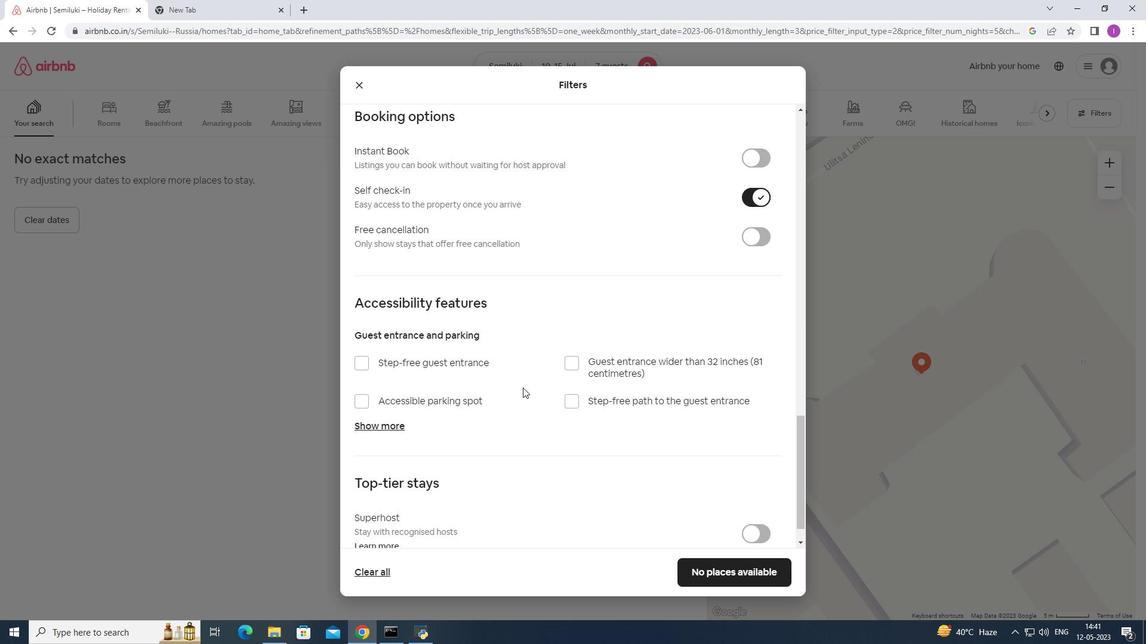 
Action: Mouse scrolled (533, 370) with delta (0, 0)
Screenshot: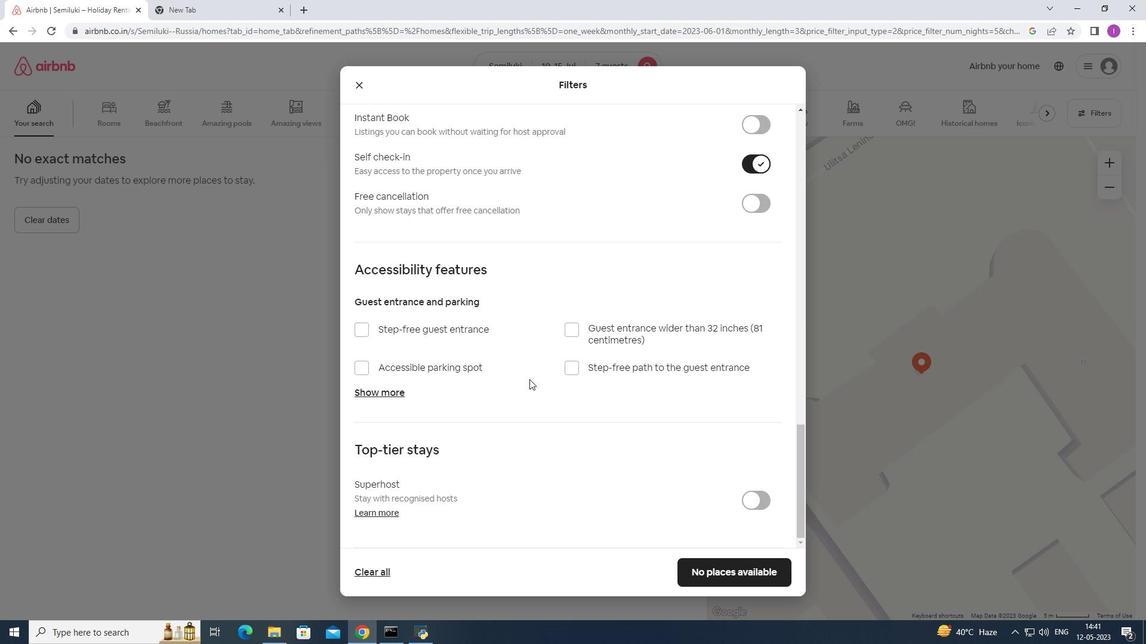 
Action: Mouse scrolled (533, 370) with delta (0, 0)
Screenshot: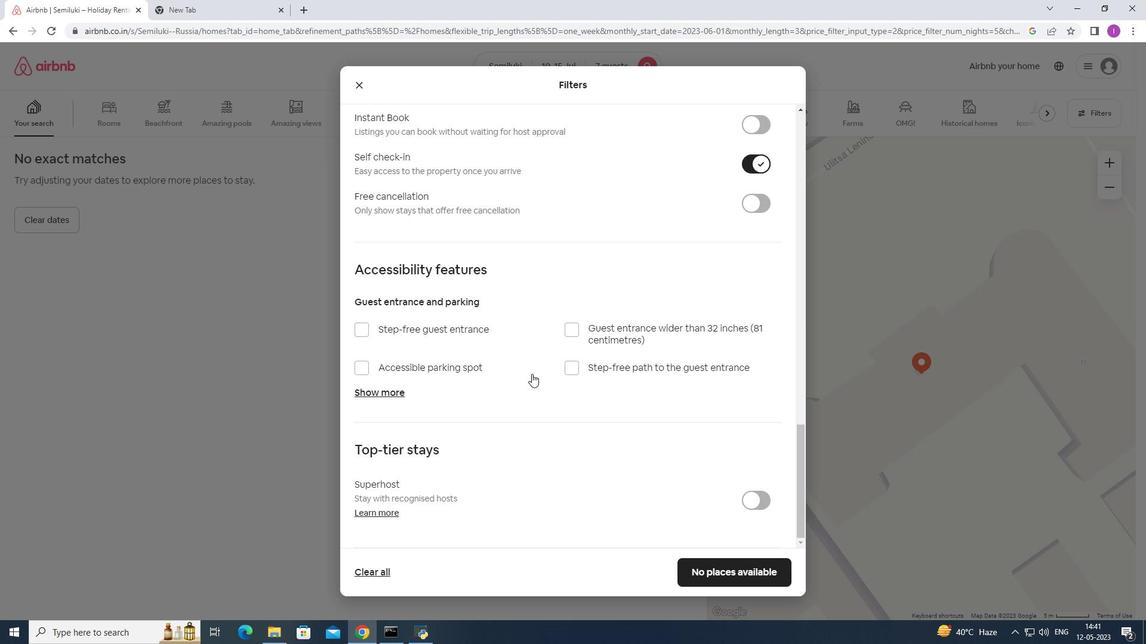 
Action: Mouse scrolled (533, 370) with delta (0, 0)
Screenshot: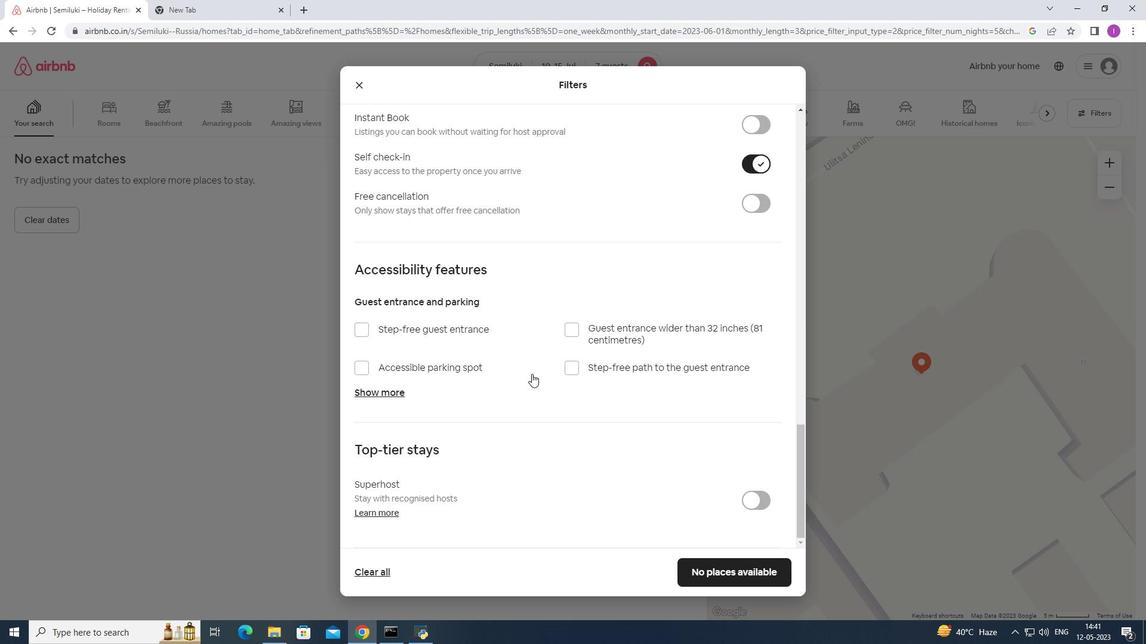 
Action: Mouse moved to (534, 370)
Screenshot: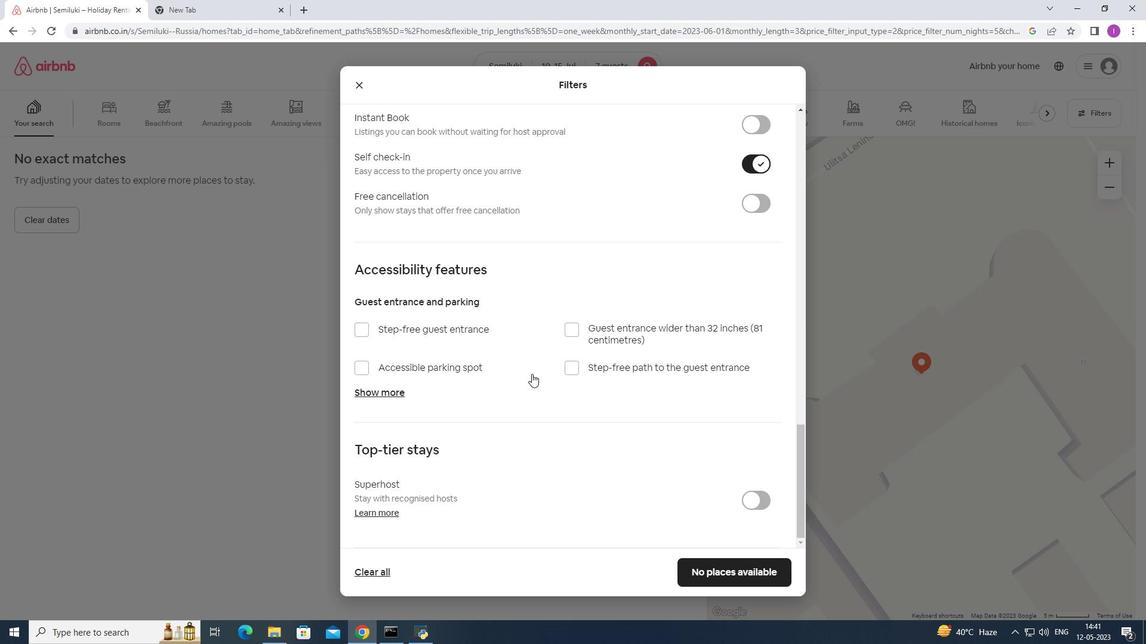 
Action: Mouse scrolled (534, 370) with delta (0, 0)
Screenshot: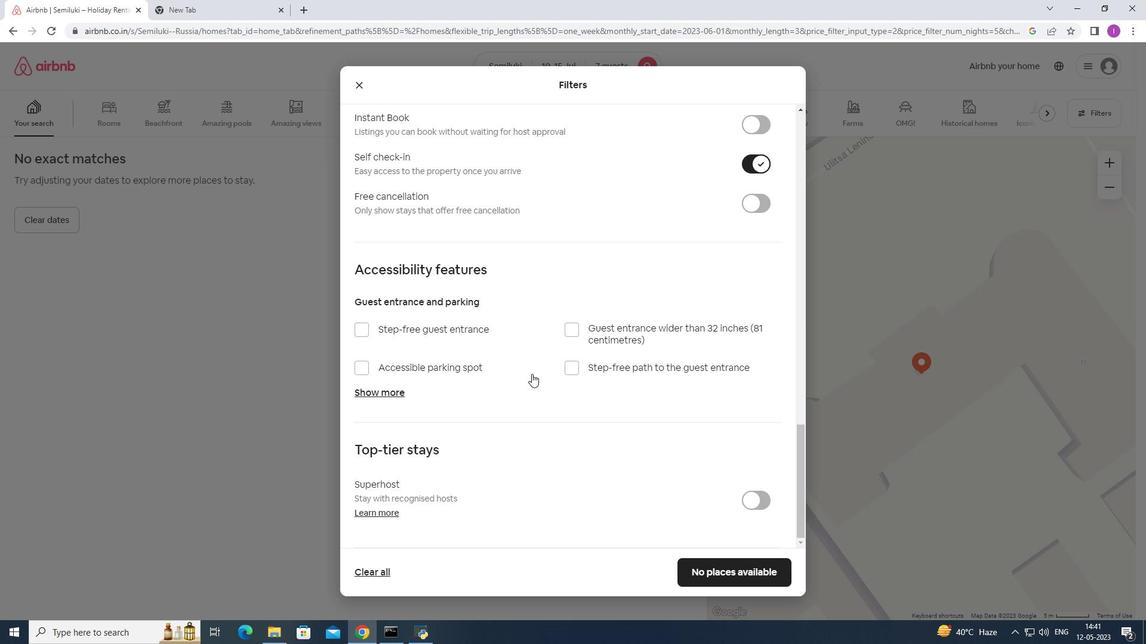 
Action: Mouse moved to (561, 389)
Screenshot: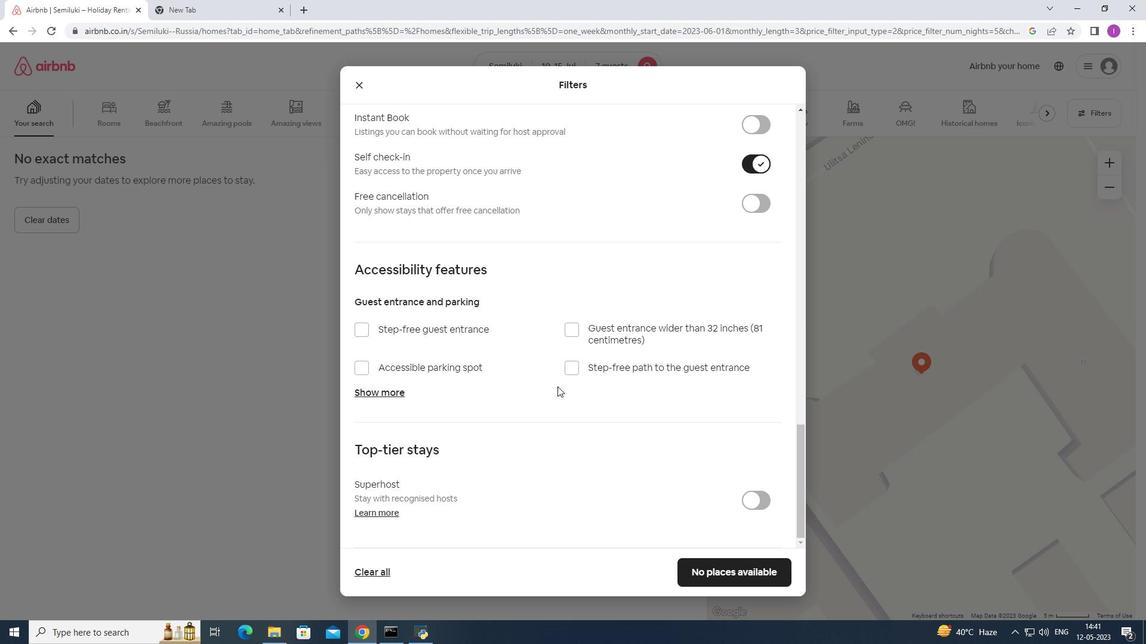 
Action: Mouse scrolled (561, 389) with delta (0, 0)
Screenshot: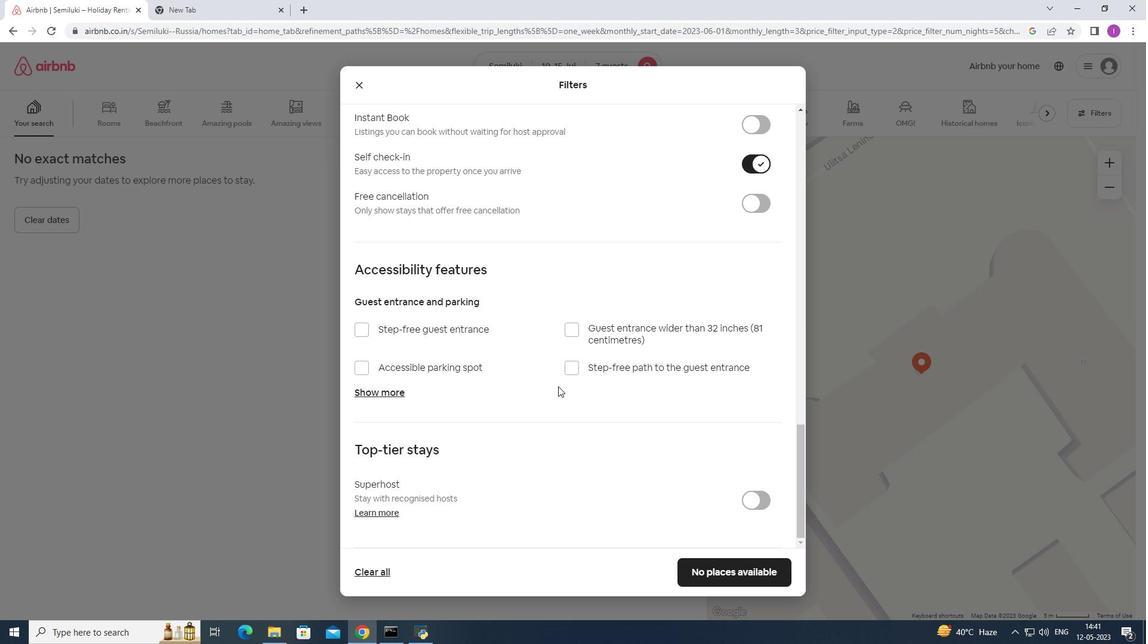 
Action: Mouse scrolled (561, 389) with delta (0, 0)
Screenshot: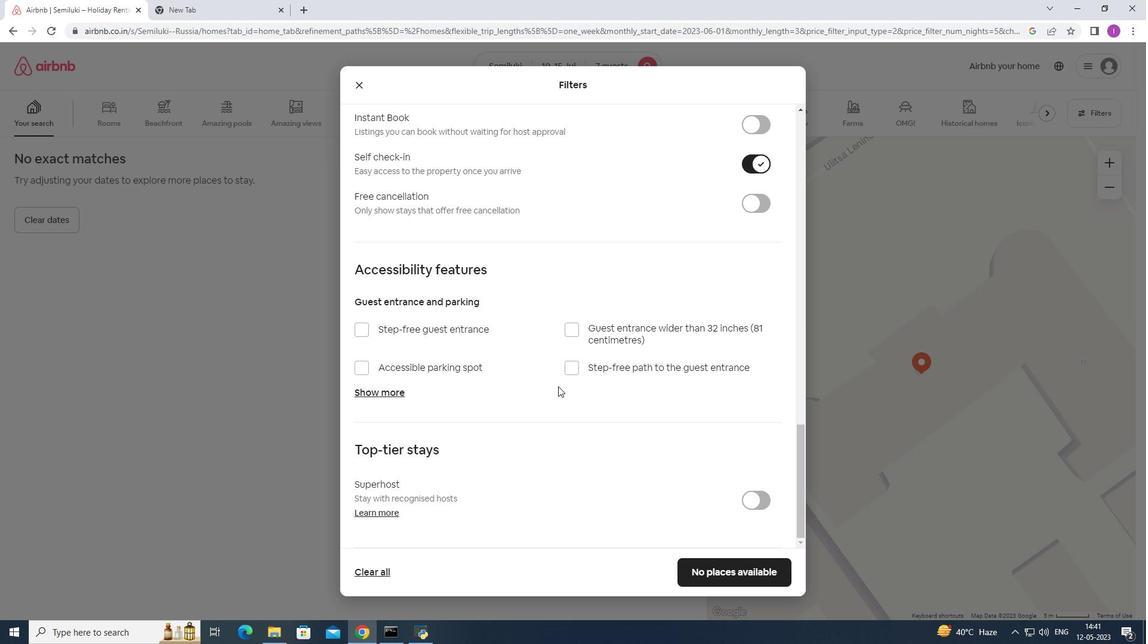 
Action: Mouse moved to (561, 390)
Screenshot: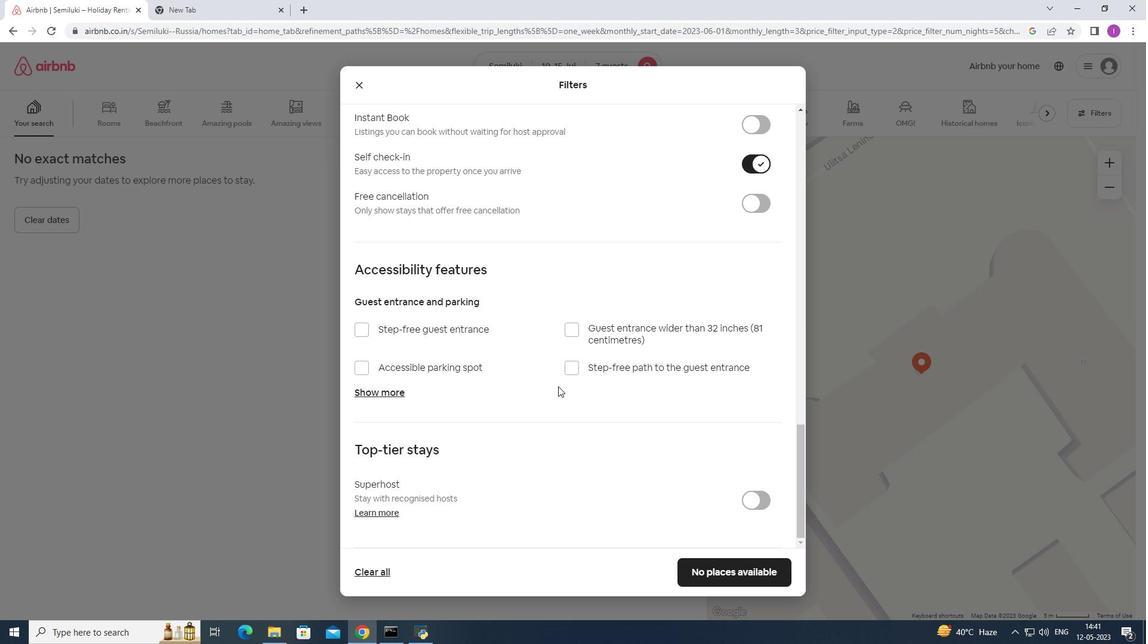 
Action: Mouse scrolled (561, 389) with delta (0, 0)
Screenshot: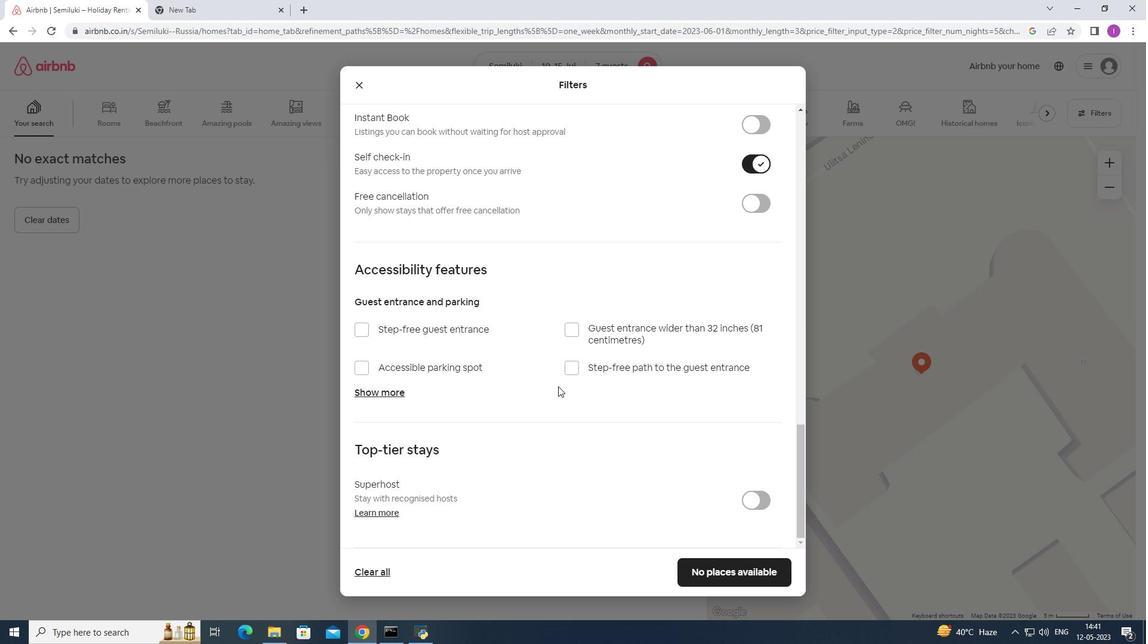 
Action: Mouse moved to (562, 392)
Screenshot: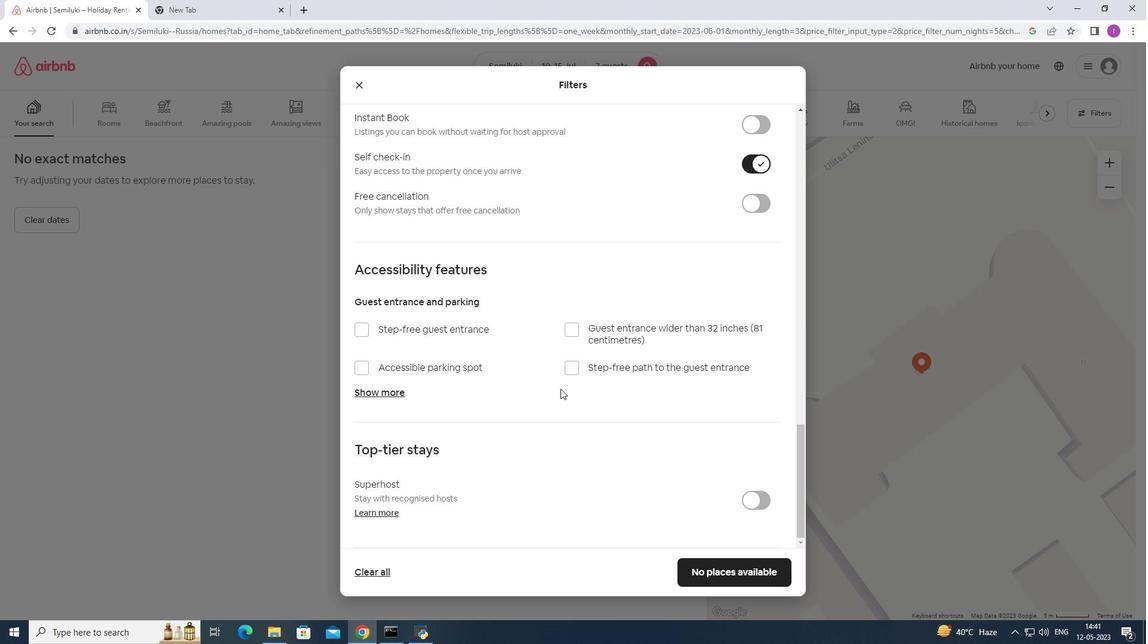 
Action: Mouse scrolled (562, 391) with delta (0, 0)
Screenshot: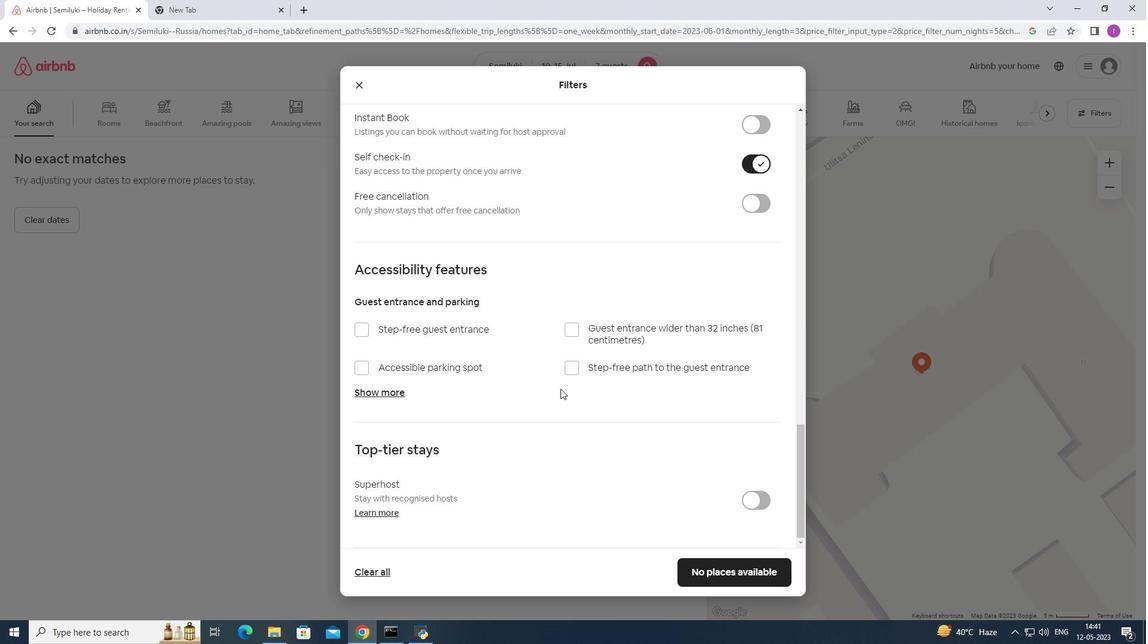
Action: Mouse moved to (564, 392)
Screenshot: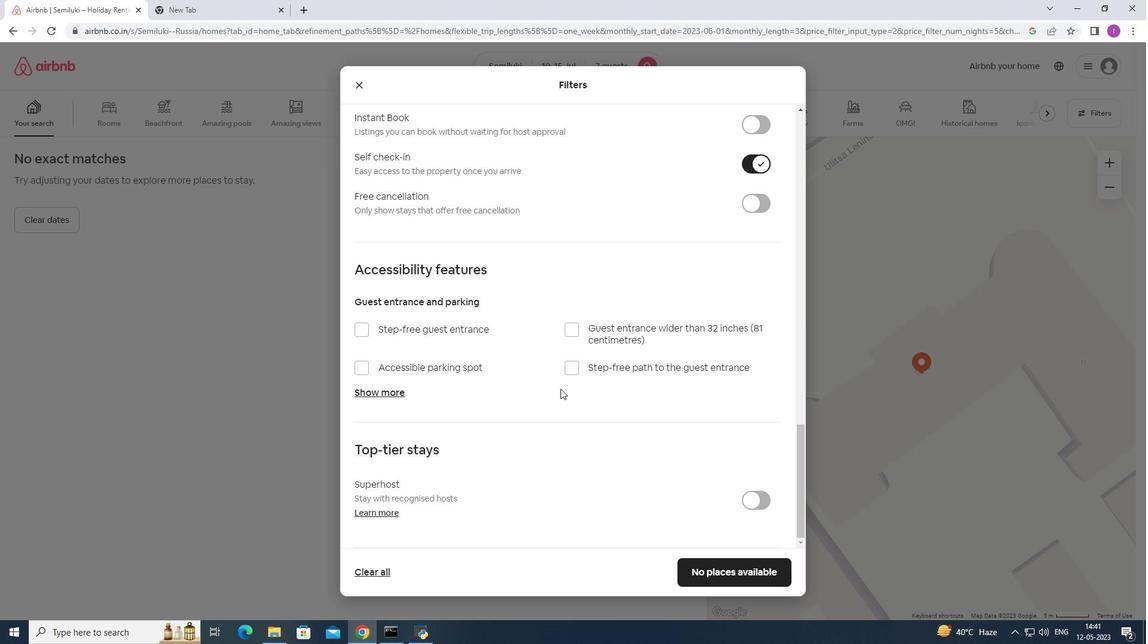 
Action: Mouse scrolled (564, 392) with delta (0, 0)
Screenshot: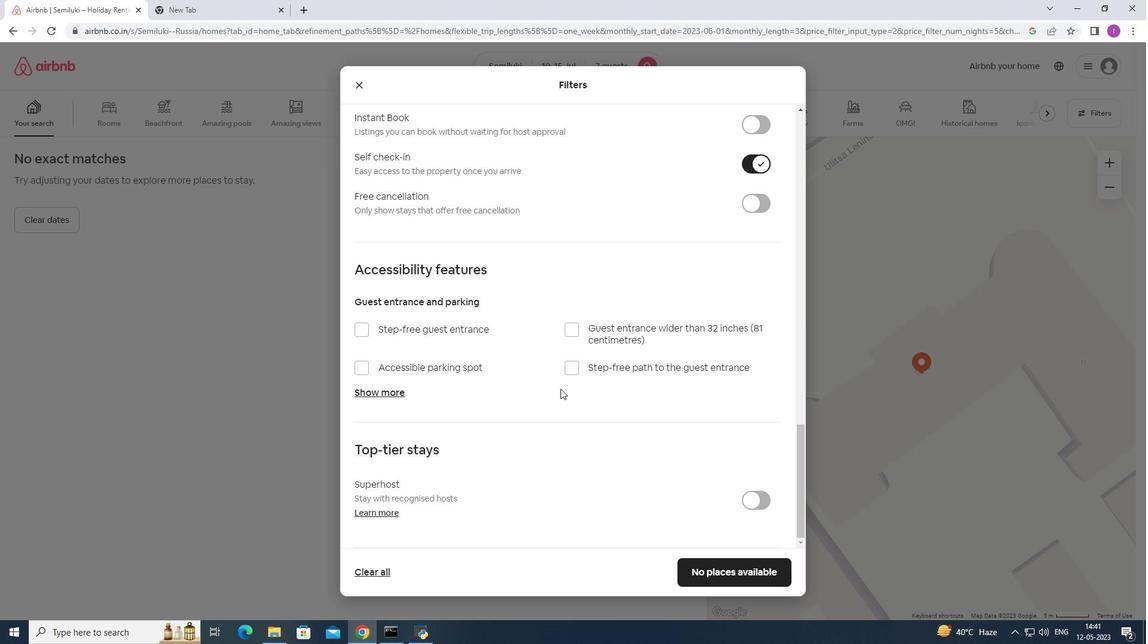 
Action: Mouse moved to (711, 571)
Screenshot: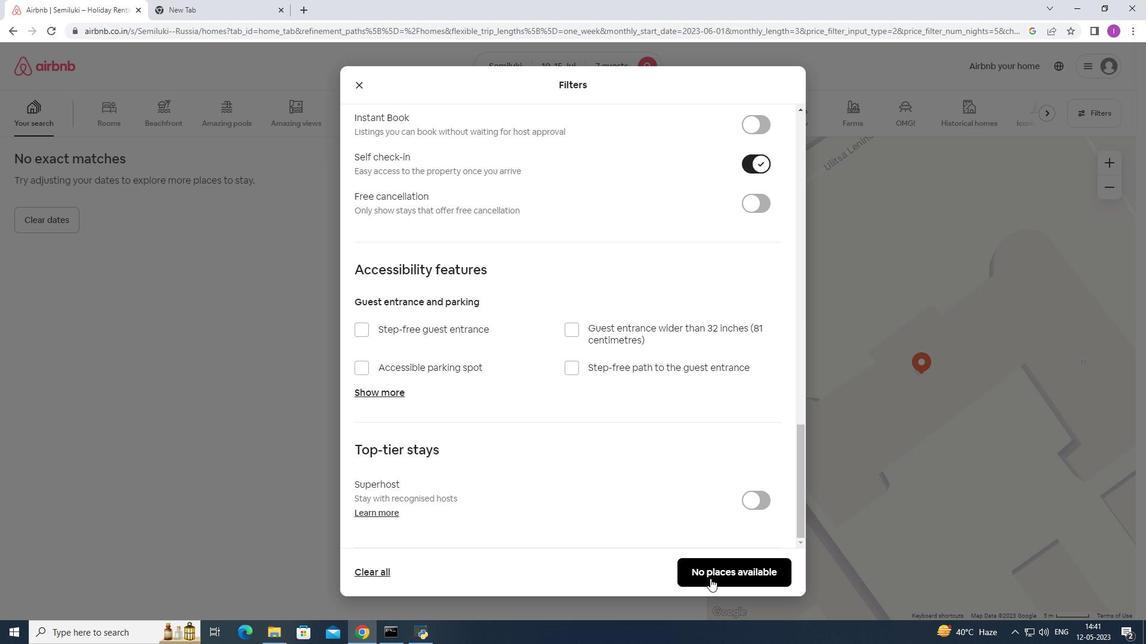 
Action: Mouse pressed left at (711, 571)
Screenshot: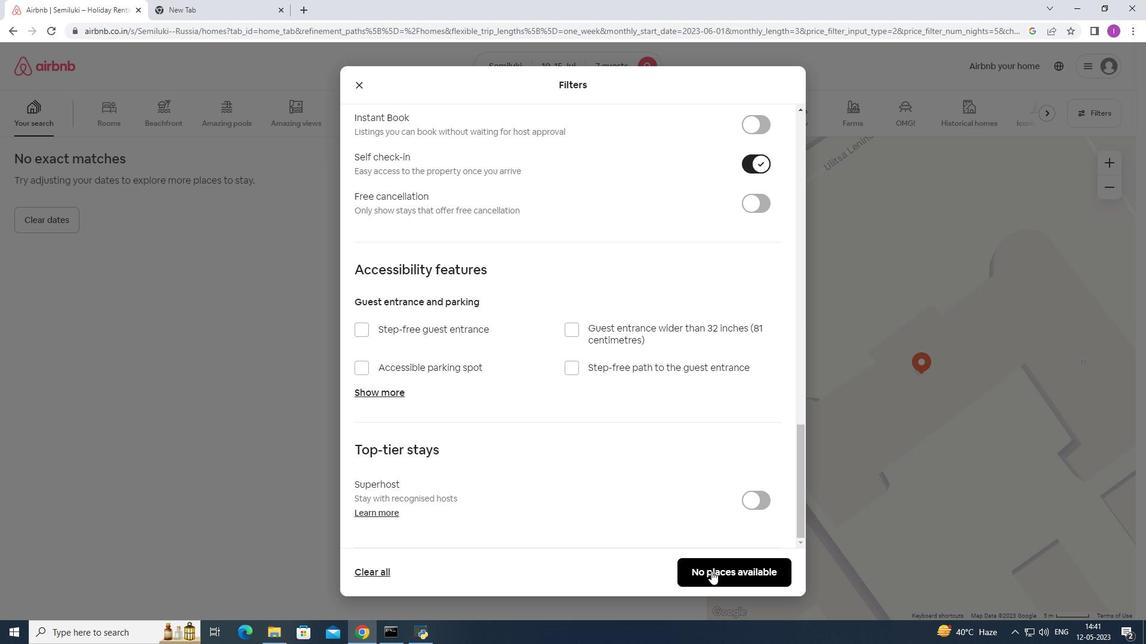 
Action: Mouse moved to (705, 544)
Screenshot: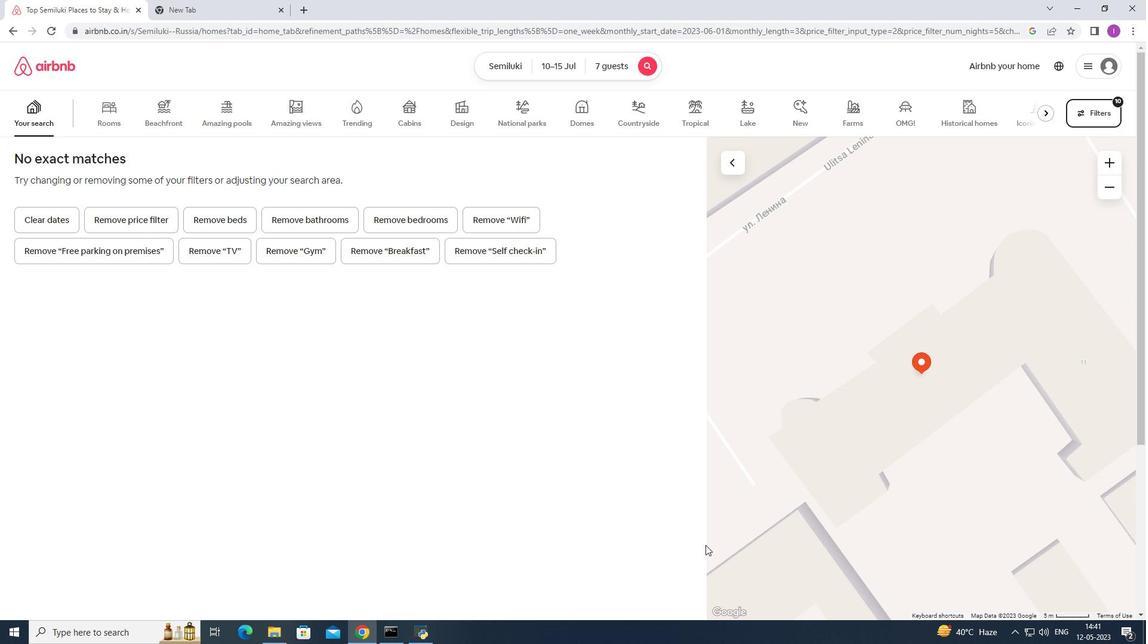 
